 Task: Open an excel sheet and write heading  Impact Sales. Add 10 people name  'Alexander Cooper, Victoria Hayes, Daniel Carter, Chloe Murphy, Christopher Ross, Natalie Price, Jack Peterson, Harper Foster, Joseph Gray, Lily Reed'Item code in between  450-900. Product range in between  1000-5000. Add Products  Nike shoe, Adidas shoe, Gucci T-shirt, Louis Vuitton bag, Zara Shirt, H&M jeans, Chanel perfume, Versace perfume, Ralph Lauren, Prada Shirt_x000D_
Choose quantity  3 to 10 Tax 12 percent commission 2 percent Total Add Amount. Save page Attendance Tracking Sheetbook
Action: Mouse moved to (22, 21)
Screenshot: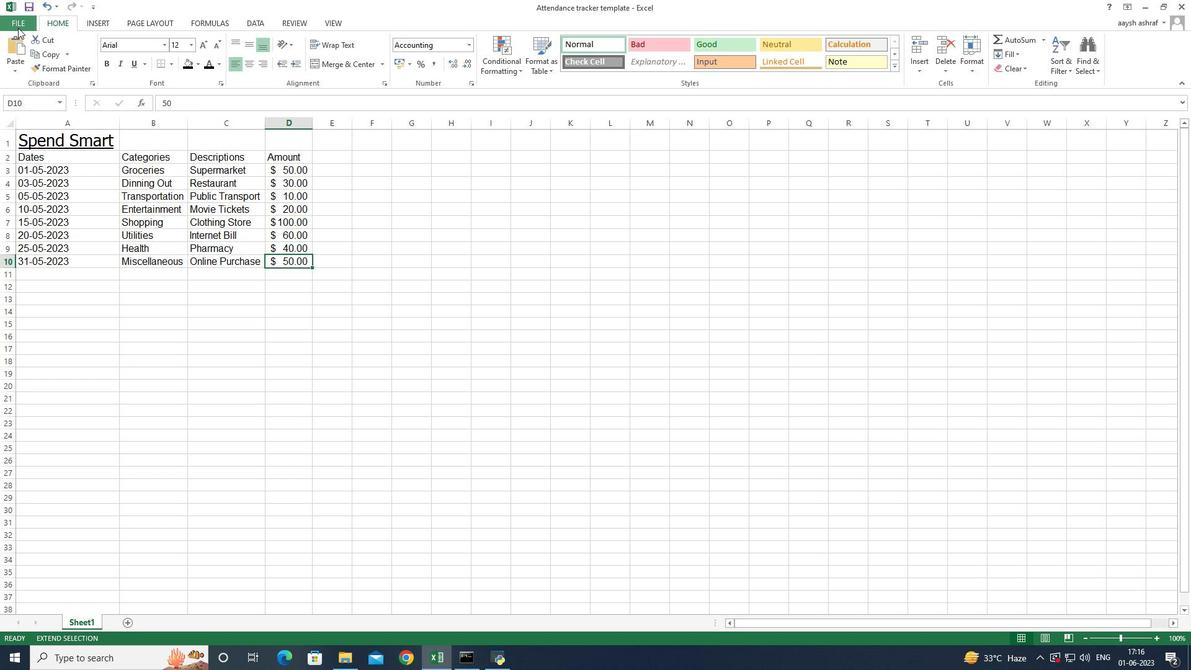 
Action: Mouse pressed left at (22, 21)
Screenshot: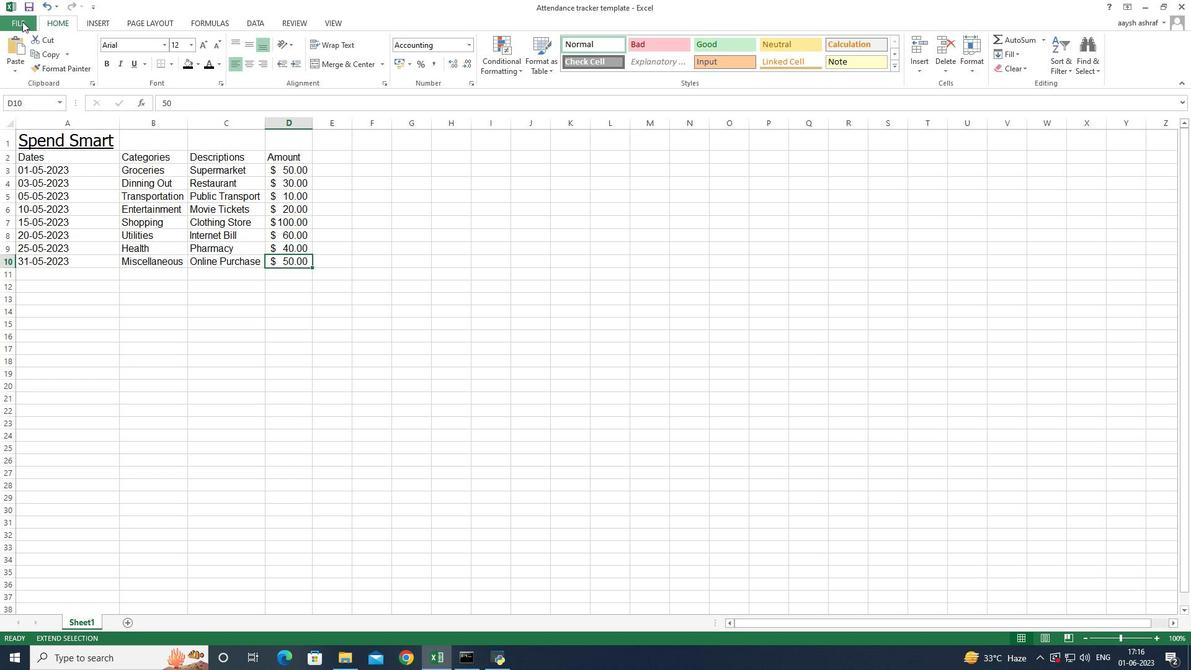 
Action: Mouse moved to (42, 101)
Screenshot: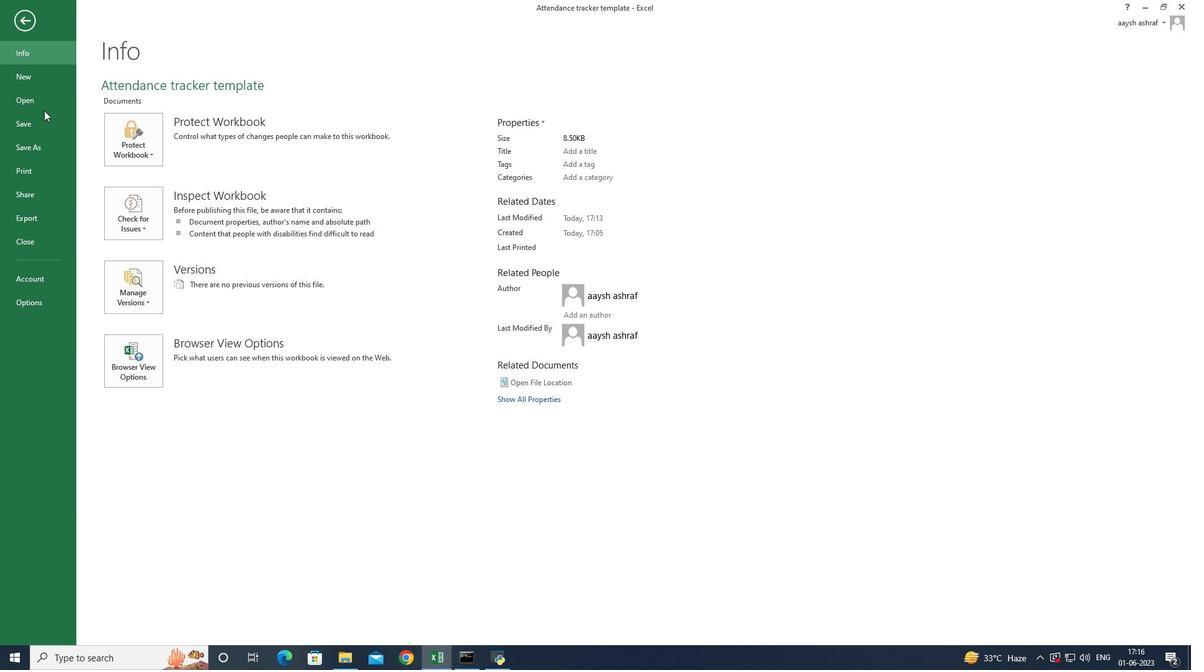 
Action: Mouse pressed left at (42, 101)
Screenshot: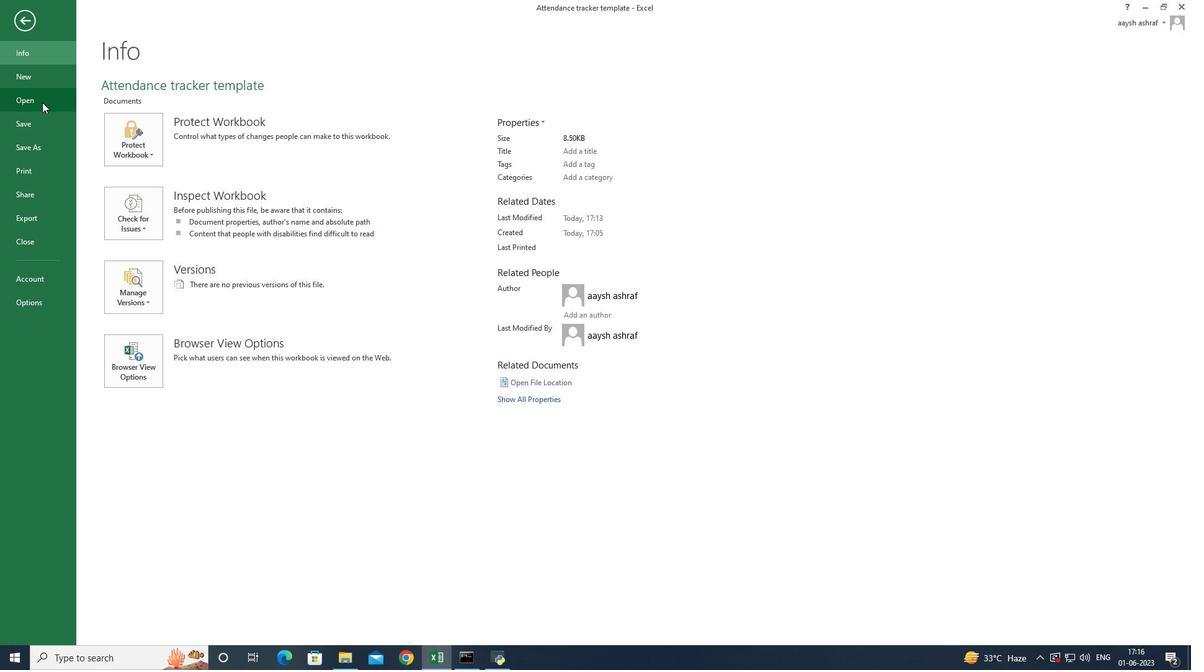 
Action: Mouse moved to (32, 80)
Screenshot: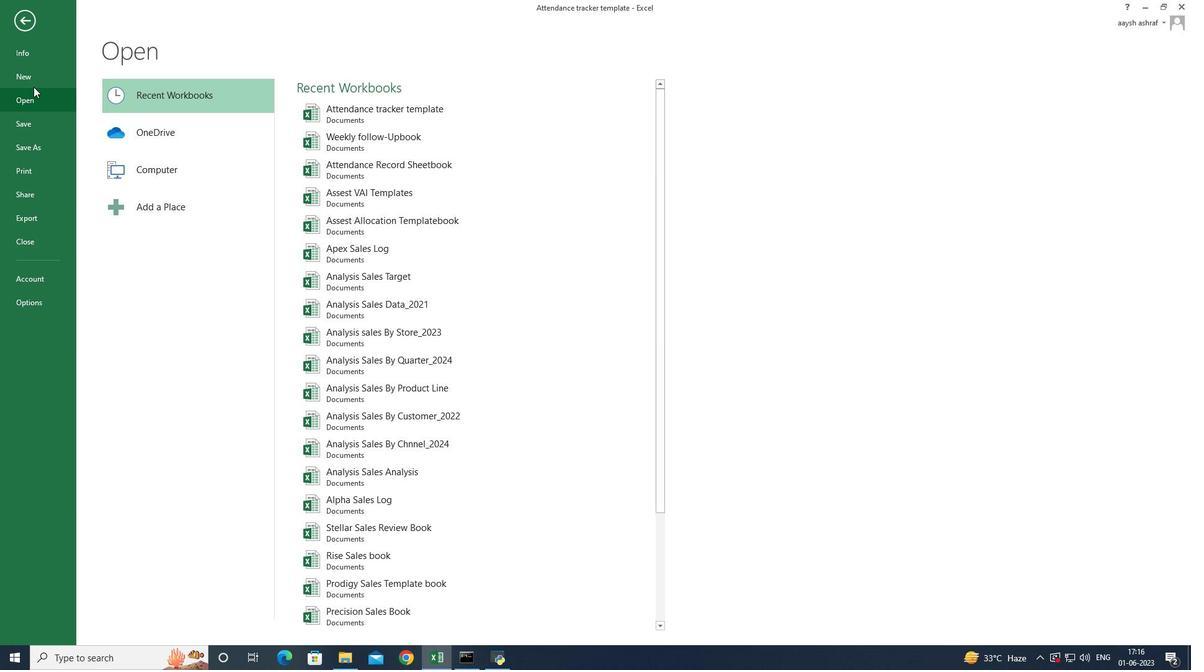
Action: Mouse pressed left at (32, 80)
Screenshot: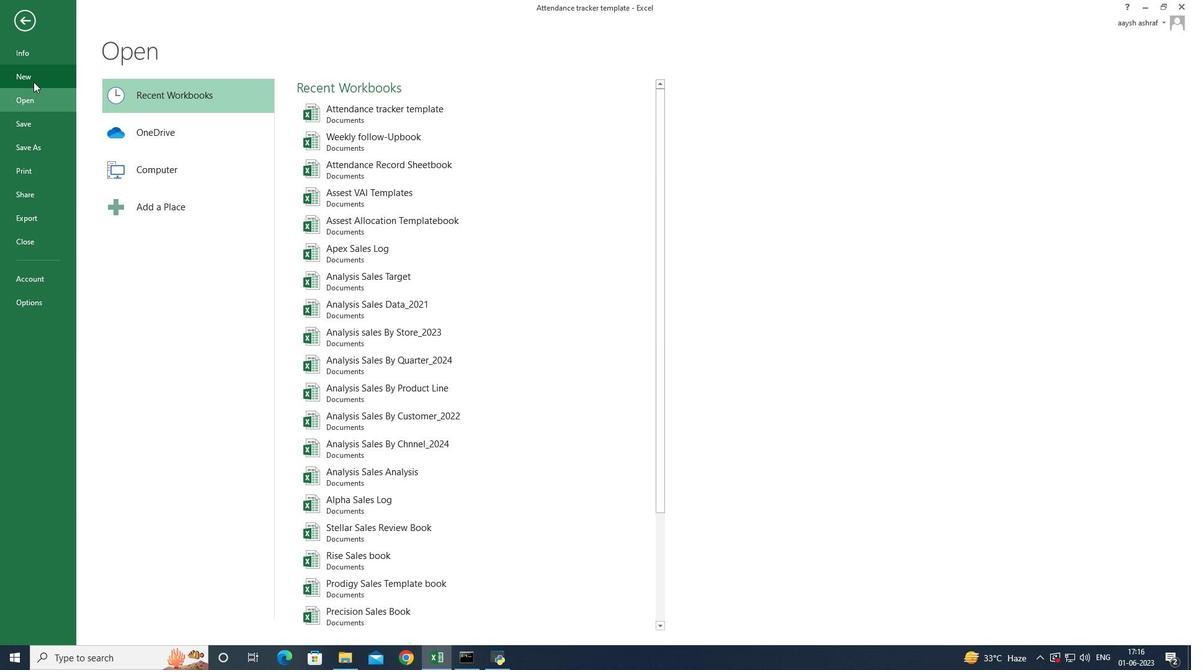 
Action: Mouse moved to (161, 217)
Screenshot: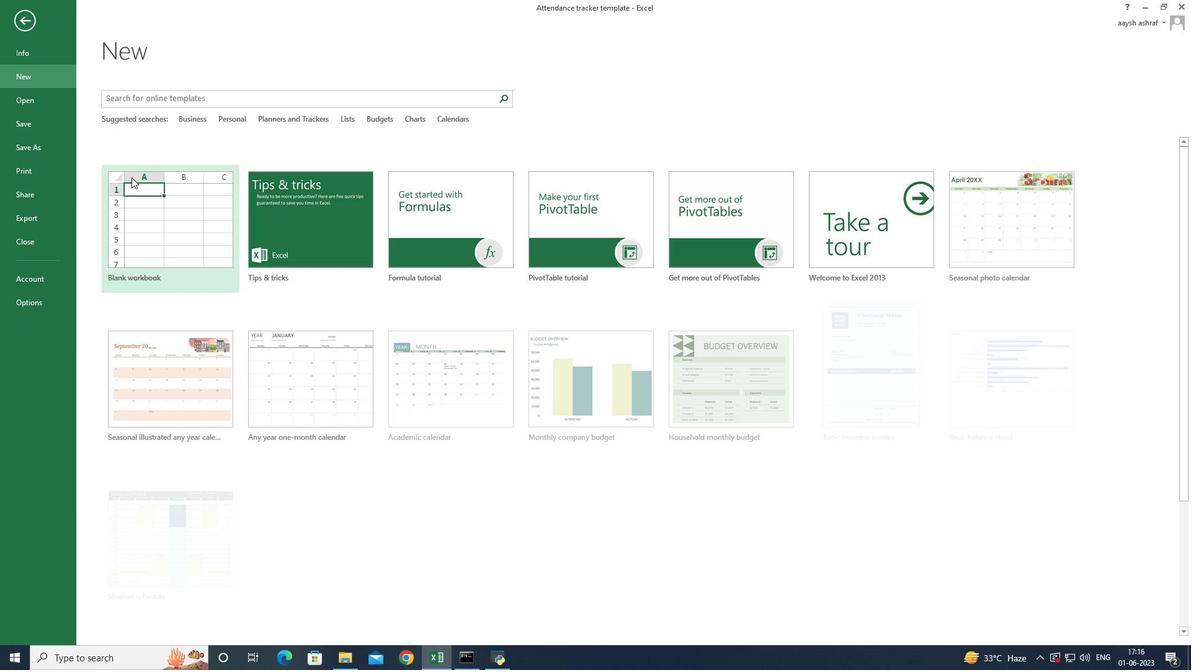 
Action: Mouse pressed left at (161, 217)
Screenshot: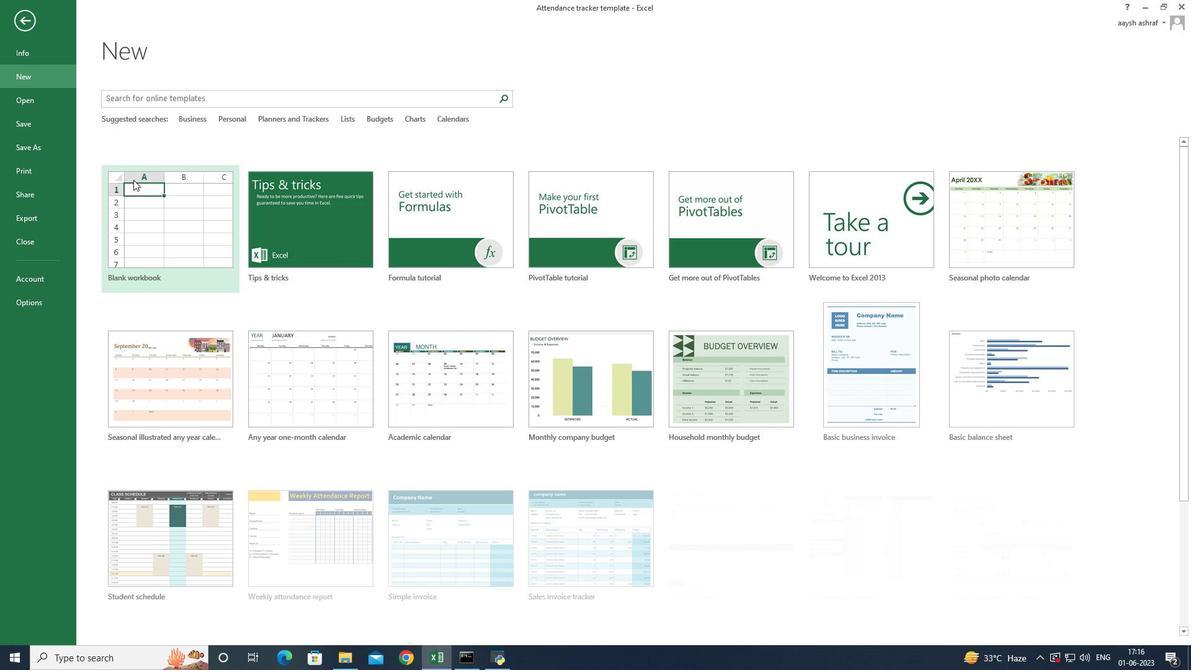 
Action: Mouse moved to (48, 165)
Screenshot: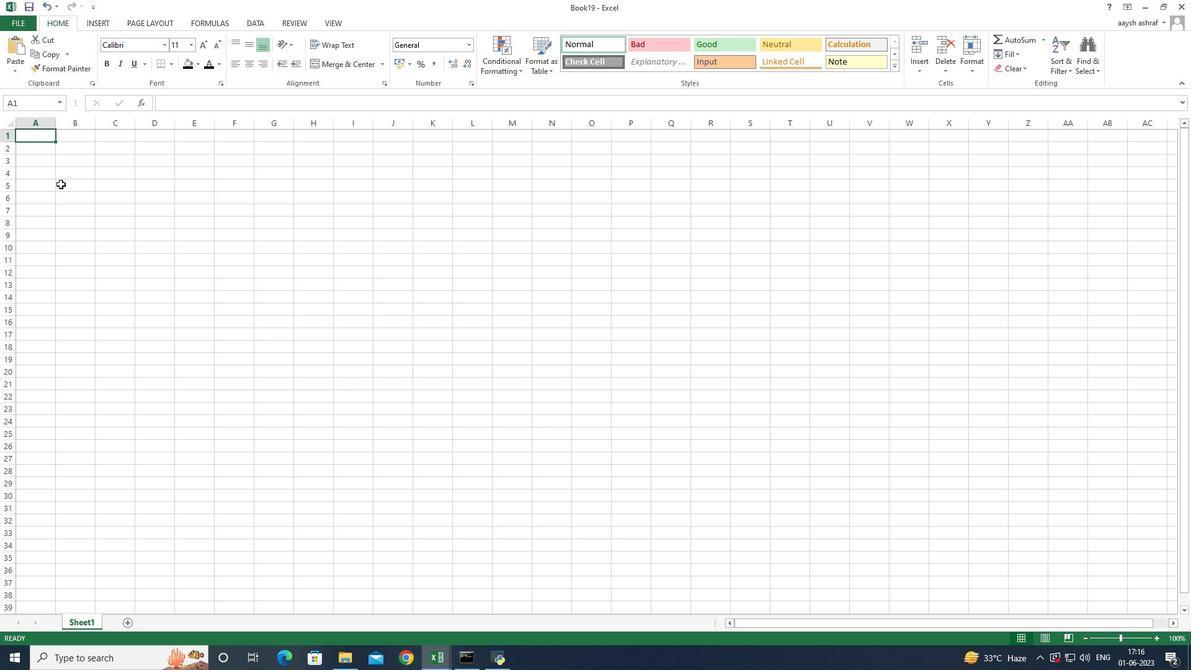 
Action: Key pressed <Key.shift>Impact<Key.space><Key.shift>Sales<Key.space><Key.enter><Key.shift>Name<Key.enter><Key.shift>Alexander<Key.space><Key.shift><Key.shift><Key.shift>Cop<Key.backspace>oper<Key.enter><Key.shift>Victoria<Key.space><Key.shift>Hayes<Key.enter><Key.shift>Daniel<Key.space><Key.shift>carter<Key.enter><Key.shift>Chloe<Key.space><Key.shift><Key.shift><Key.shift><Key.shift><Key.shift><Key.shift><Key.shift><Key.shift><Key.shift><Key.shift><Key.shift><Key.shift><Key.shift>Murphy<Key.space><Key.shift>Christopher<Key.space><Key.shift>Ross
Screenshot: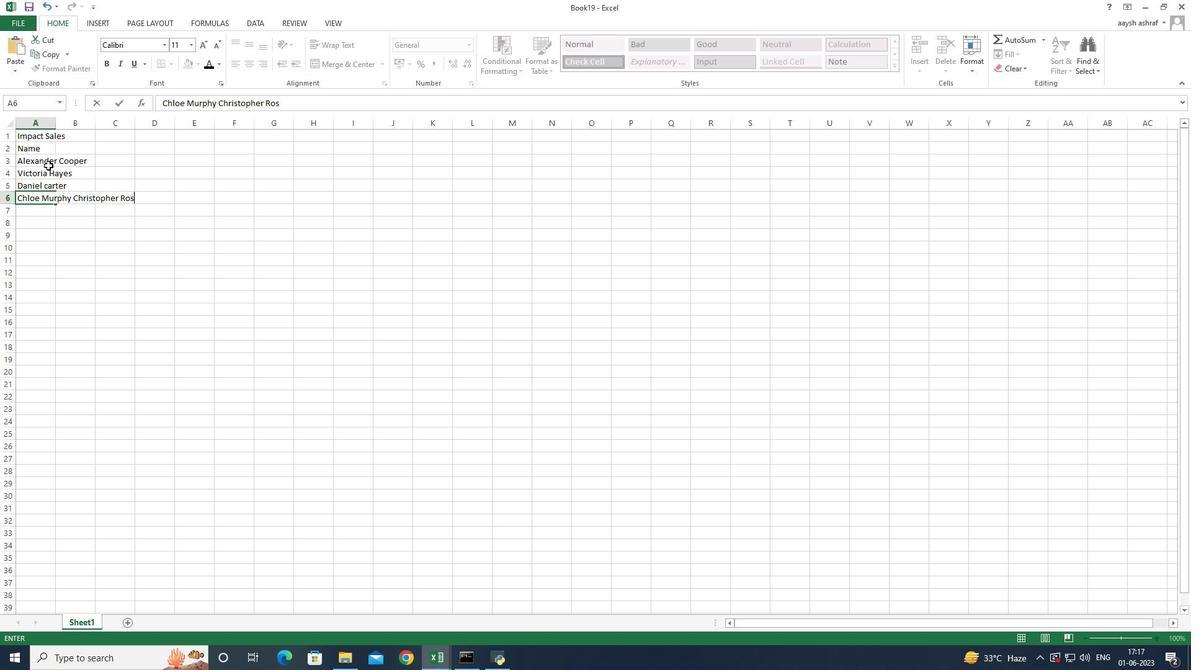 
Action: Mouse moved to (72, 196)
Screenshot: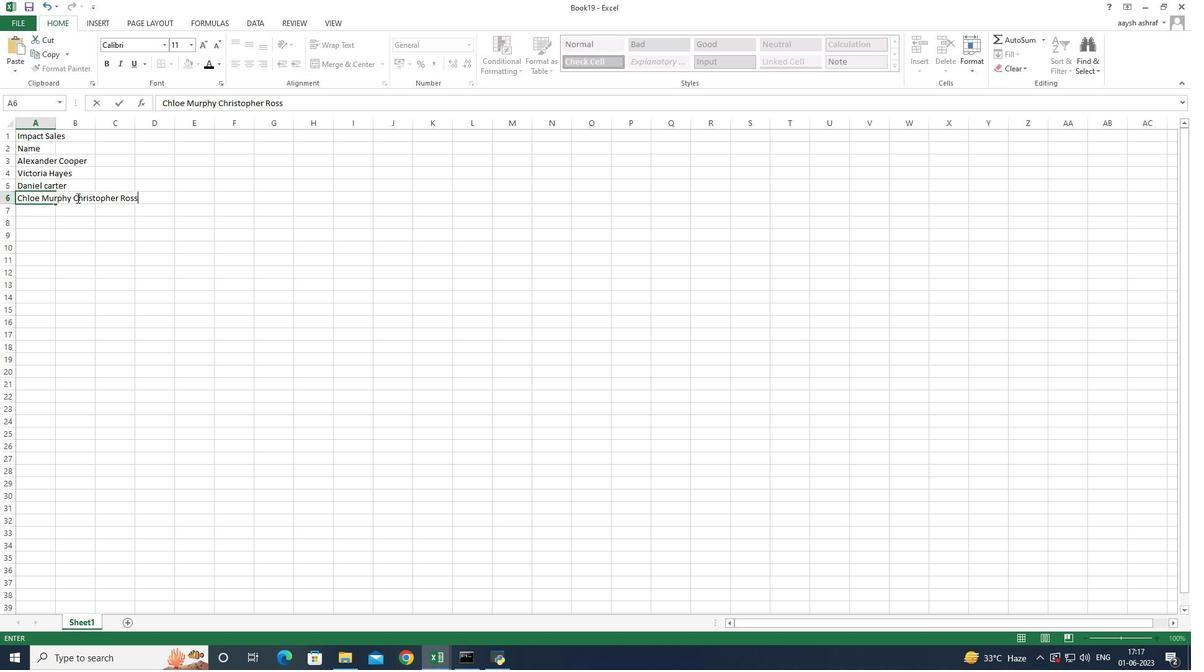 
Action: Mouse pressed left at (72, 196)
Screenshot: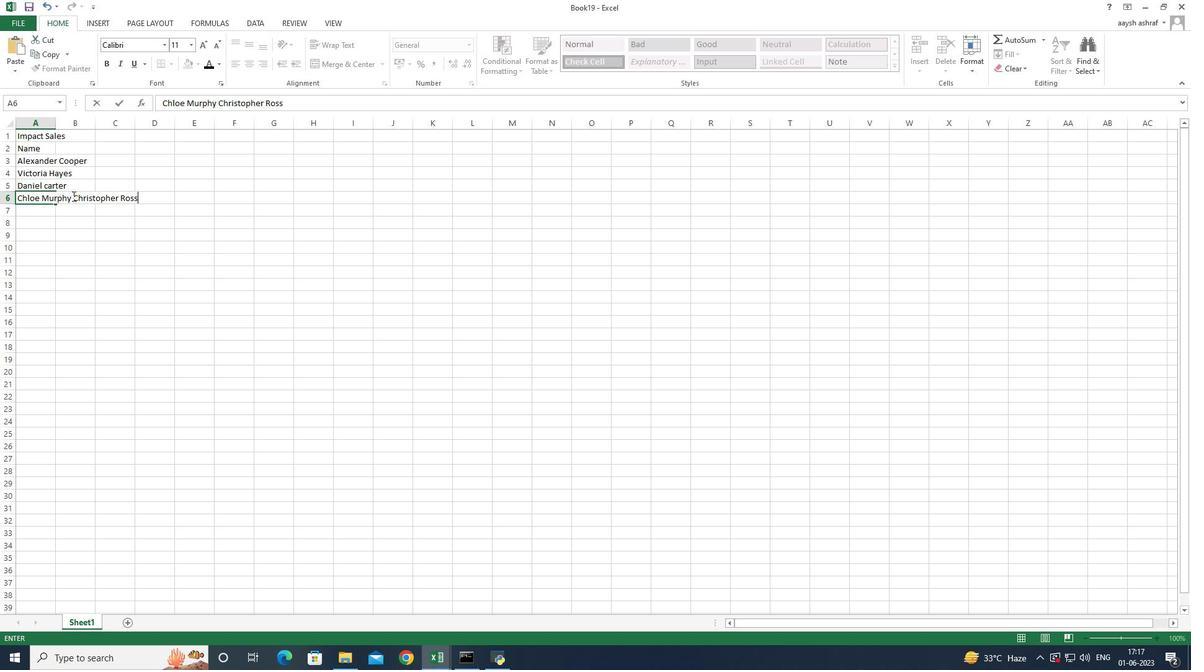 
Action: Mouse moved to (132, 210)
Screenshot: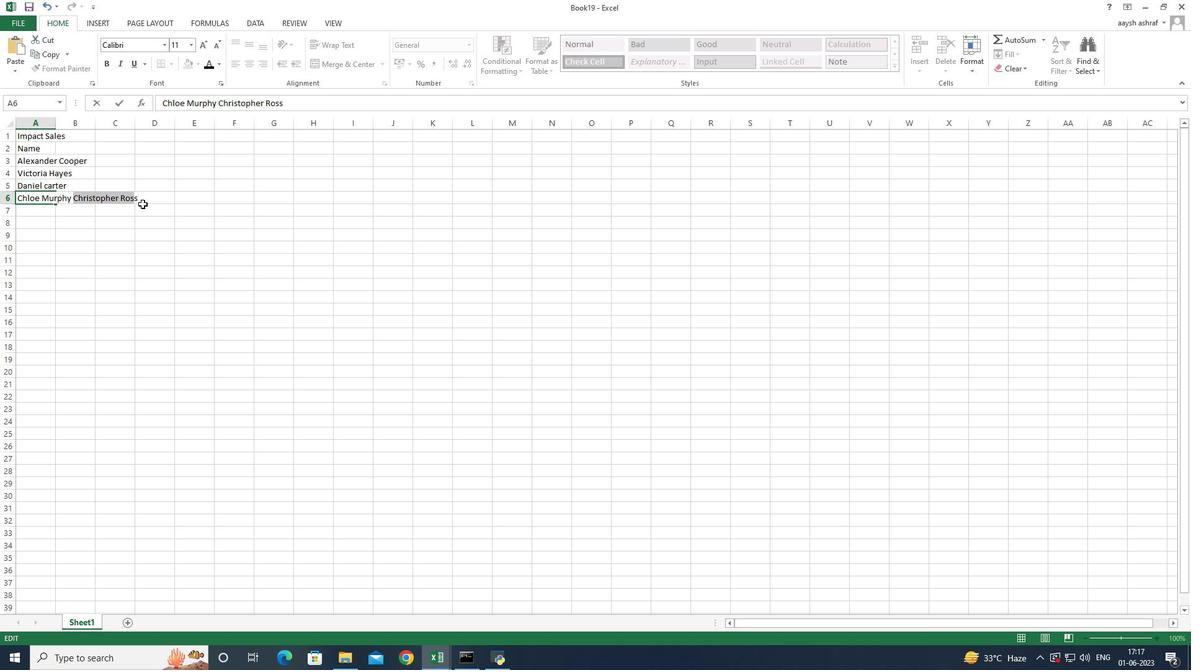
Action: Key pressed ctrl+C
Screenshot: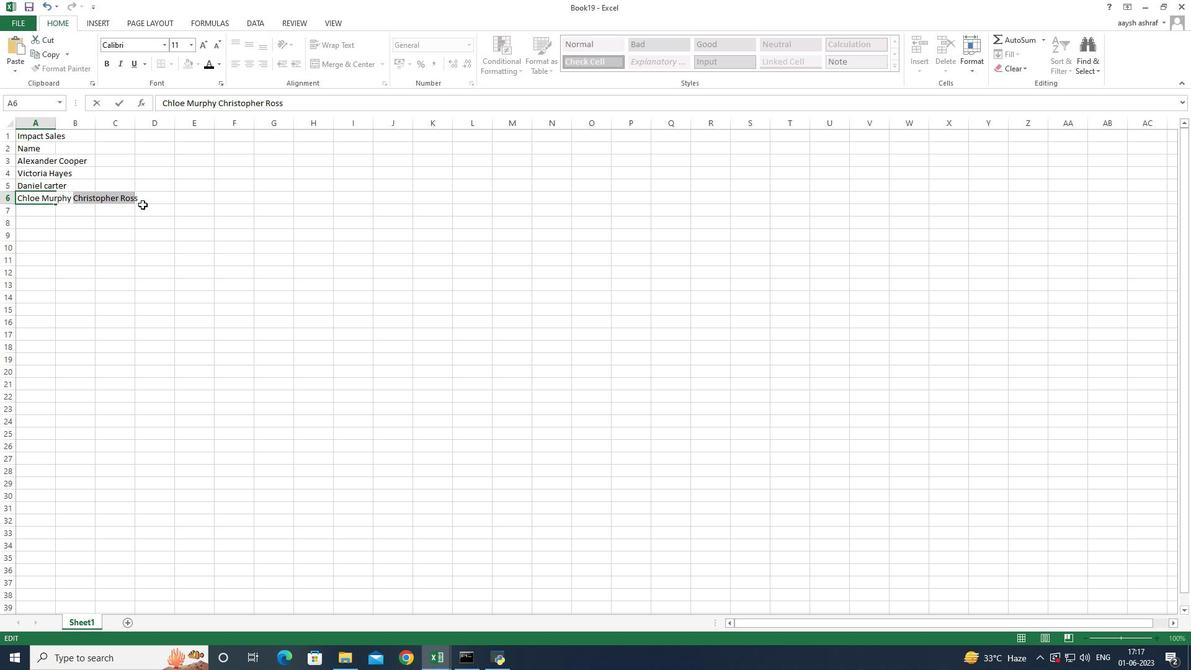 
Action: Mouse moved to (30, 214)
Screenshot: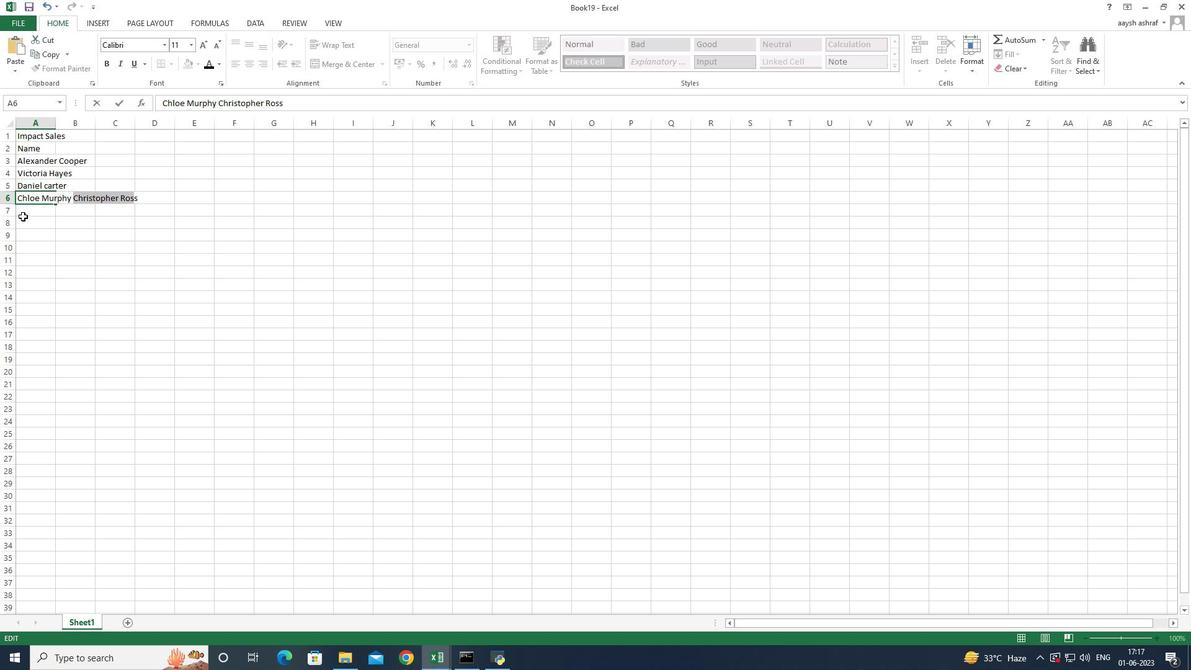 
Action: Mouse pressed left at (30, 214)
Screenshot: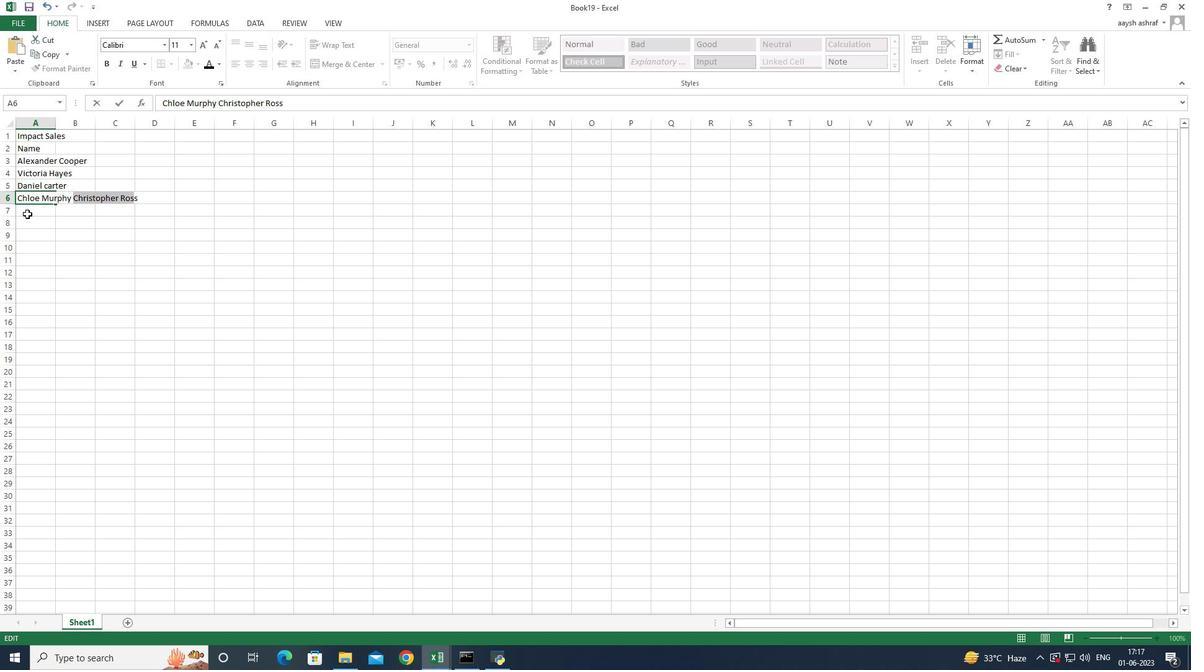 
Action: Mouse moved to (31, 213)
Screenshot: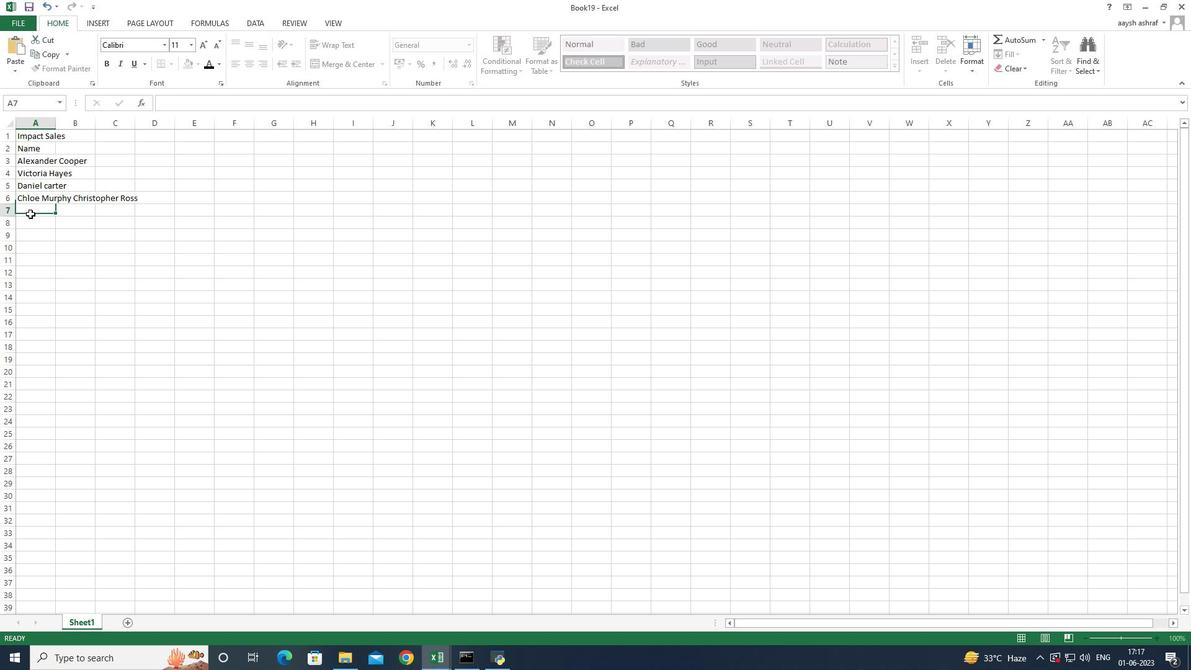 
Action: Key pressed ctrl+C
Screenshot: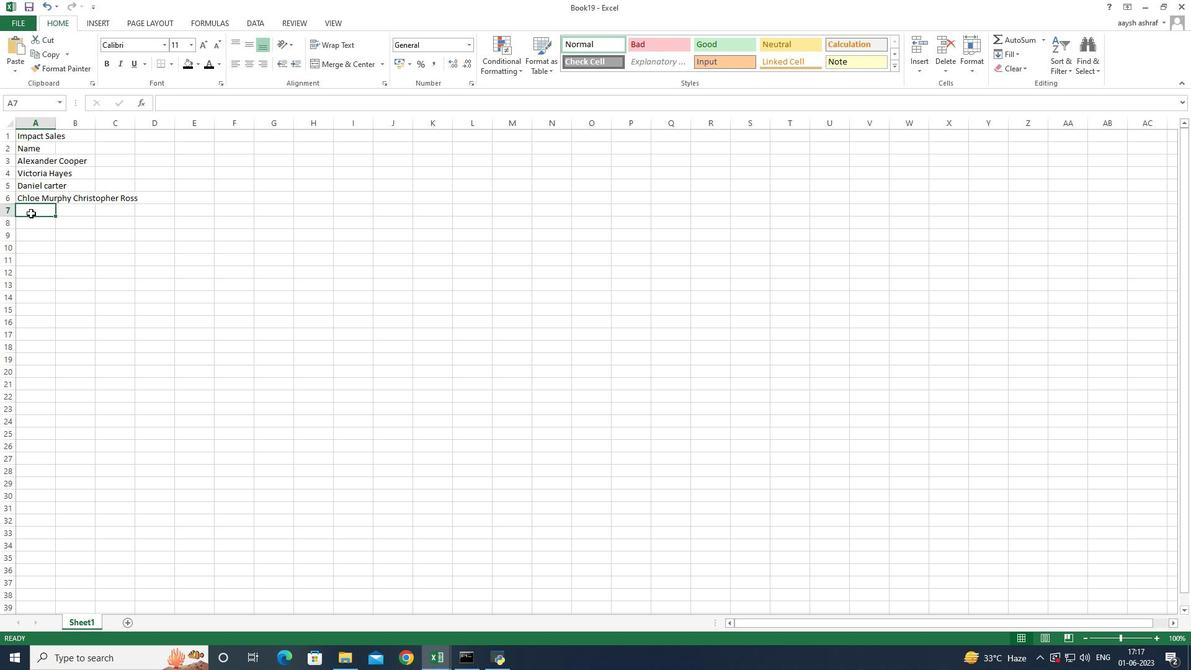 
Action: Mouse moved to (98, 200)
Screenshot: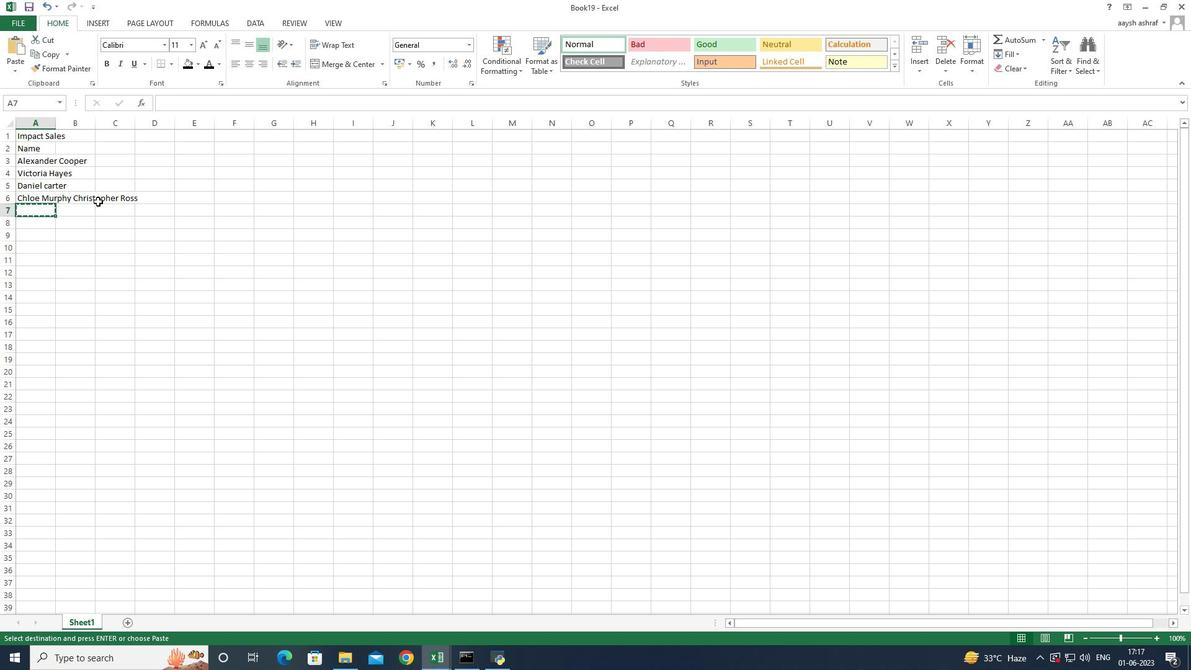
Action: Key pressed ctrl+V
Screenshot: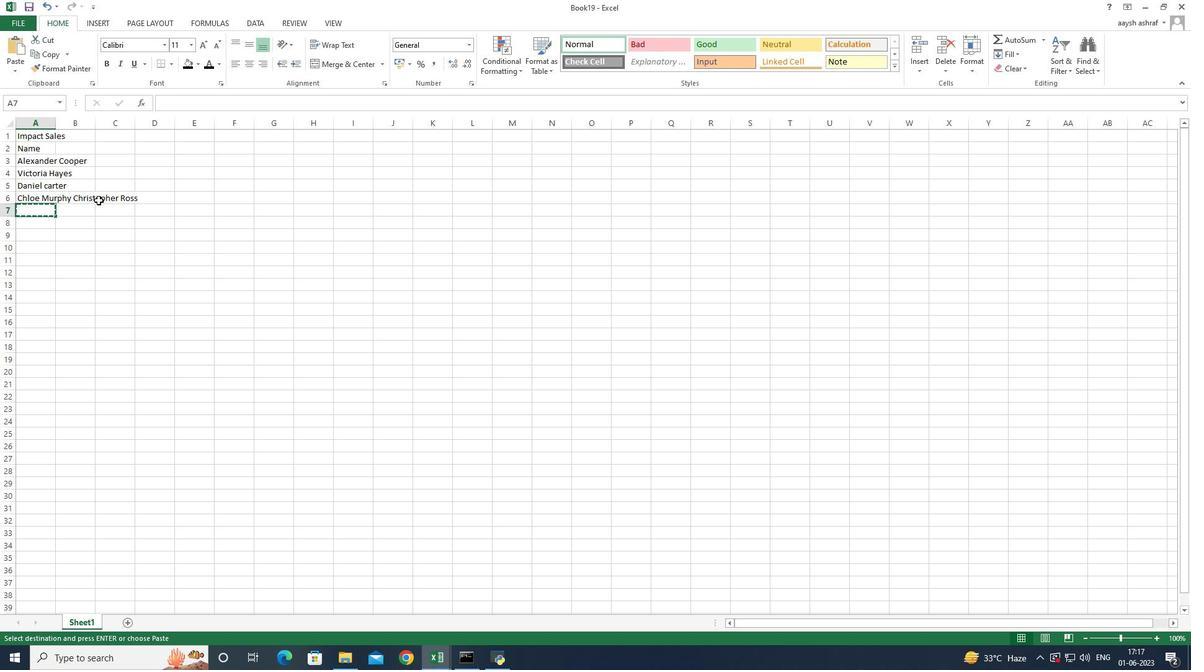 
Action: Mouse moved to (106, 201)
Screenshot: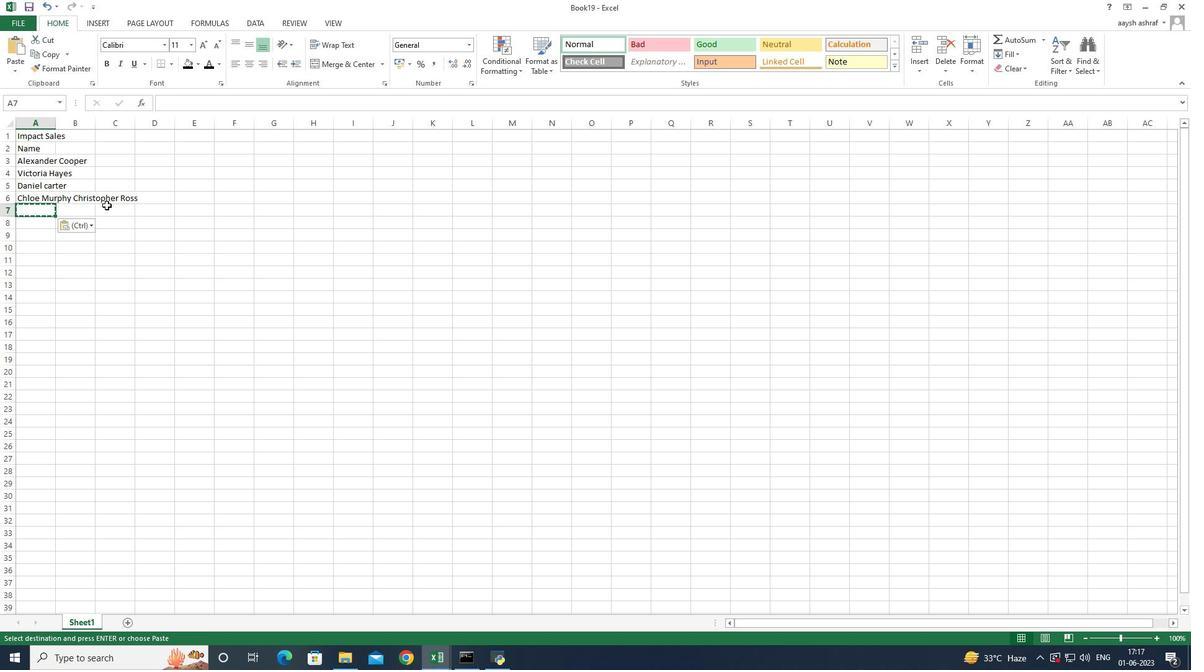 
Action: Mouse pressed left at (106, 201)
Screenshot: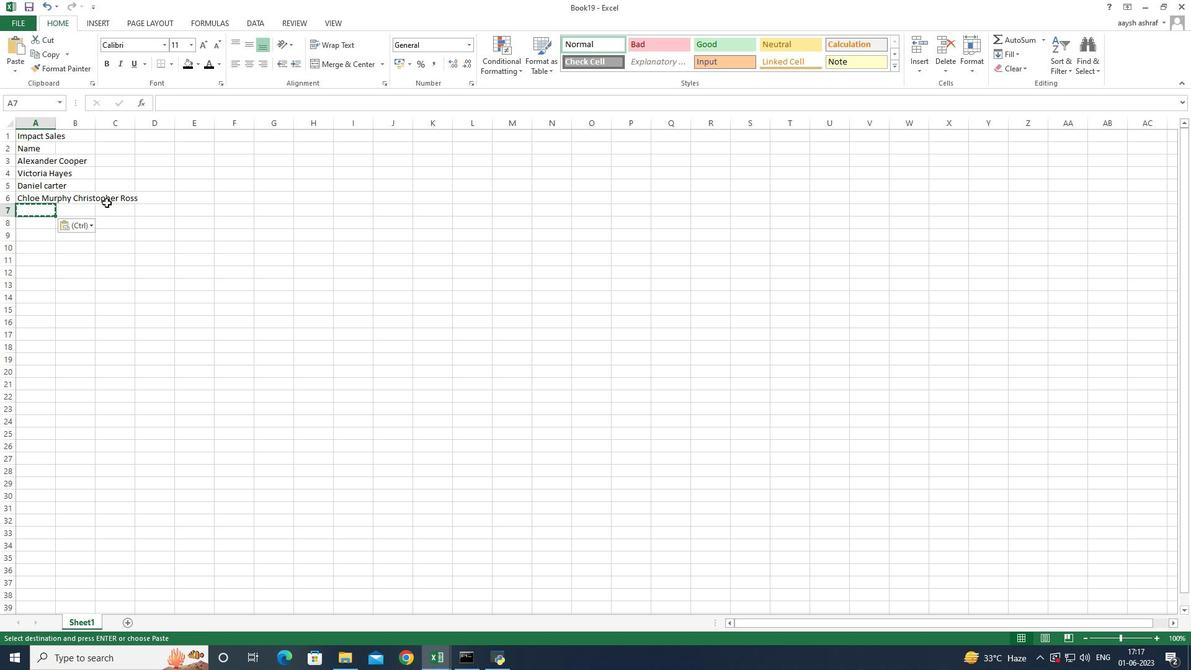 
Action: Mouse moved to (75, 249)
Screenshot: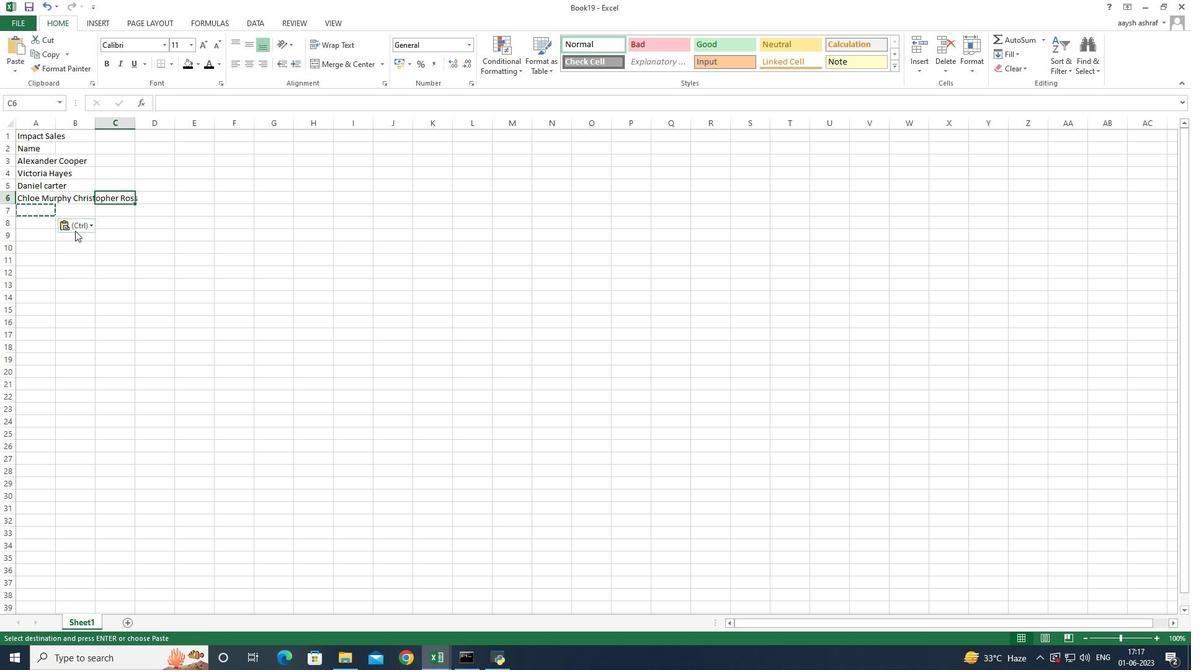 
Action: Mouse pressed left at (75, 249)
Screenshot: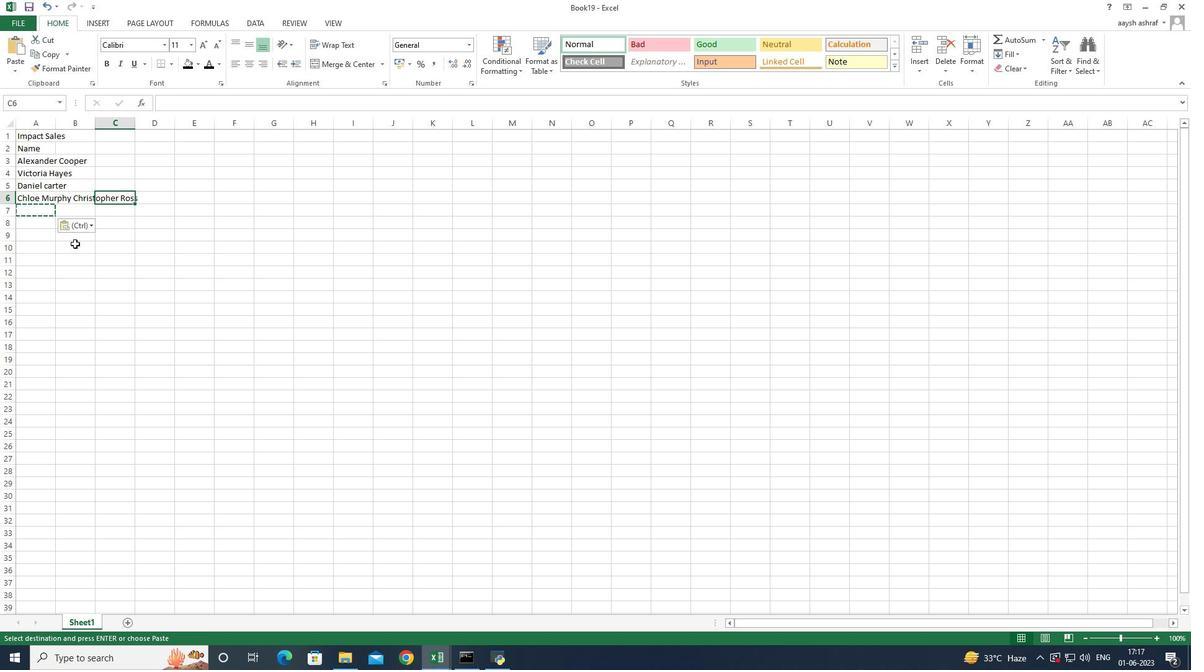 
Action: Mouse moved to (49, 210)
Screenshot: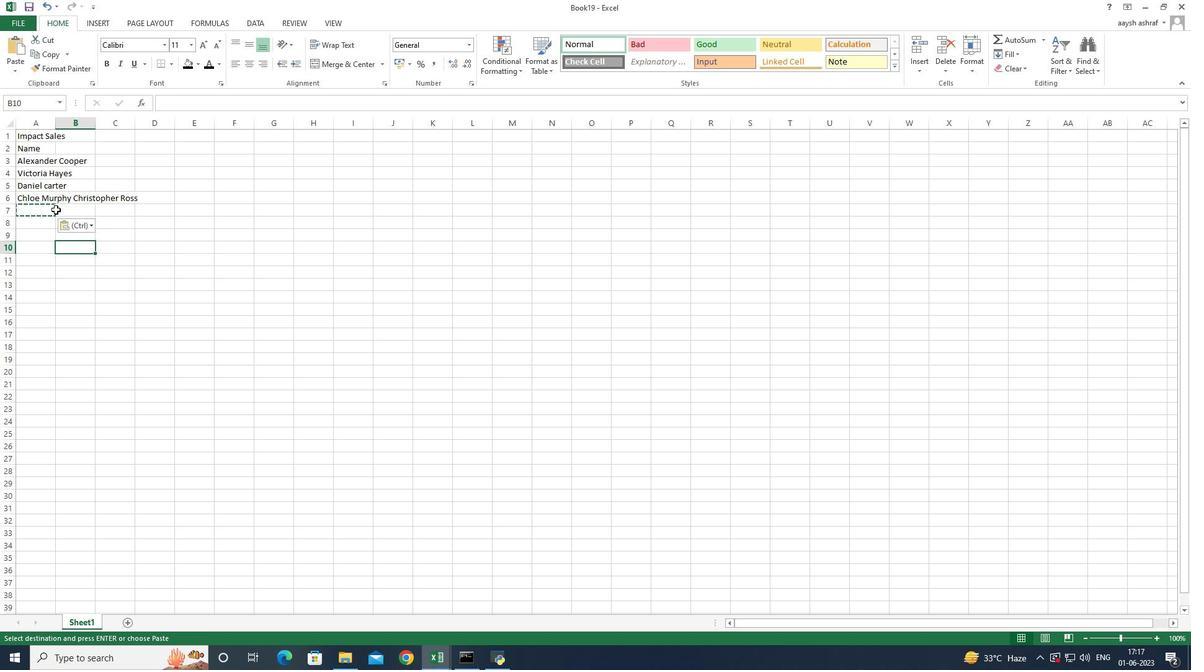 
Action: Mouse pressed left at (49, 210)
Screenshot: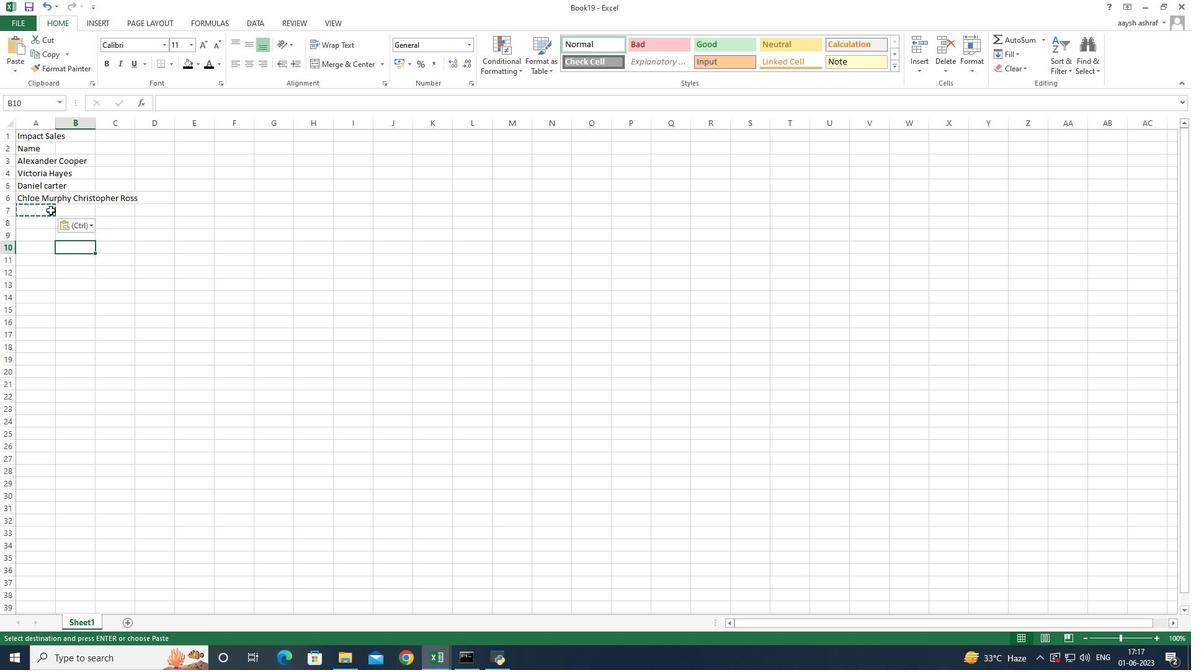 
Action: Key pressed <Key.shift>Ch
Screenshot: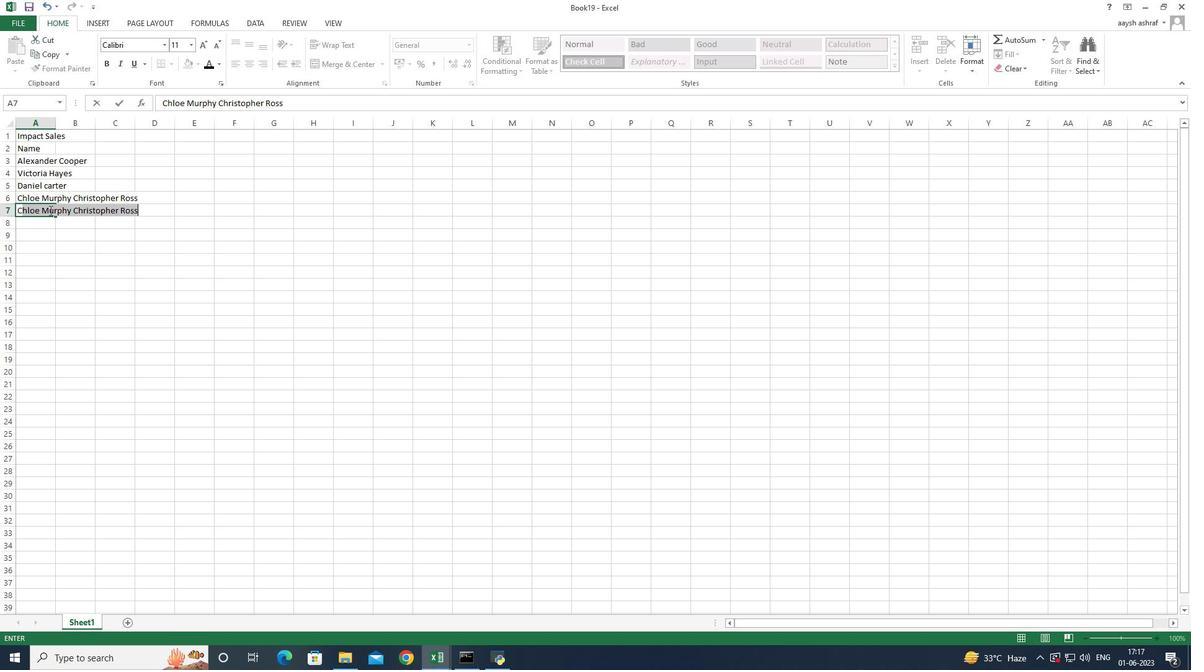 
Action: Mouse moved to (75, 210)
Screenshot: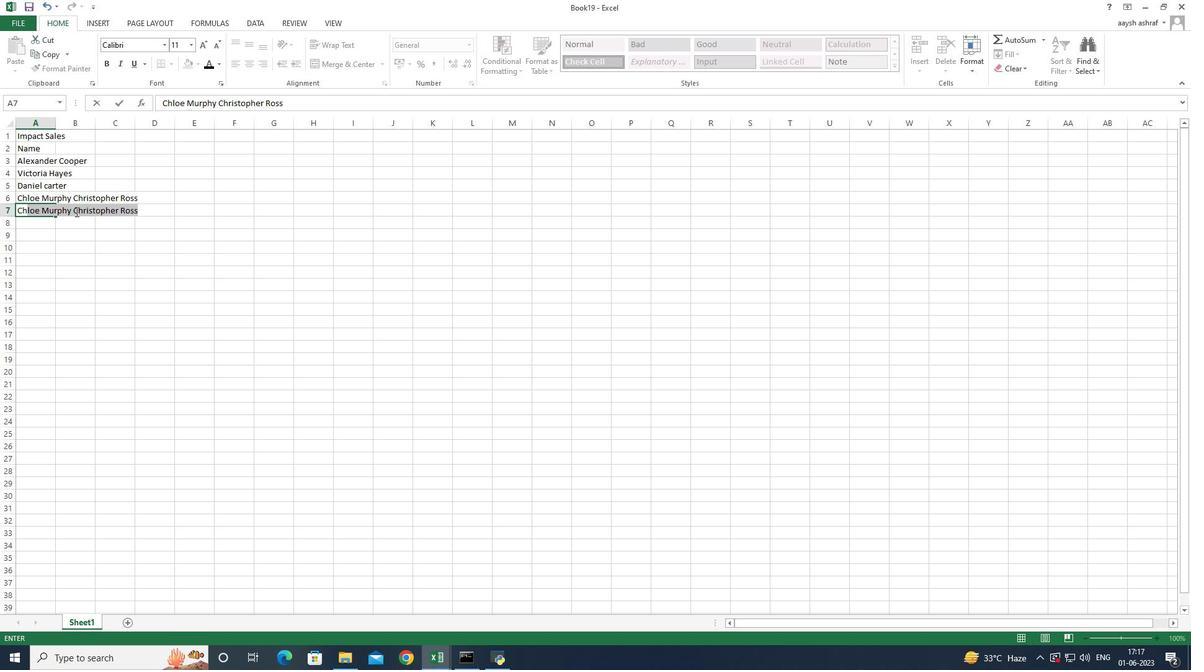 
Action: Mouse pressed left at (75, 210)
Screenshot: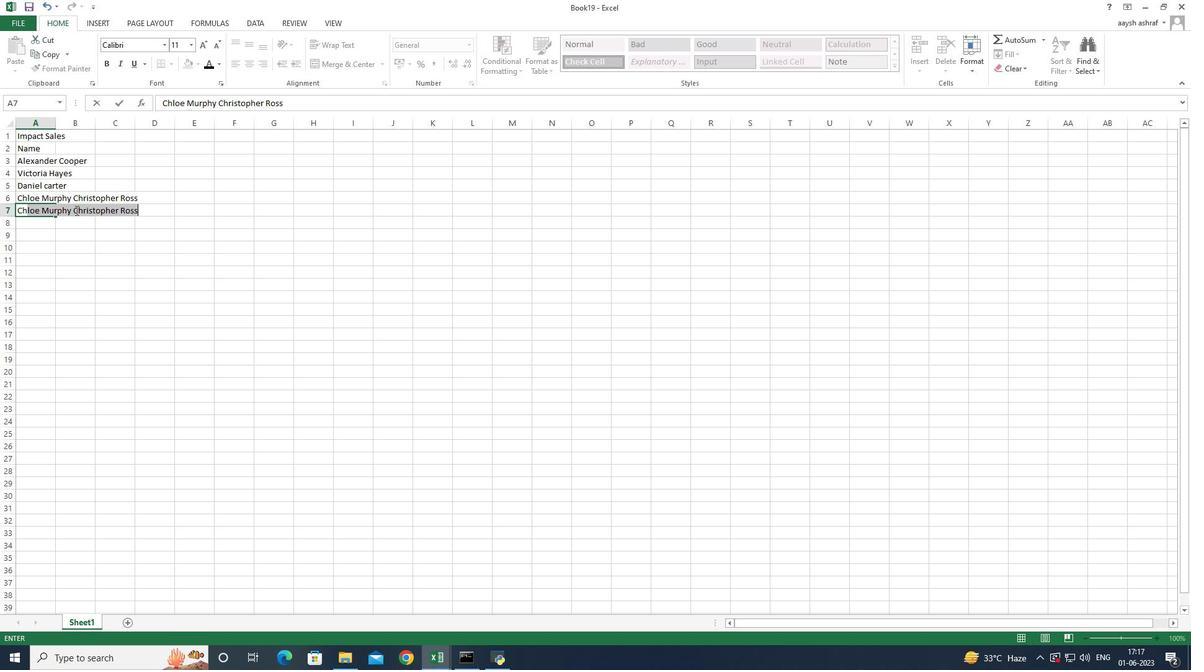 
Action: Mouse moved to (85, 212)
Screenshot: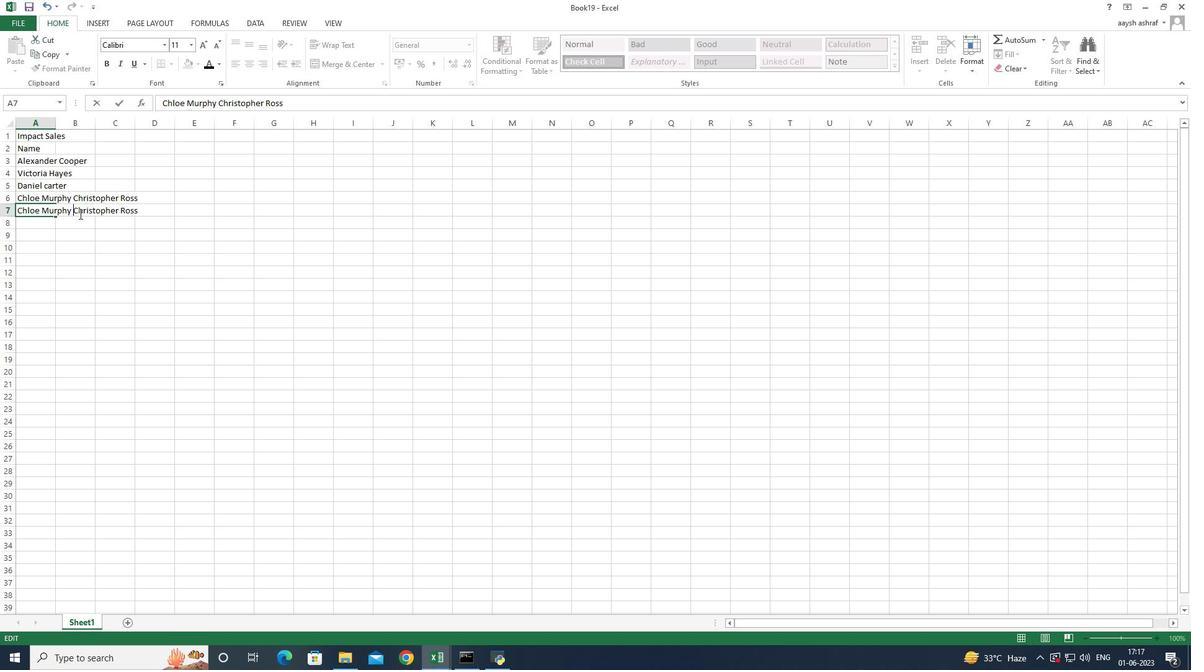 
Action: Key pressed <Key.backspace><Key.backspace><Key.backspace><Key.backspace><Key.backspace><Key.backspace><Key.backspace><Key.backspace><Key.backspace><Key.backspace><Key.backspace><Key.backspace><Key.backspace><Key.backspace><Key.backspace><Key.backspace>
Screenshot: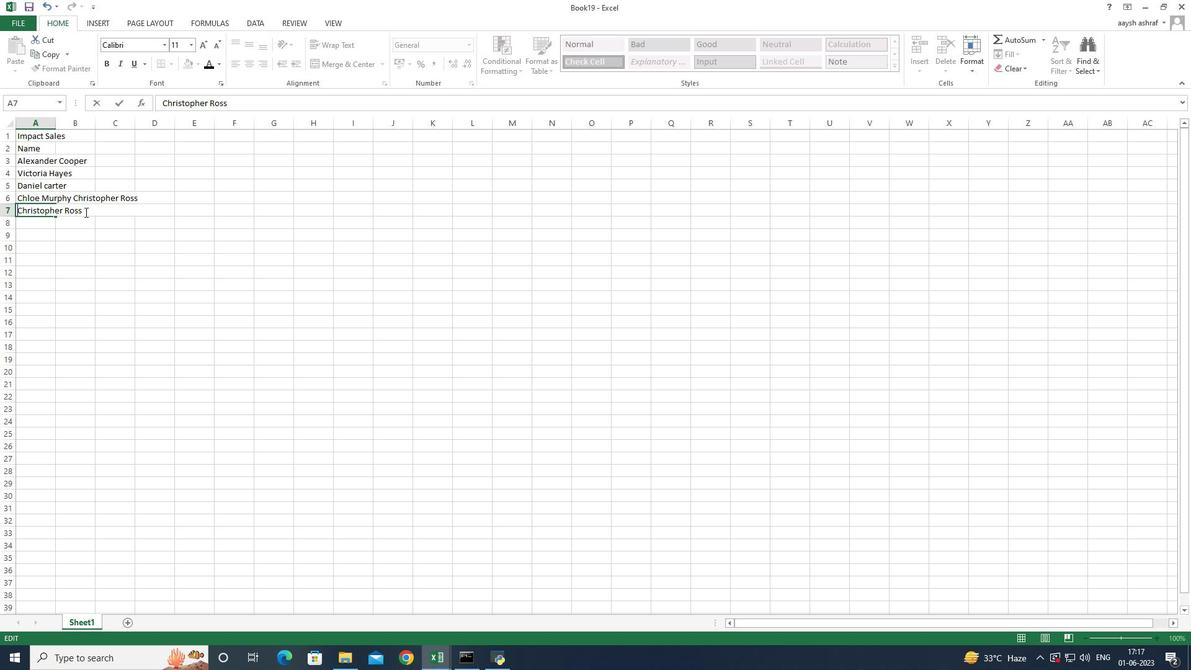 
Action: Mouse moved to (79, 196)
Screenshot: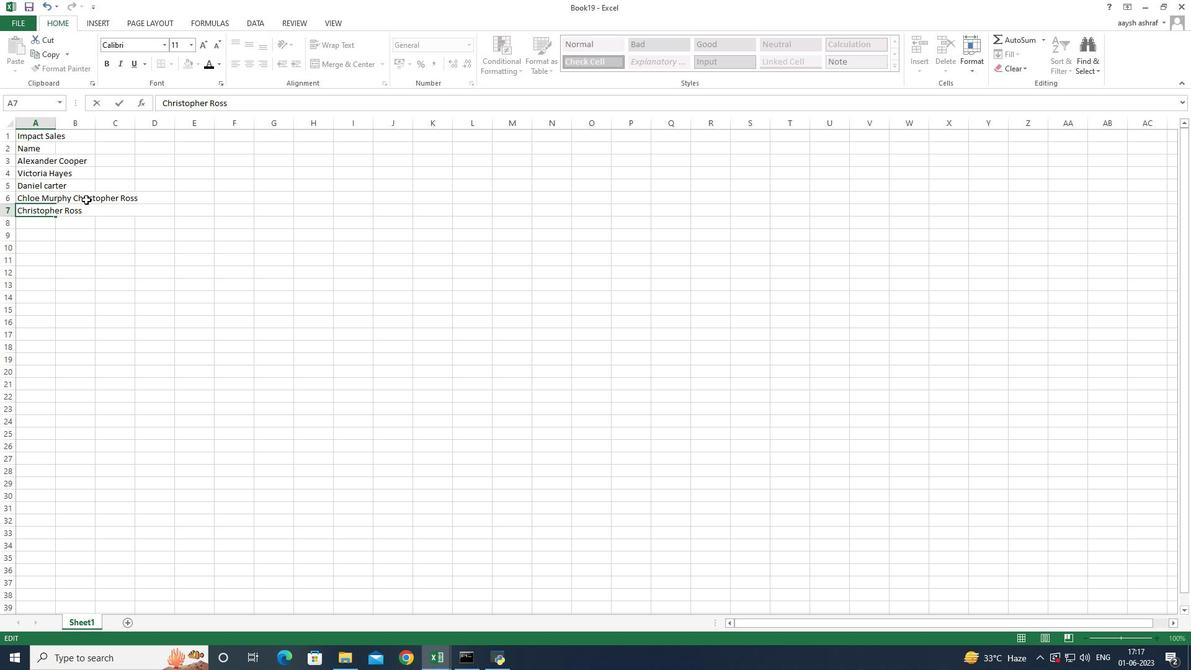 
Action: Mouse pressed left at (81, 196)
Screenshot: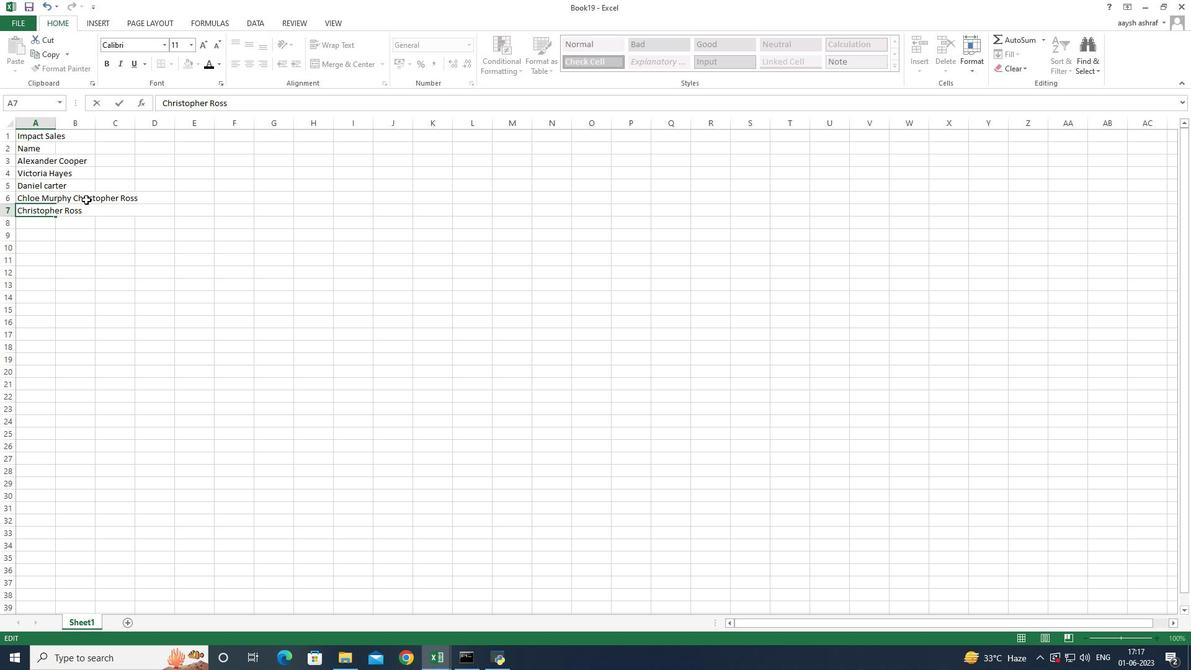 
Action: Mouse pressed left at (79, 196)
Screenshot: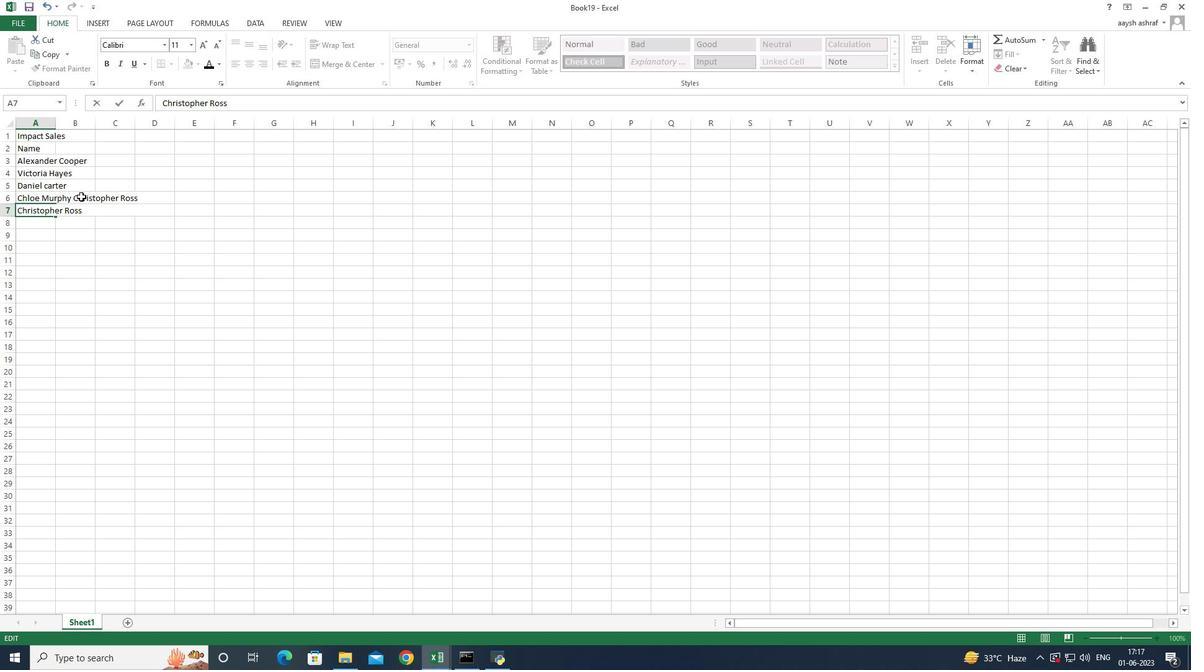 
Action: Mouse moved to (77, 200)
Screenshot: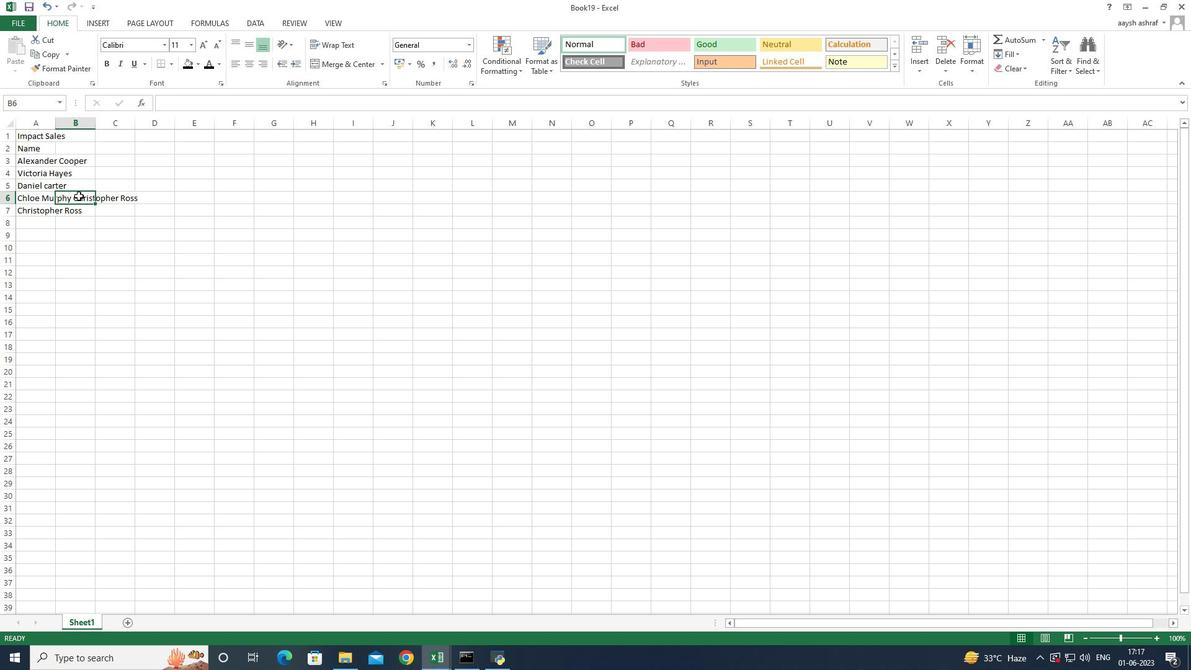 
Action: Mouse pressed left at (77, 200)
Screenshot: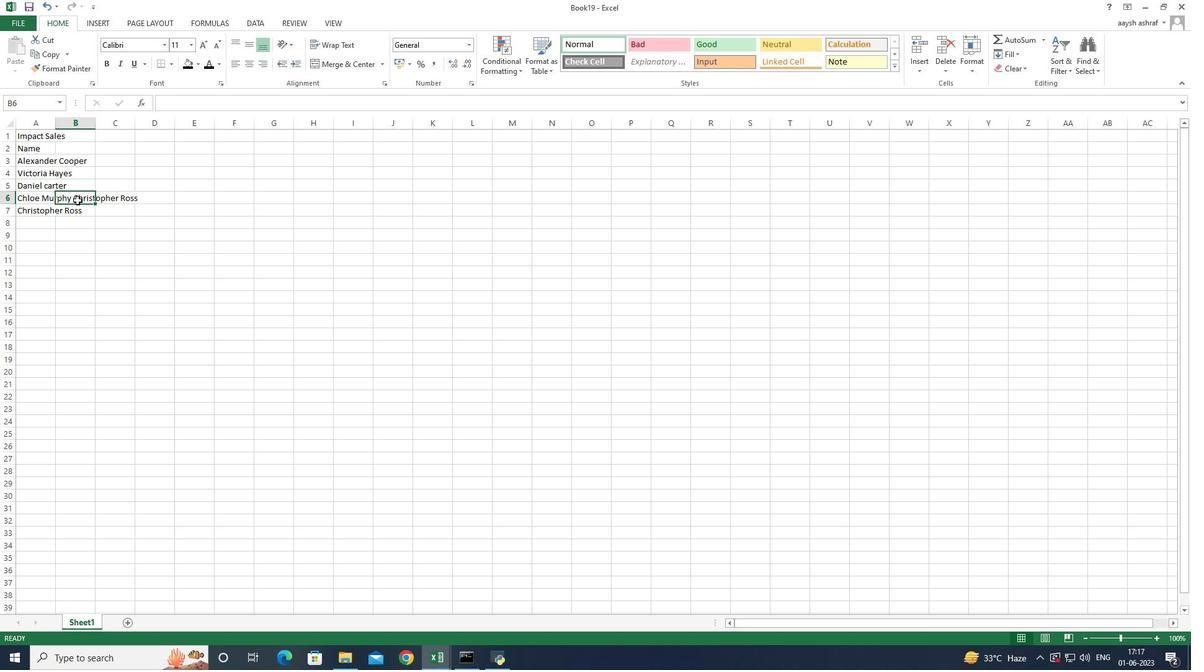 
Action: Mouse pressed left at (77, 200)
Screenshot: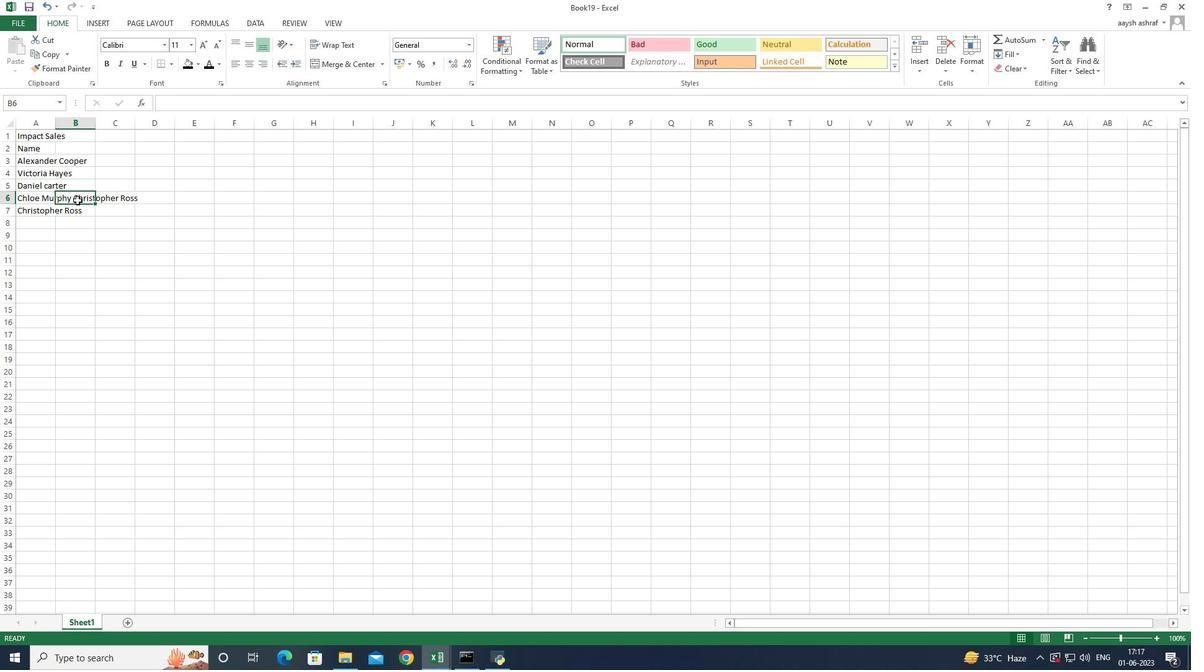 
Action: Mouse moved to (48, 196)
Screenshot: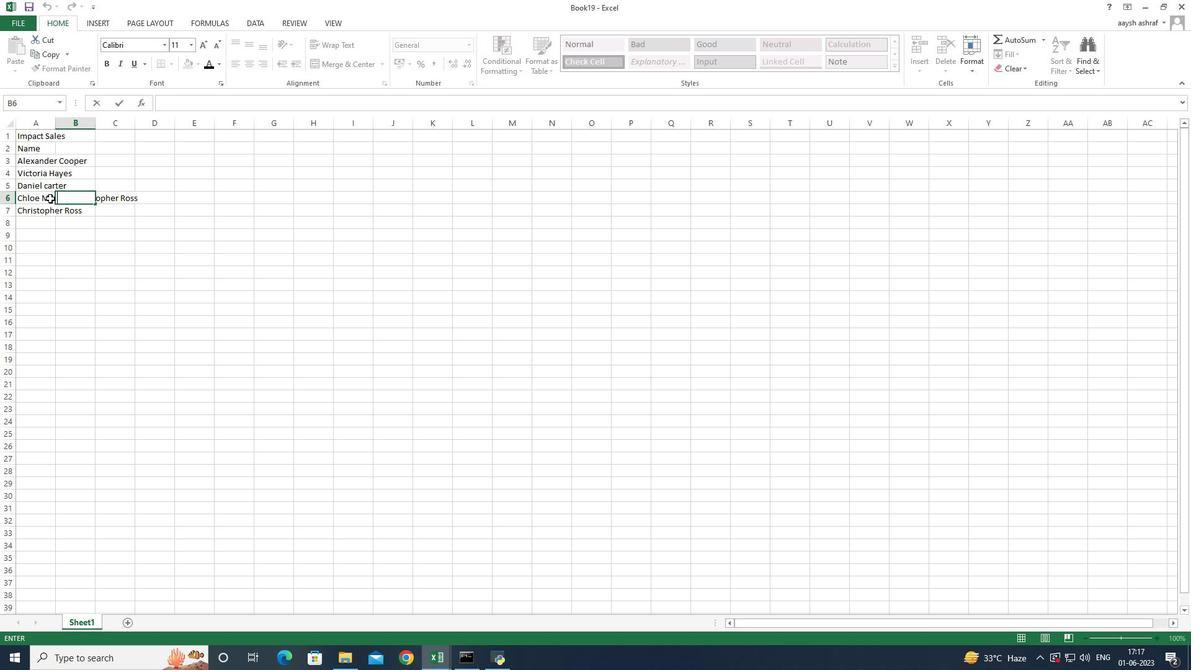 
Action: Mouse pressed left at (48, 196)
Screenshot: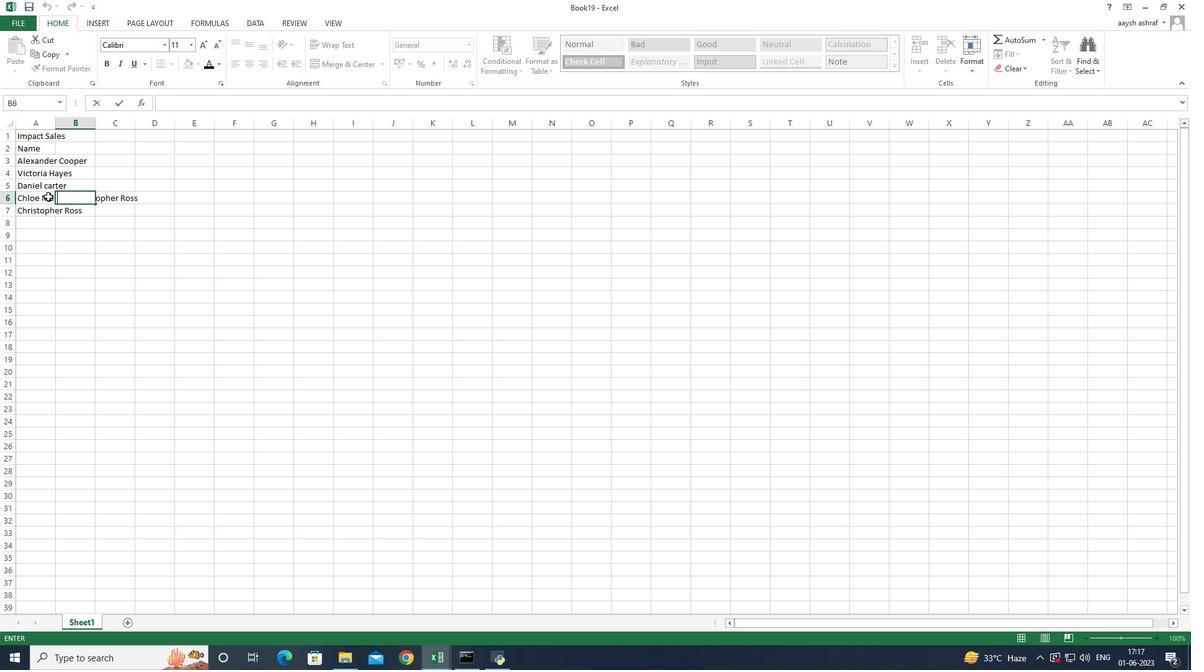 
Action: Mouse moved to (213, 103)
Screenshot: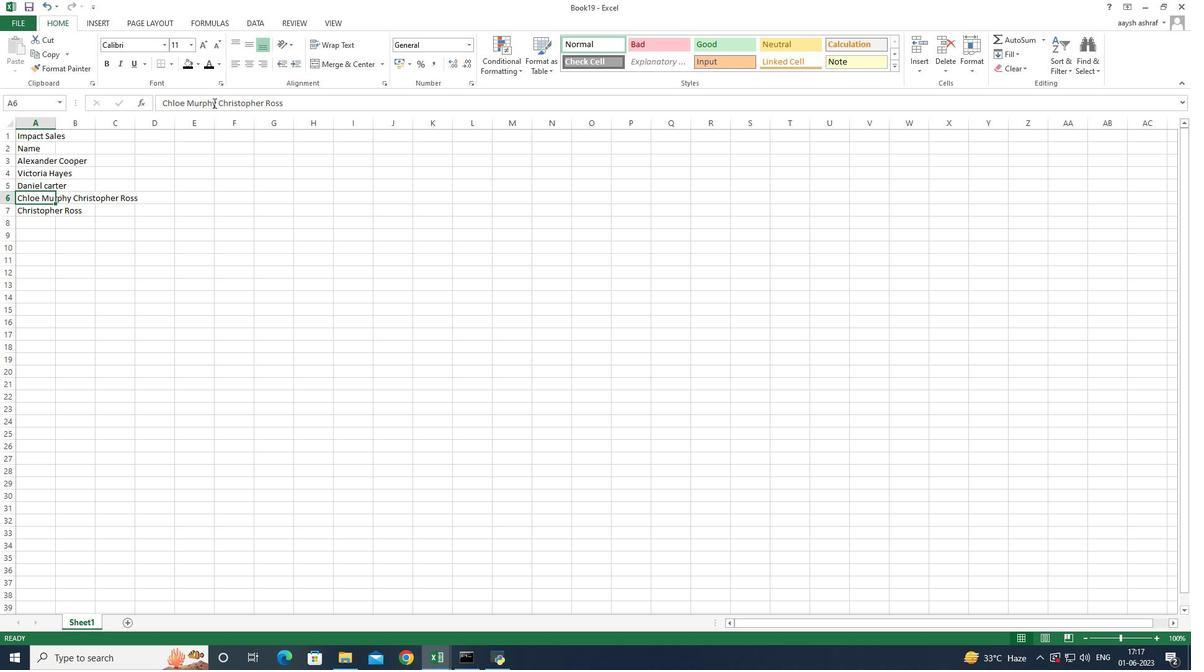 
Action: Mouse pressed left at (213, 103)
Screenshot: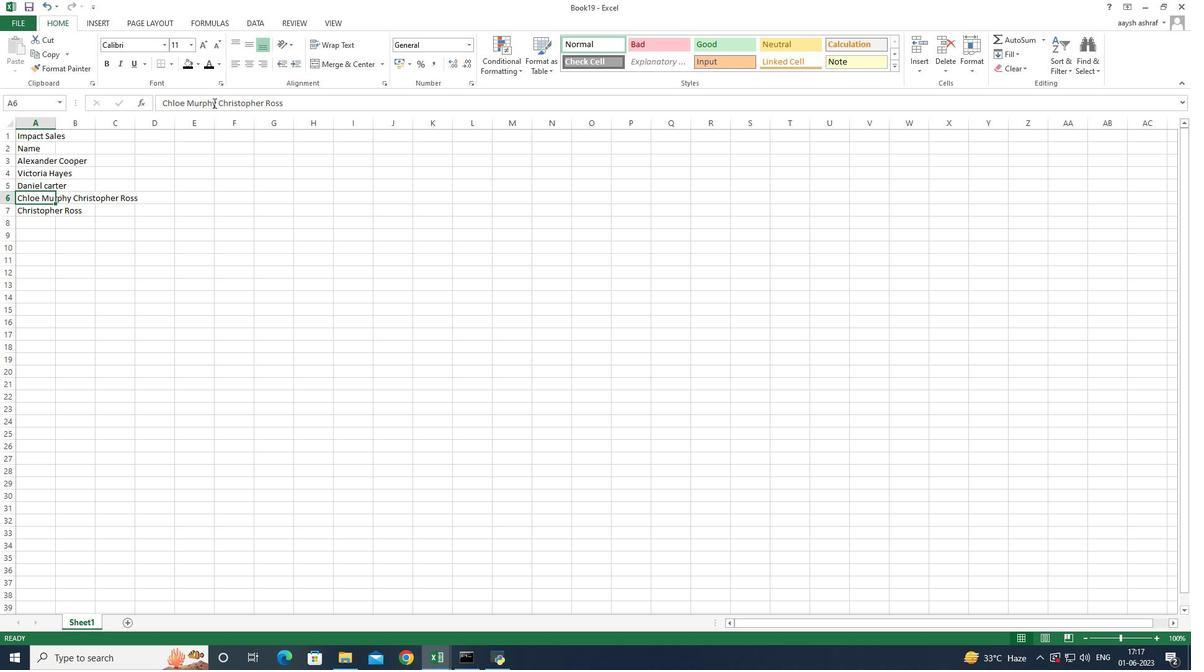 
Action: Mouse moved to (237, 106)
Screenshot: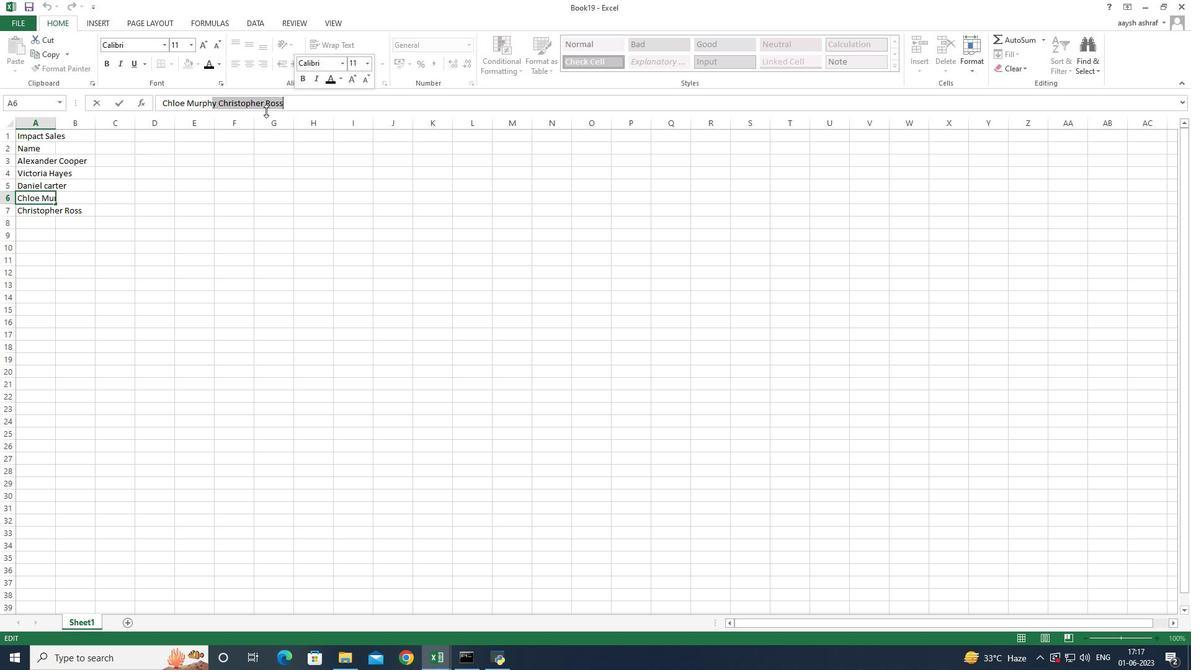 
Action: Mouse pressed left at (237, 106)
Screenshot: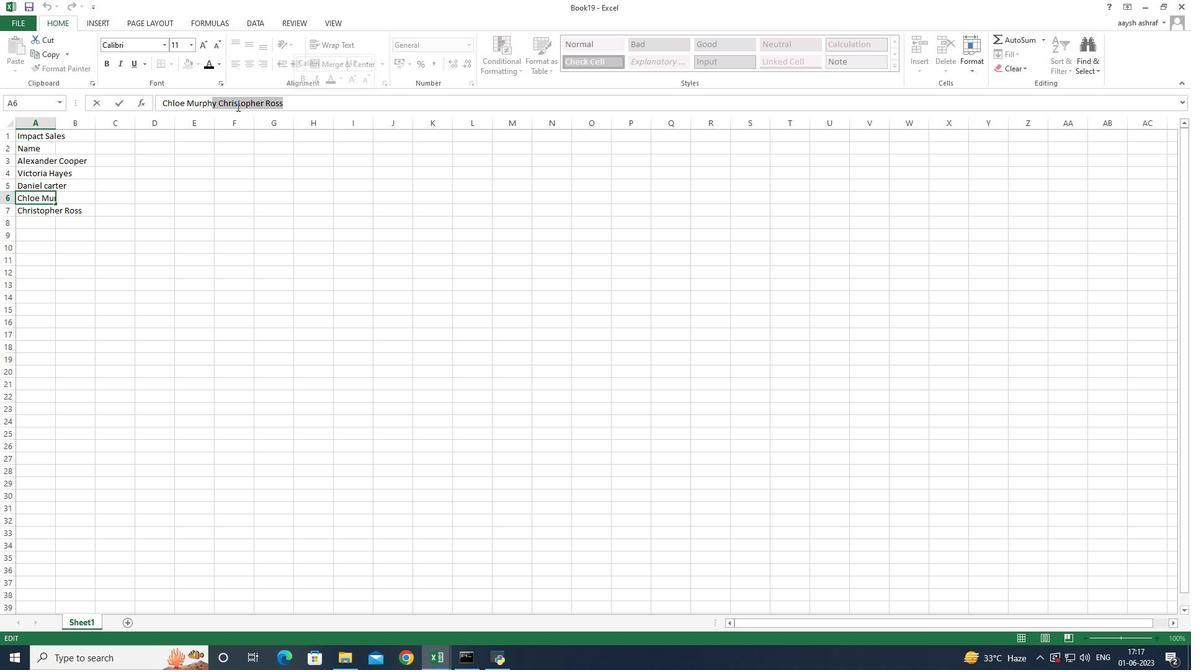 
Action: Mouse moved to (218, 105)
Screenshot: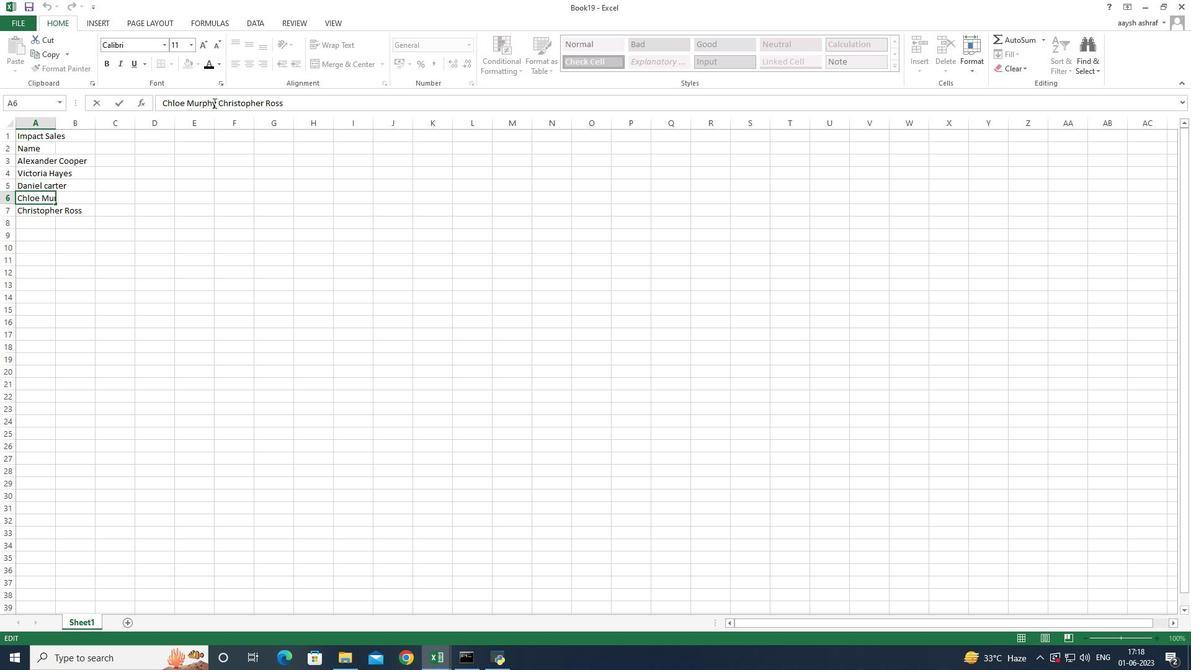 
Action: Mouse pressed left at (218, 105)
Screenshot: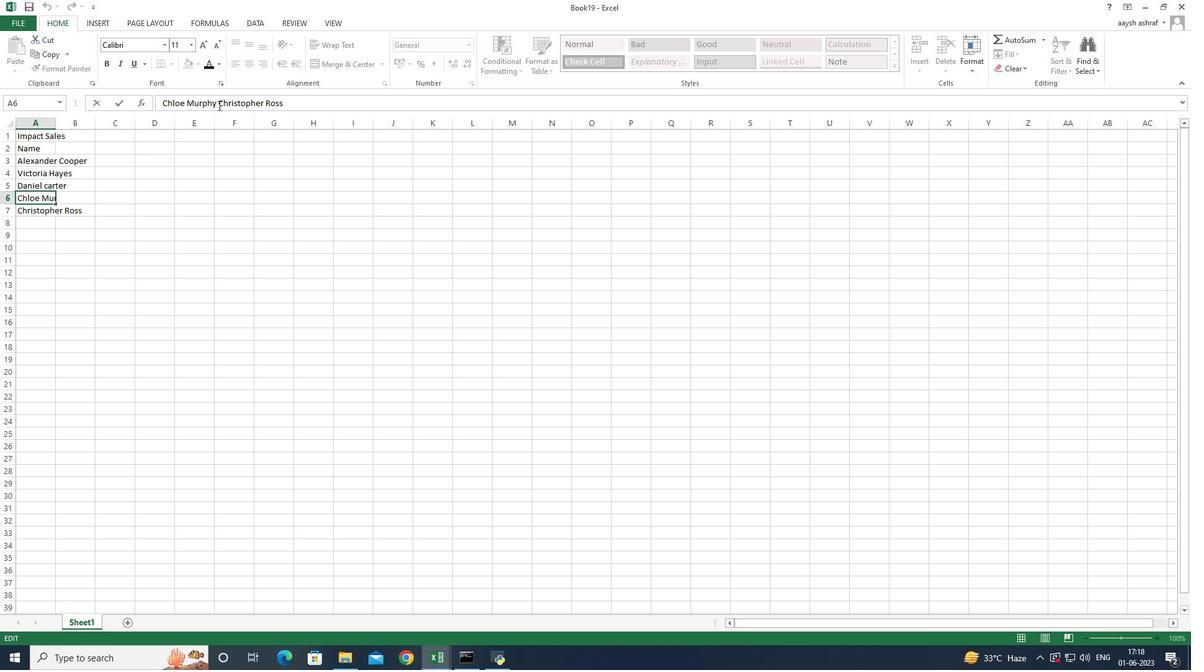 
Action: Mouse moved to (309, 105)
Screenshot: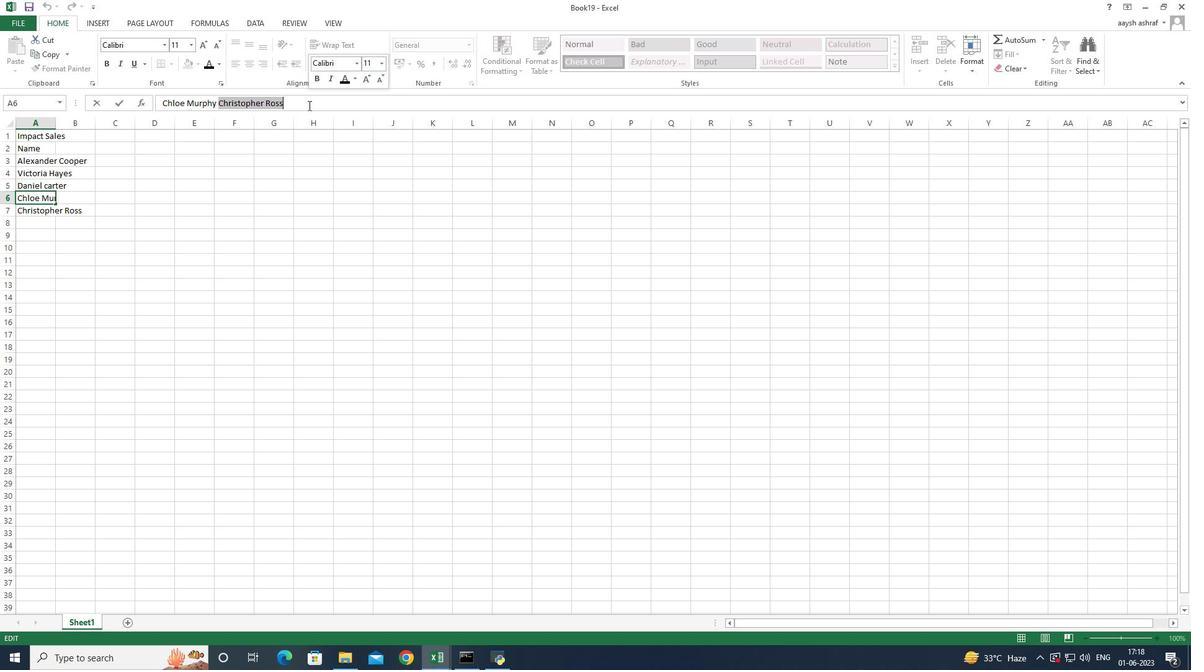 
Action: Key pressed <Key.delete>
Screenshot: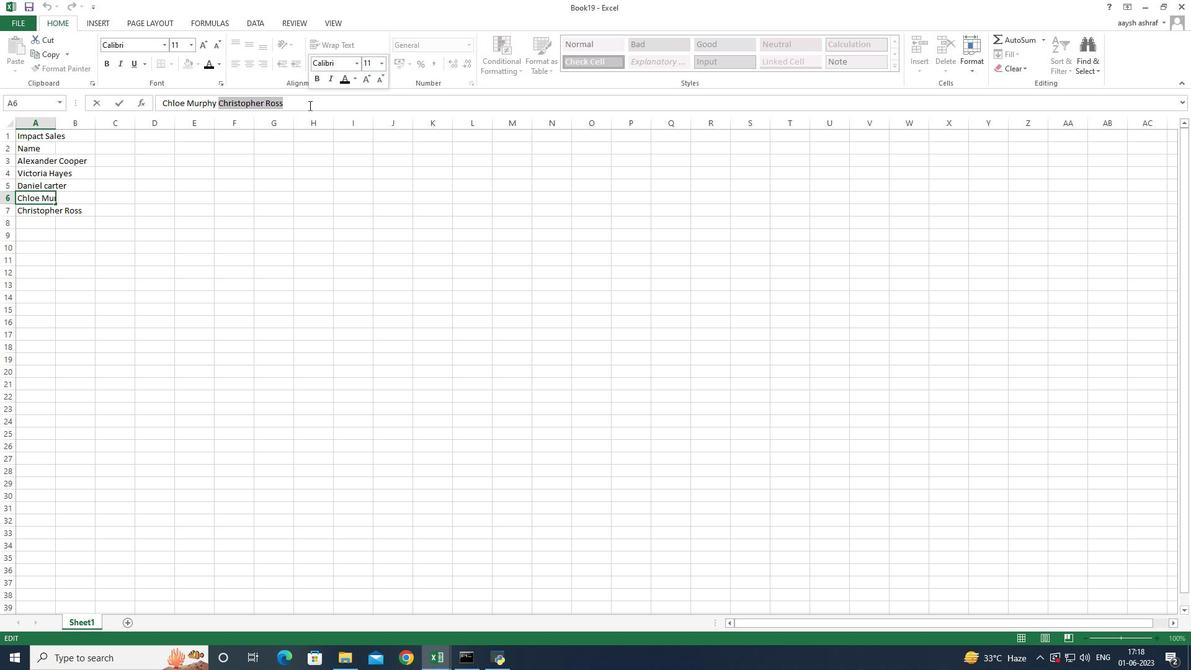 
Action: Mouse moved to (35, 220)
Screenshot: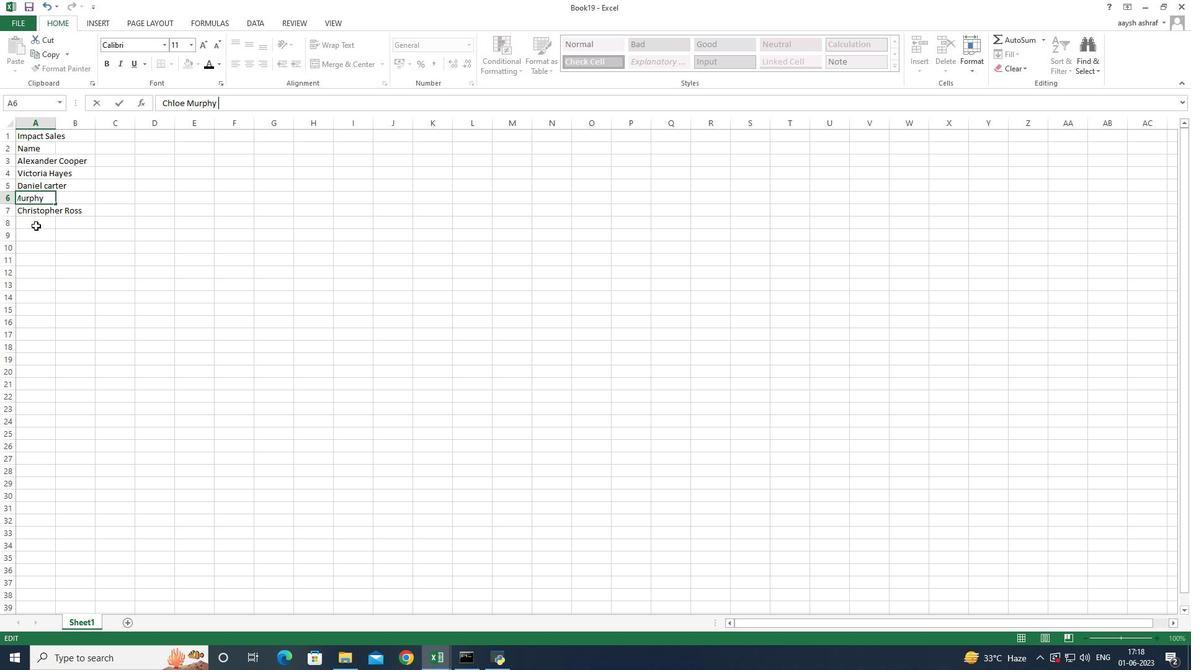 
Action: Mouse pressed left at (35, 220)
Screenshot: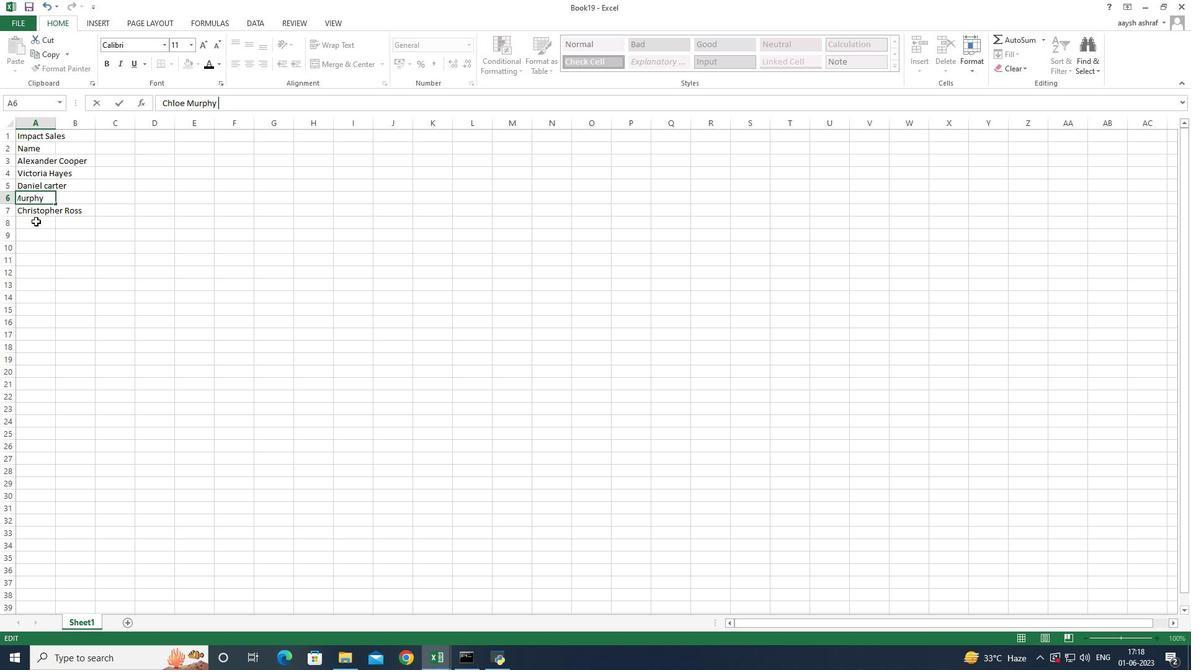 
Action: Mouse moved to (35, 220)
Screenshot: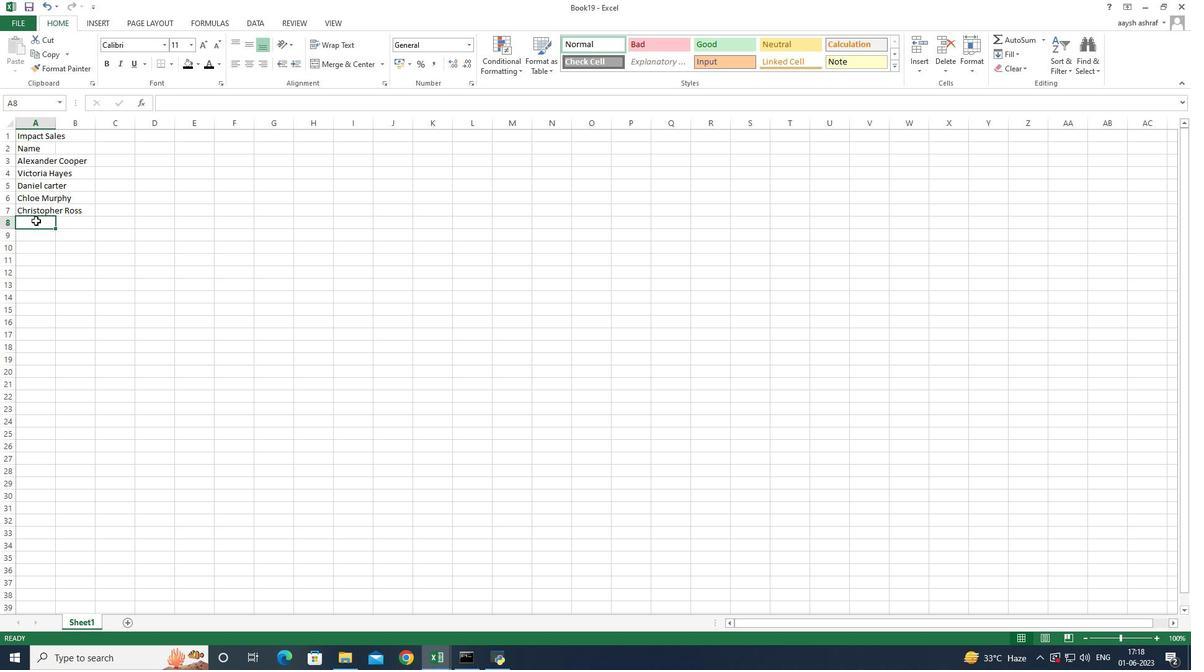 
Action: Key pressed <Key.shift>B<Key.backspace><Key.shift>Nattalie<Key.space><Key.shift>Pice<Key.backspace><Key.backspace><Key.backspace>rice<Key.enter><Key.shift>Jack<Key.space><Key.shift>Peterson<Key.enter><Key.shift><Key.shift>Harper<Key.space><Key.shift><Key.shift><Key.shift><Key.shift><Key.shift>Foster<Key.enter><Key.shift>Joseph<Key.space><Key.shift>D<Key.backspace><Key.shift><Key.shift><Key.shift><Key.shift><Key.shift><Key.shift><Key.shift><Key.shift><Key.shift><Key.shift><Key.shift><Key.shift><Key.shift><Key.shift><Key.shift><Key.shift><Key.shift><Key.shift><Key.shift><Key.shift><Key.shift><Key.shift><Key.shift>Gray
Screenshot: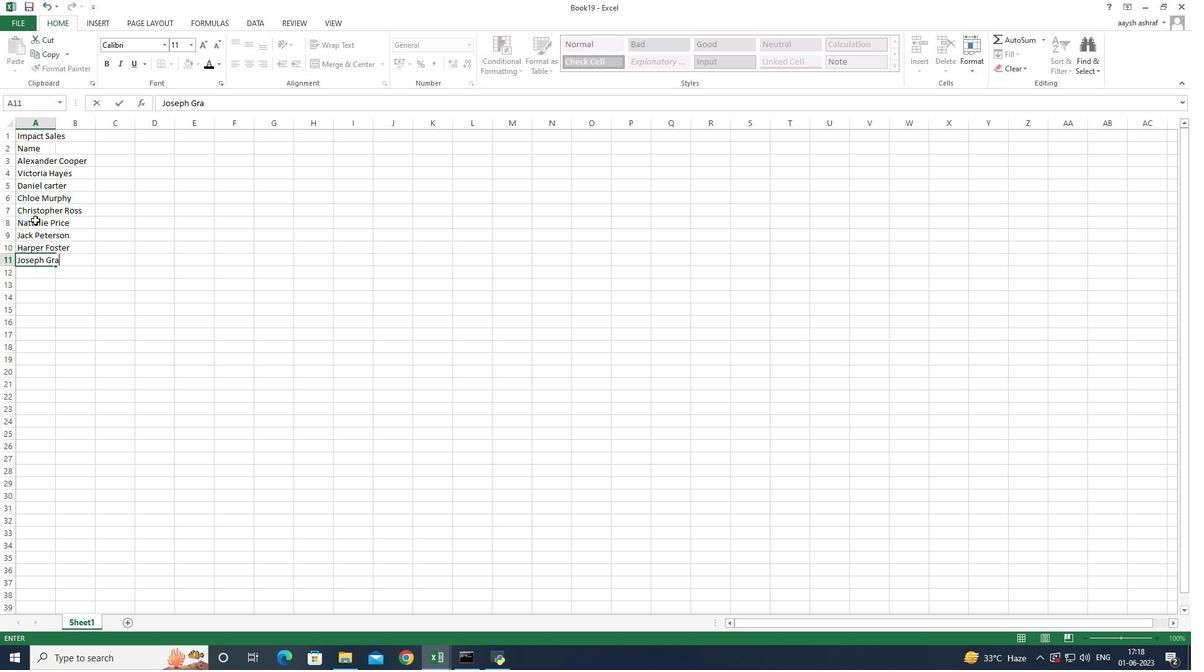 
Action: Mouse moved to (35, 276)
Screenshot: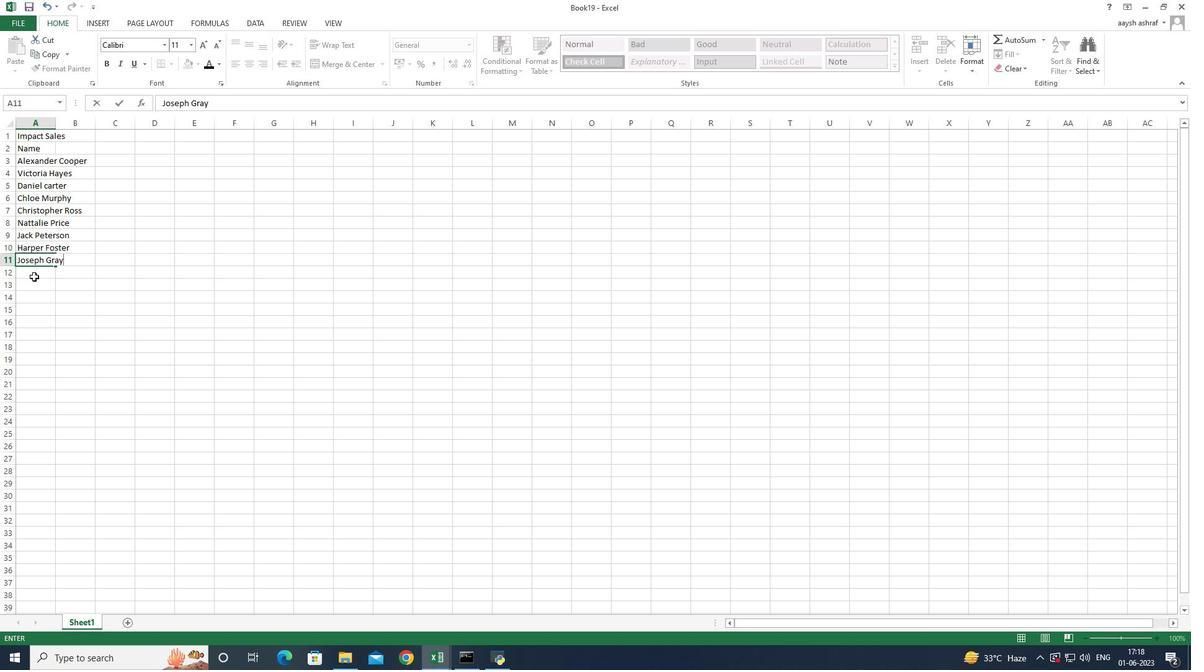 
Action: Mouse pressed left at (35, 276)
Screenshot: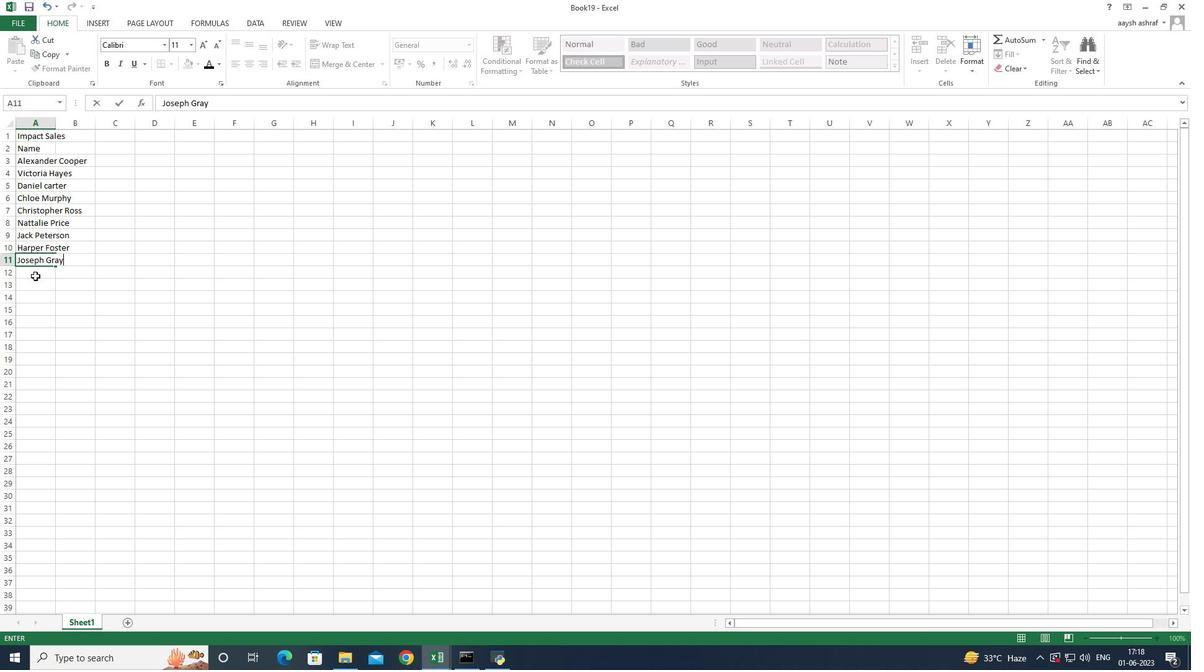 
Action: Mouse moved to (35, 276)
Screenshot: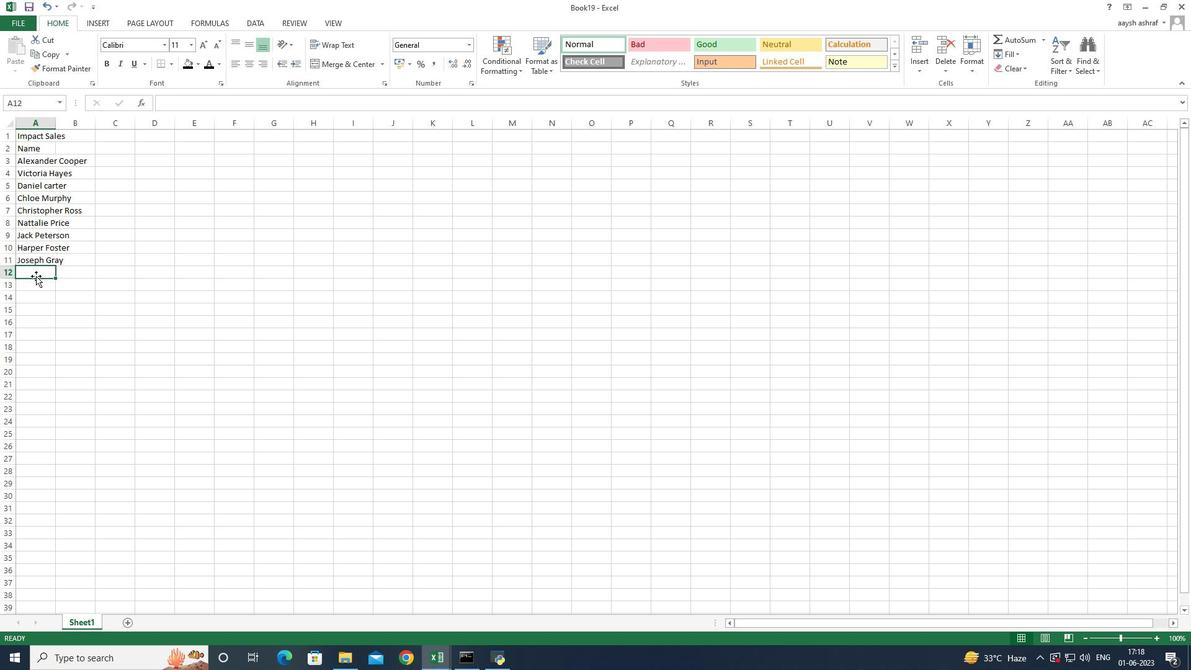 
Action: Key pressed <Key.shift>Lily<Key.space><Key.shift>Reed
Screenshot: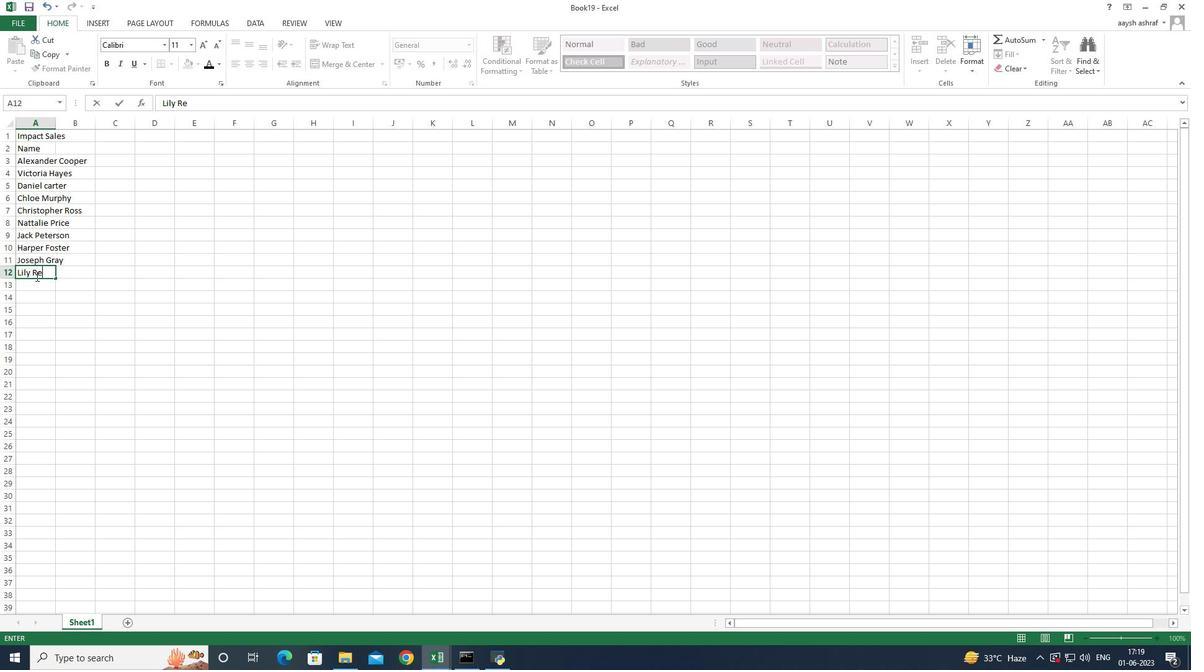 
Action: Mouse moved to (42, 147)
Screenshot: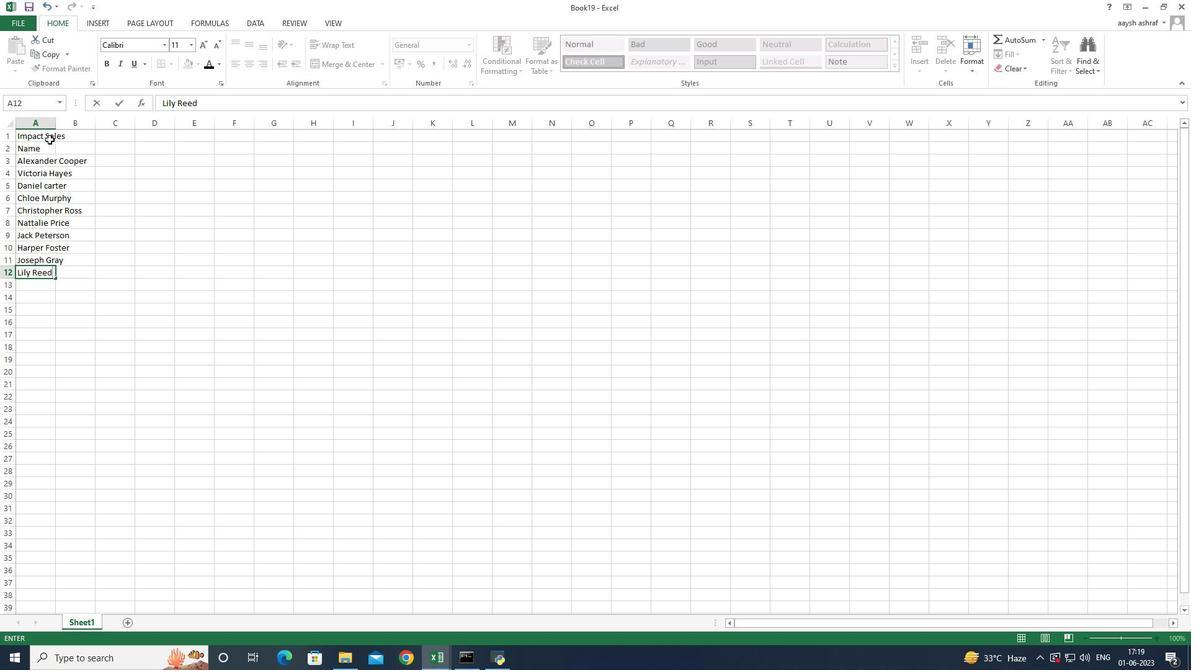 
Action: Mouse pressed left at (42, 147)
Screenshot: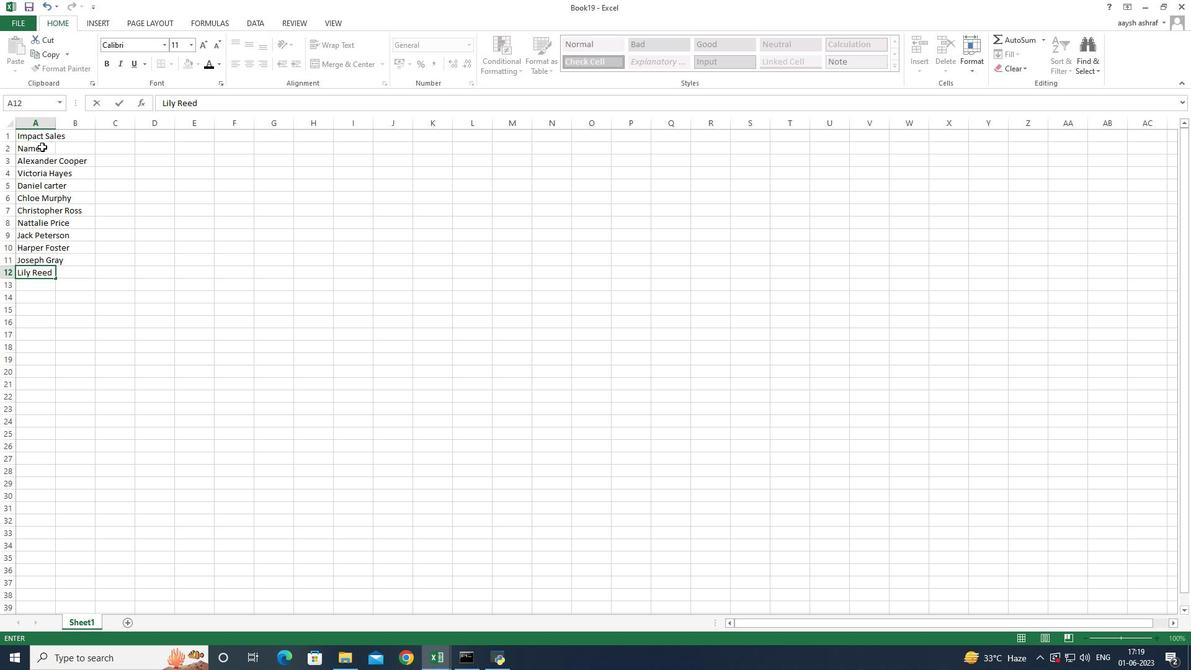 
Action: Mouse moved to (50, 134)
Screenshot: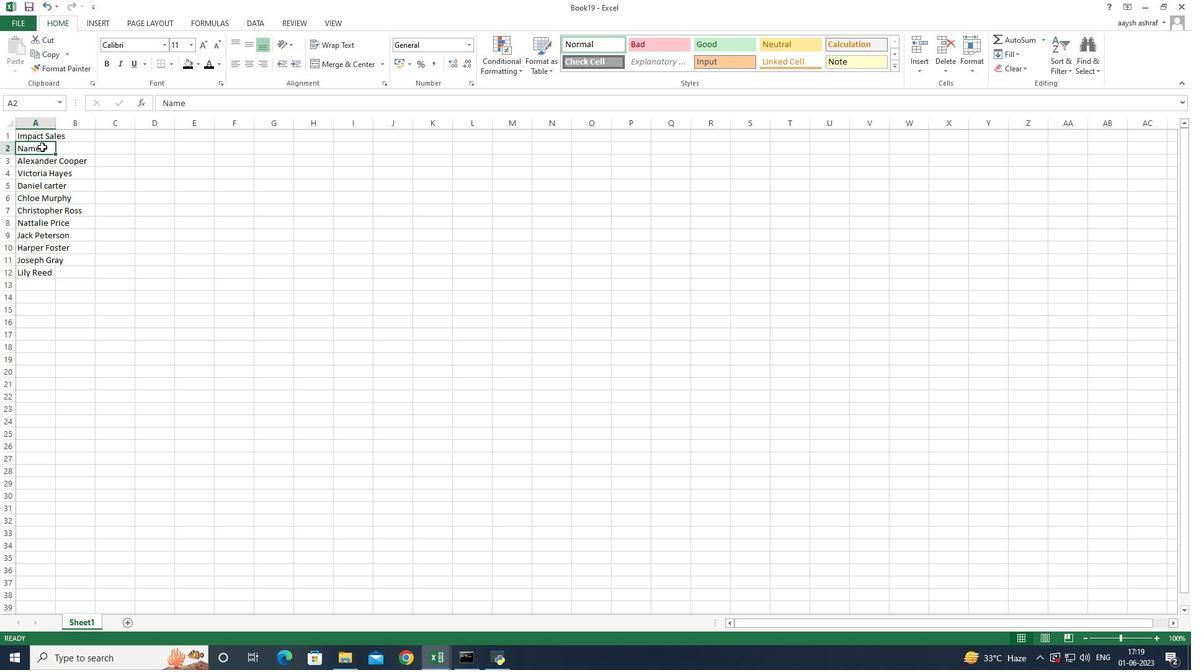 
Action: Mouse pressed left at (50, 134)
Screenshot: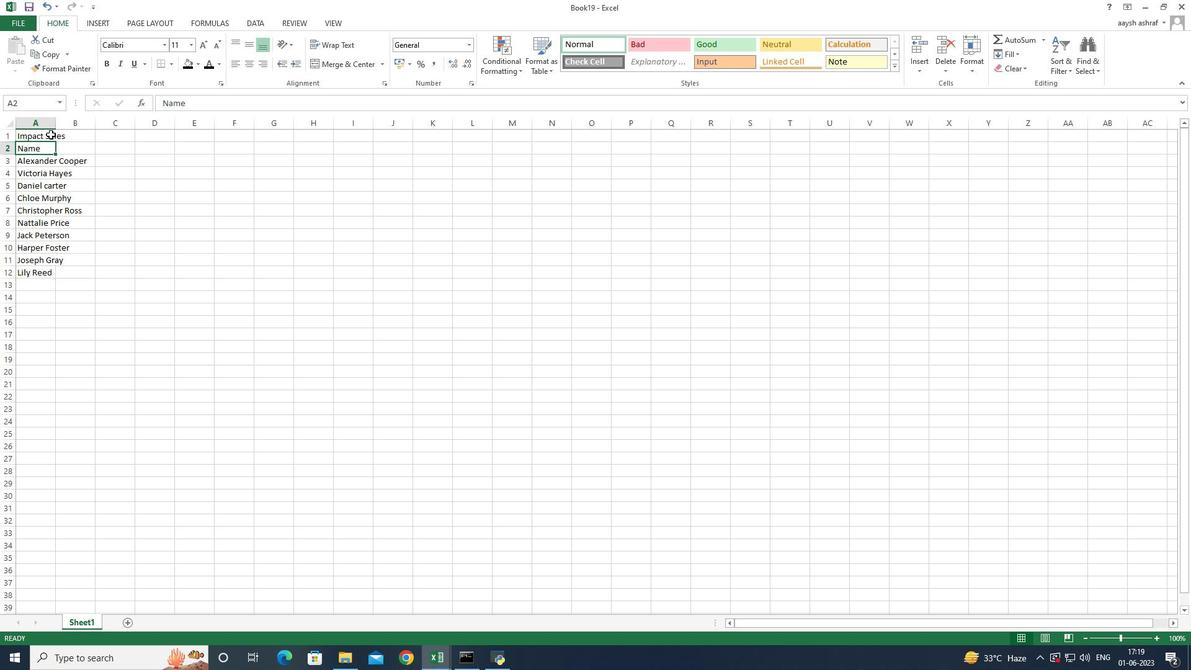 
Action: Mouse moved to (54, 124)
Screenshot: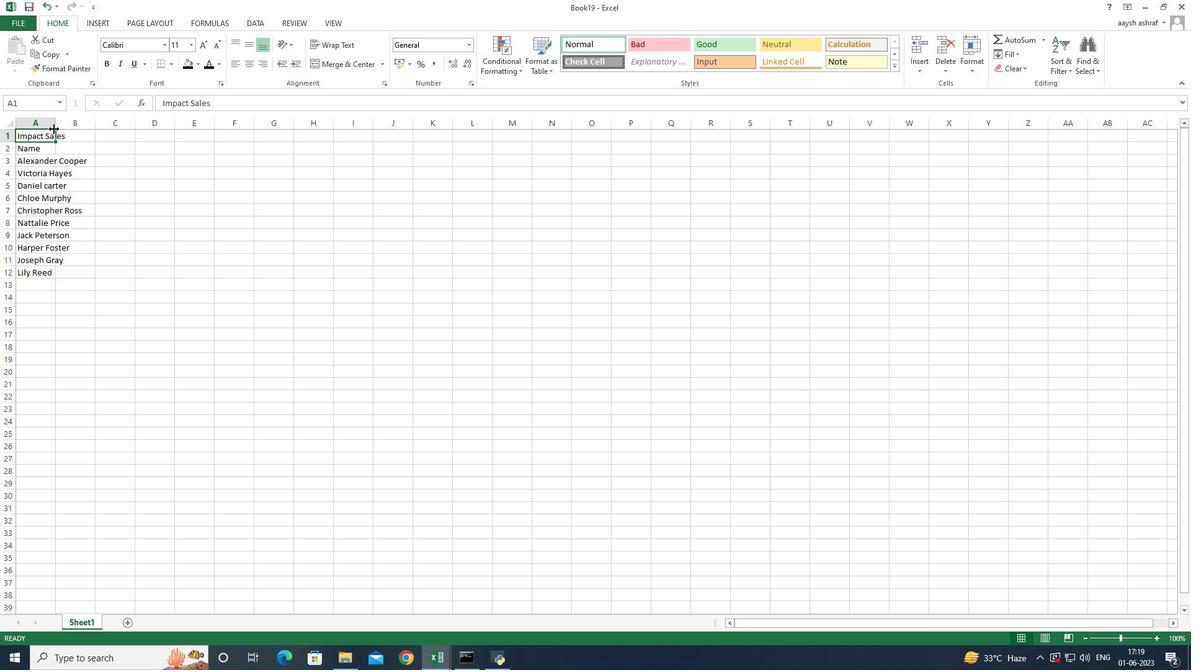 
Action: Mouse pressed left at (54, 124)
Screenshot: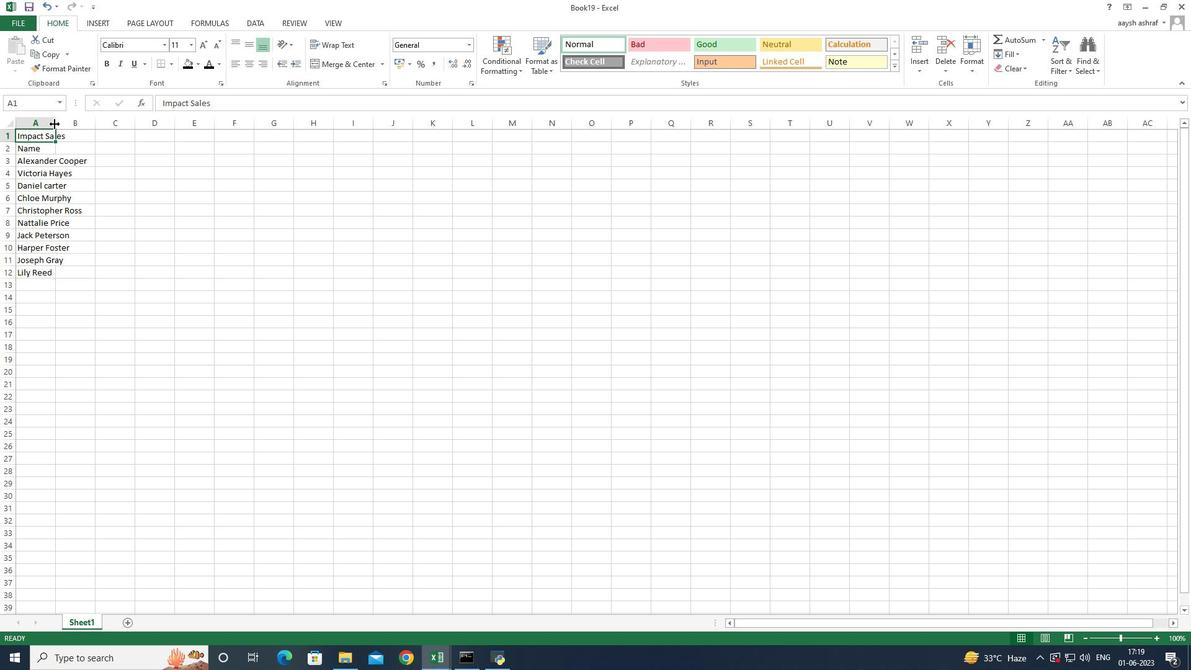 
Action: Mouse moved to (101, 147)
Screenshot: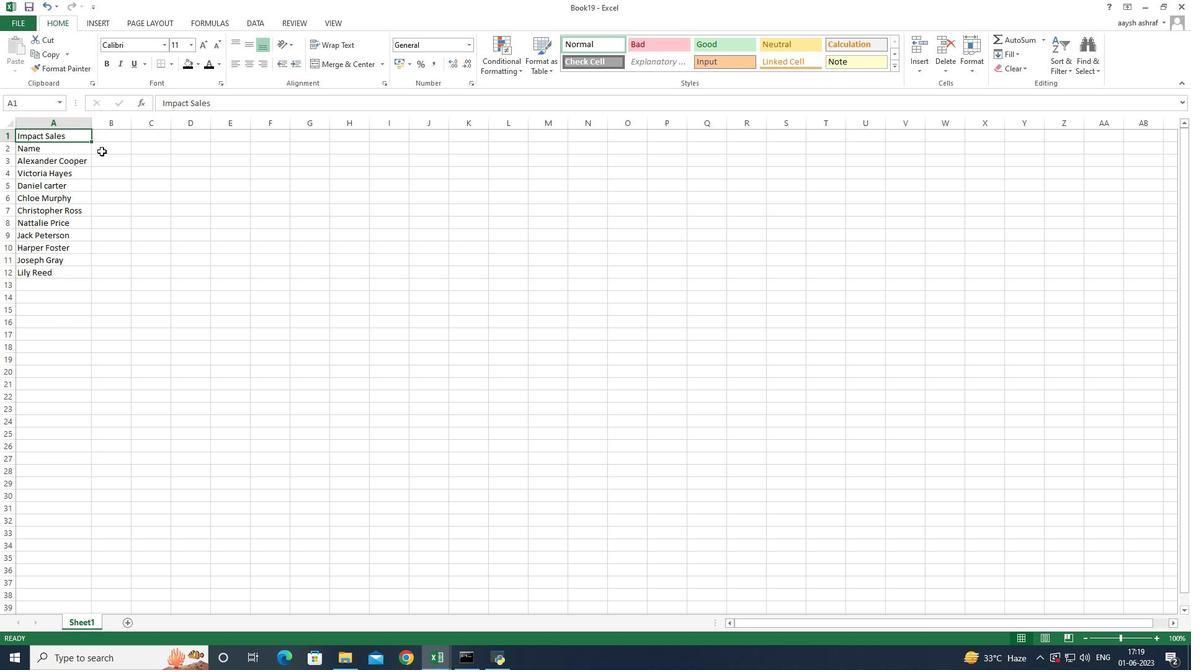 
Action: Mouse pressed left at (101, 147)
Screenshot: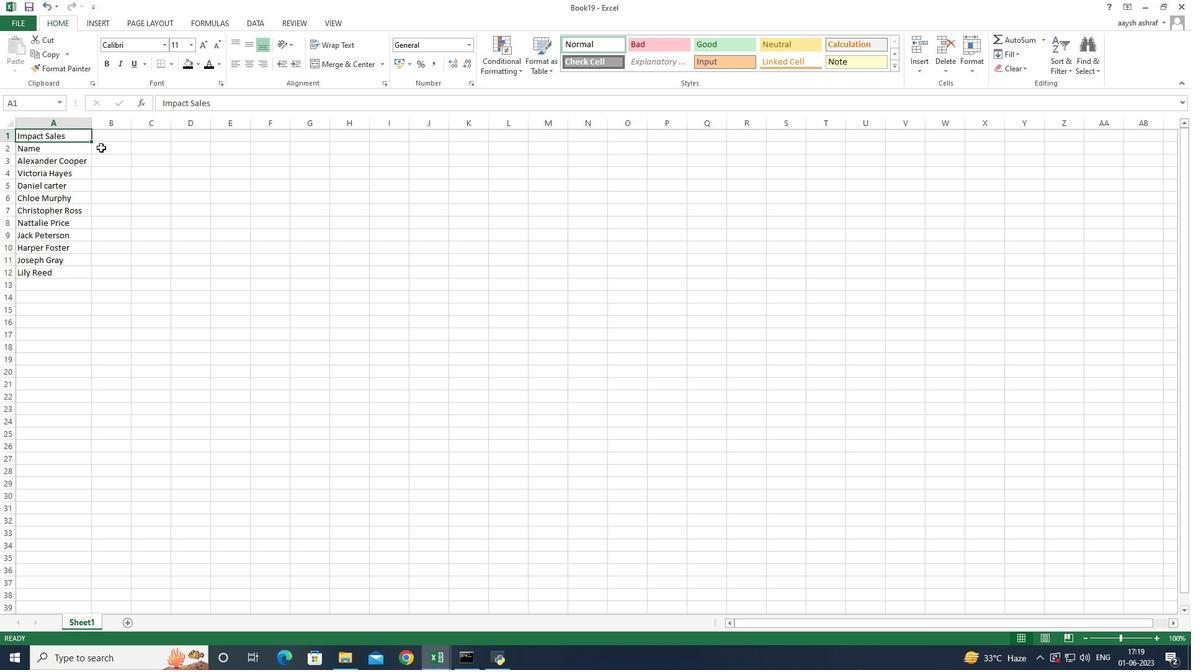 
Action: Mouse pressed left at (101, 147)
Screenshot: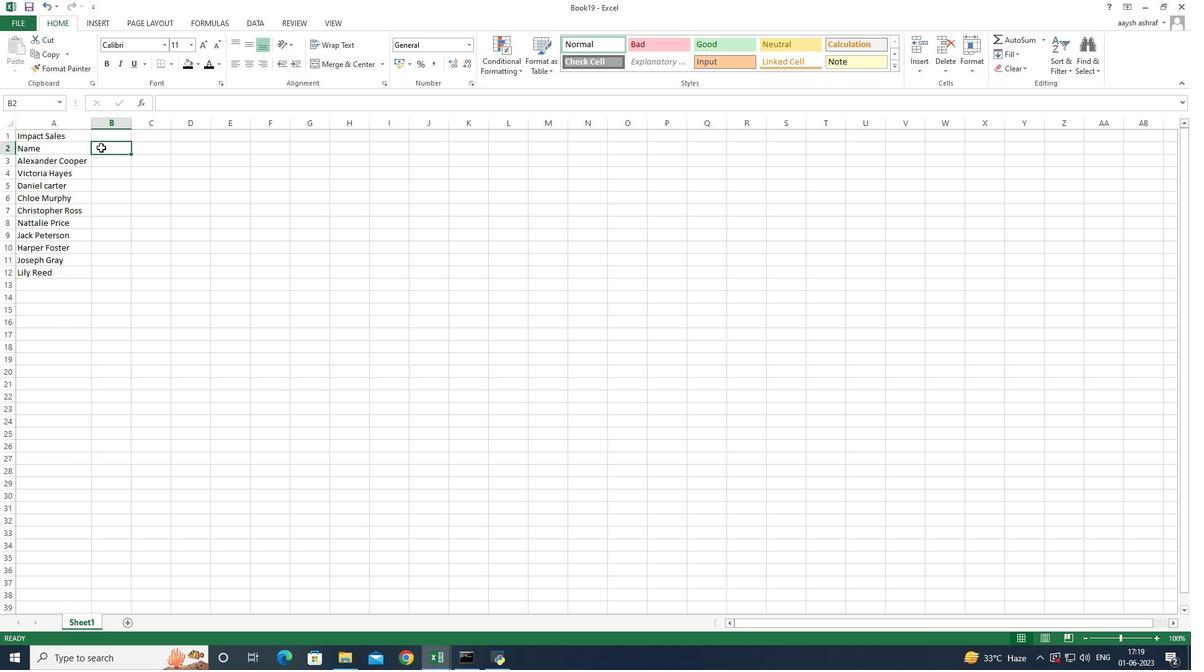 
Action: Key pressed <Key.shift>Item<Key.space><Key.shift>Code<Key.enter>
Screenshot: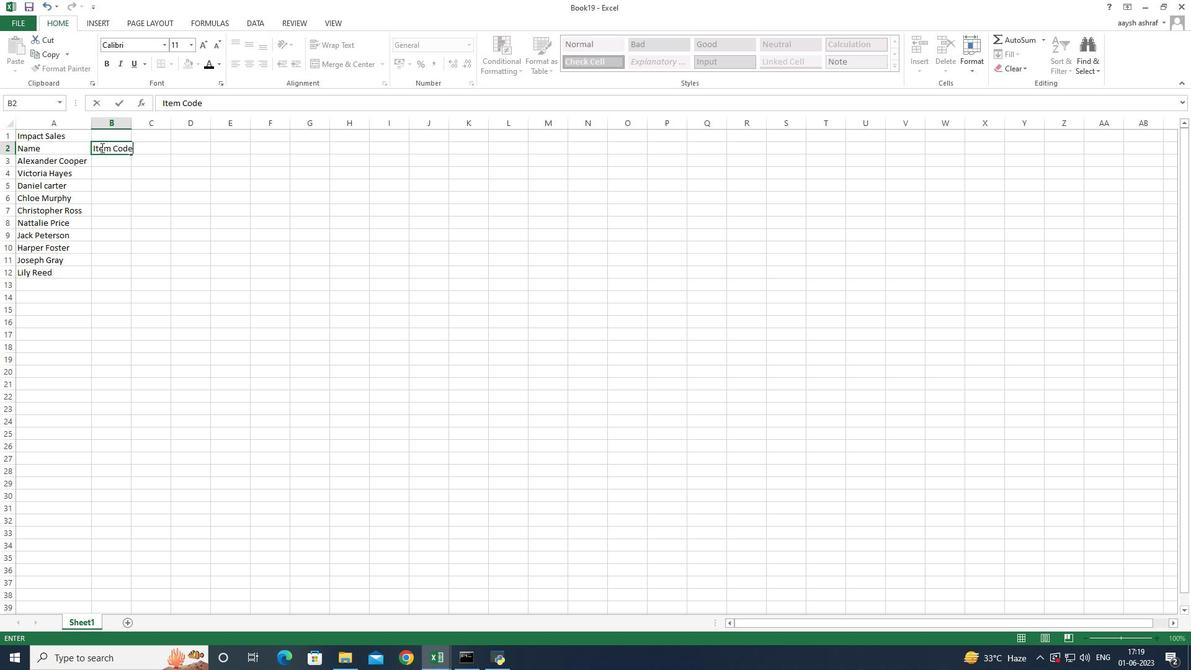 
Action: Mouse moved to (134, 156)
Screenshot: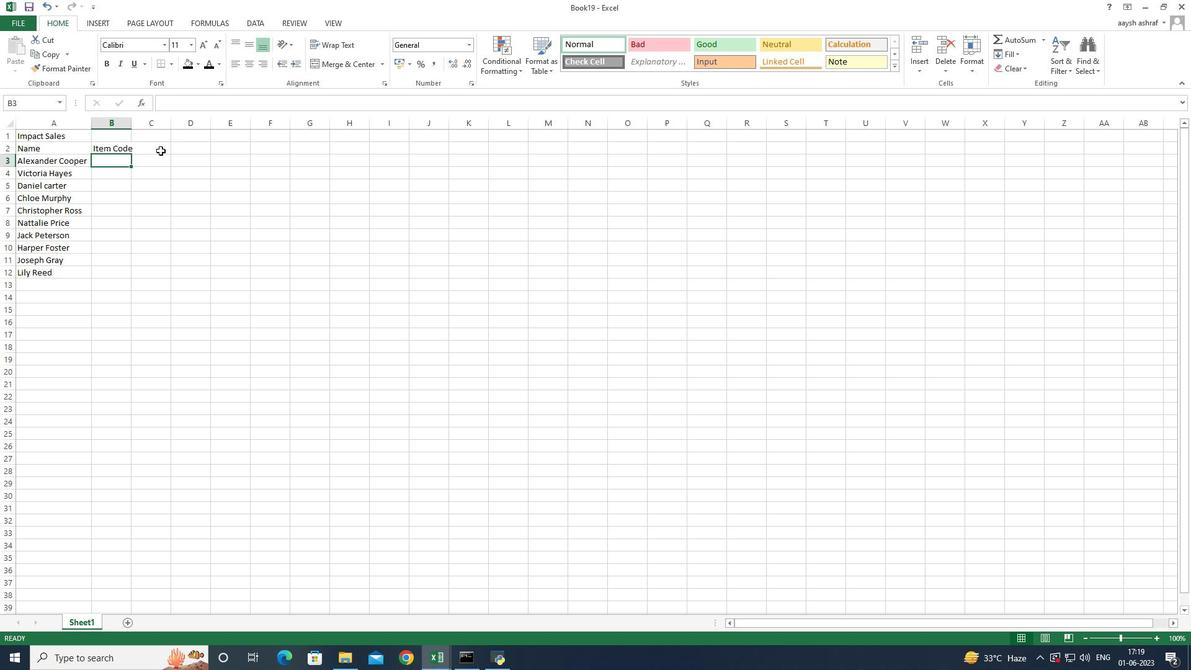 
Action: Key pressed 450<Key.enter>500<Key.enter>550<Key.enter>600<Key.enter>650<Key.enter>4<Key.backspace>700<Key.enter>4<Key.backspace>750<Key.enter>800<Key.enter>850<Key.enter>900<Key.enter>
Screenshot: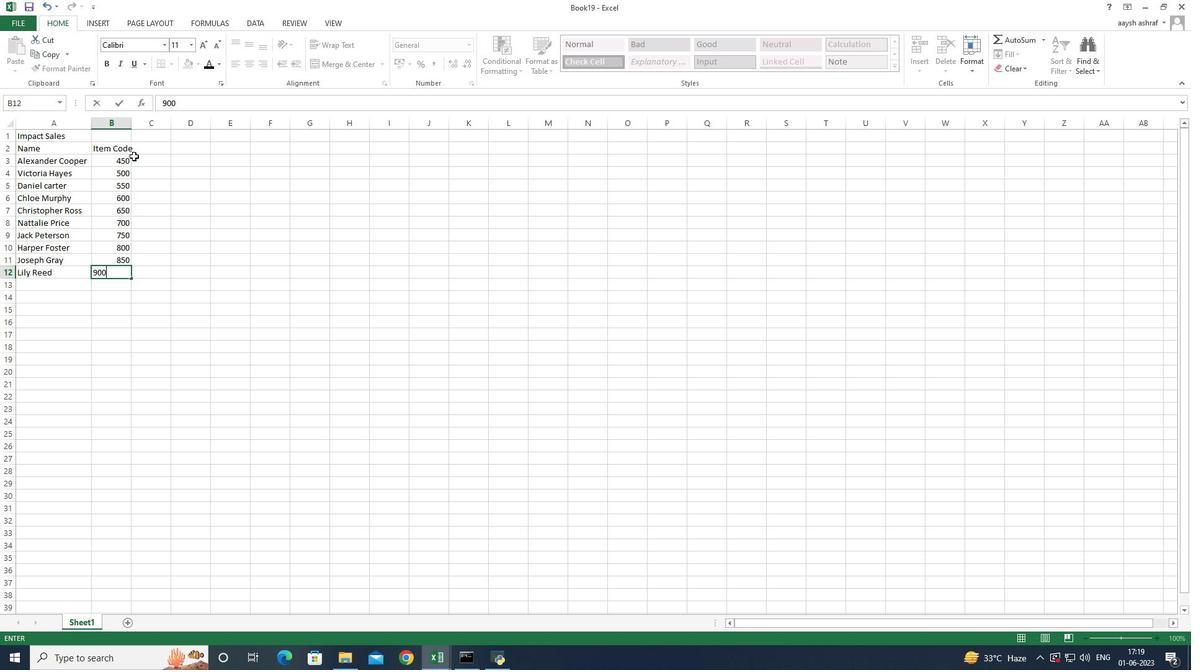 
Action: Mouse moved to (154, 145)
Screenshot: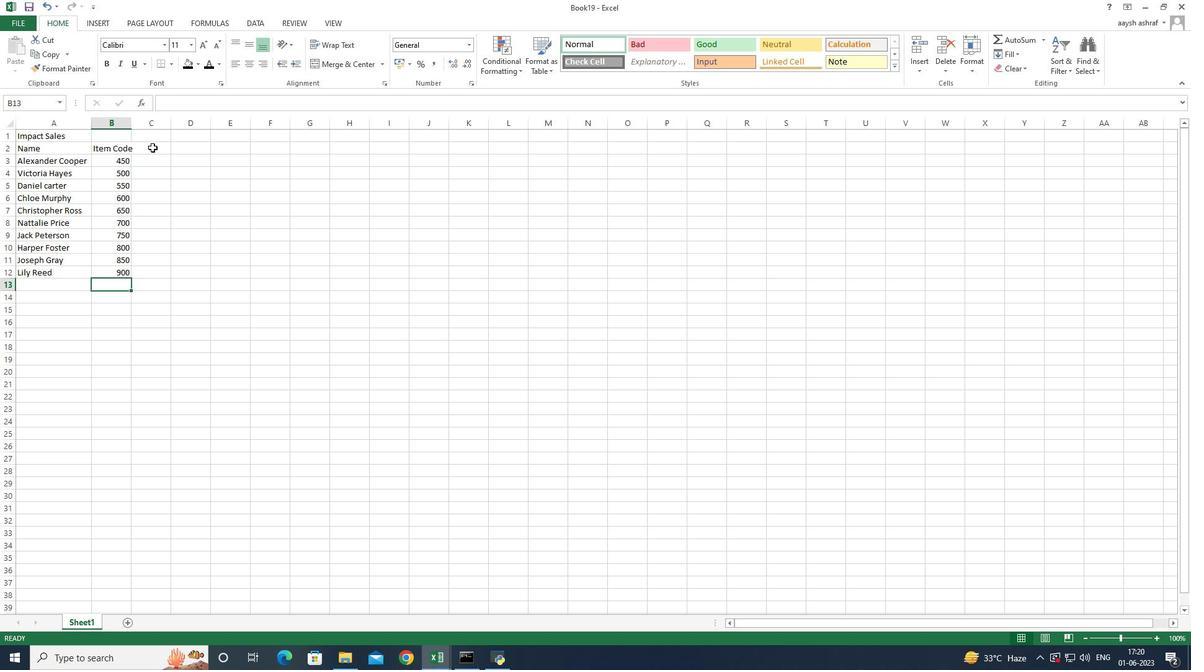 
Action: Mouse pressed left at (154, 145)
Screenshot: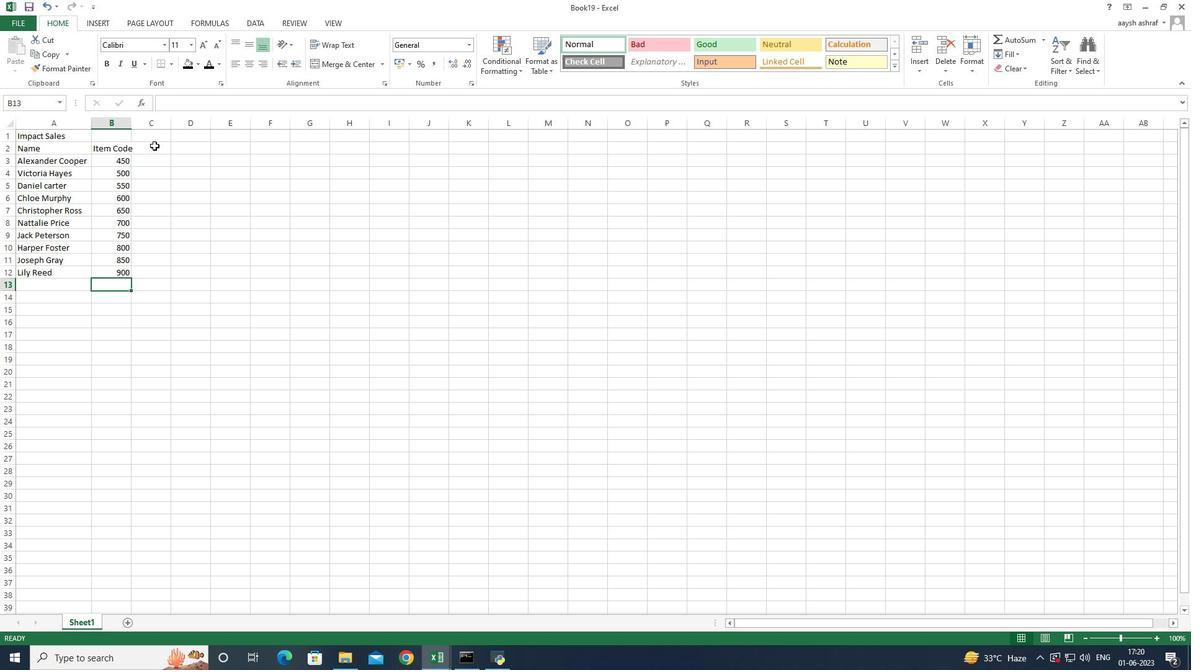 
Action: Mouse pressed left at (154, 145)
Screenshot: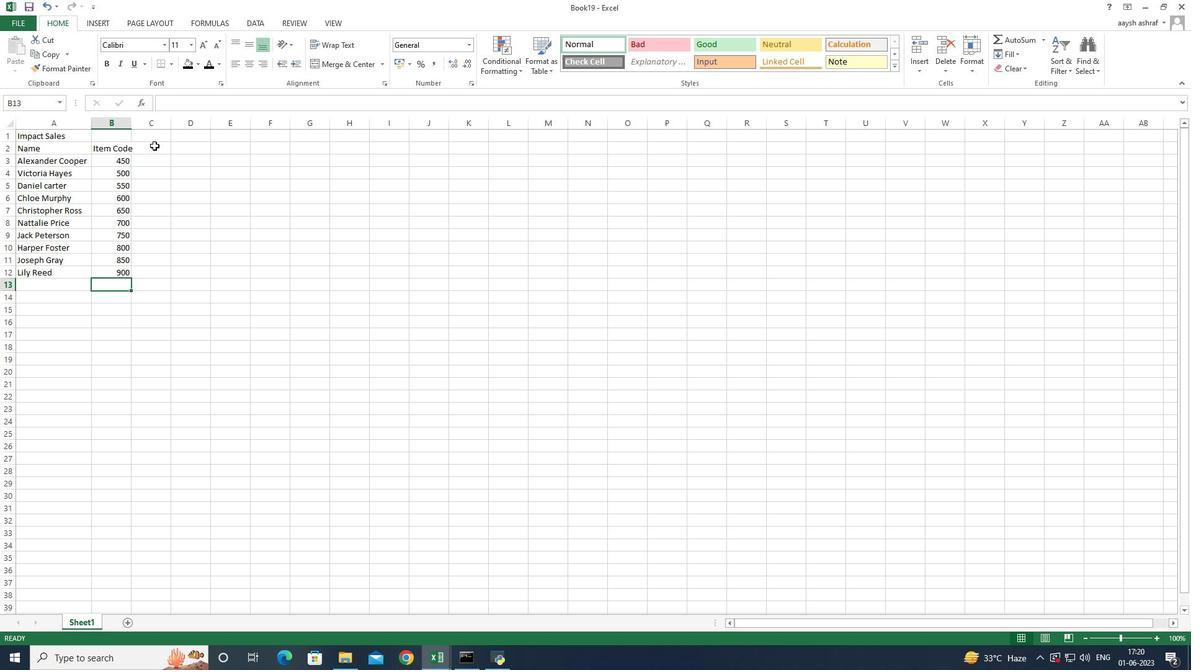 
Action: Key pressed <Key.shift>Product<Key.space><Key.shift>Range<Key.enter>
Screenshot: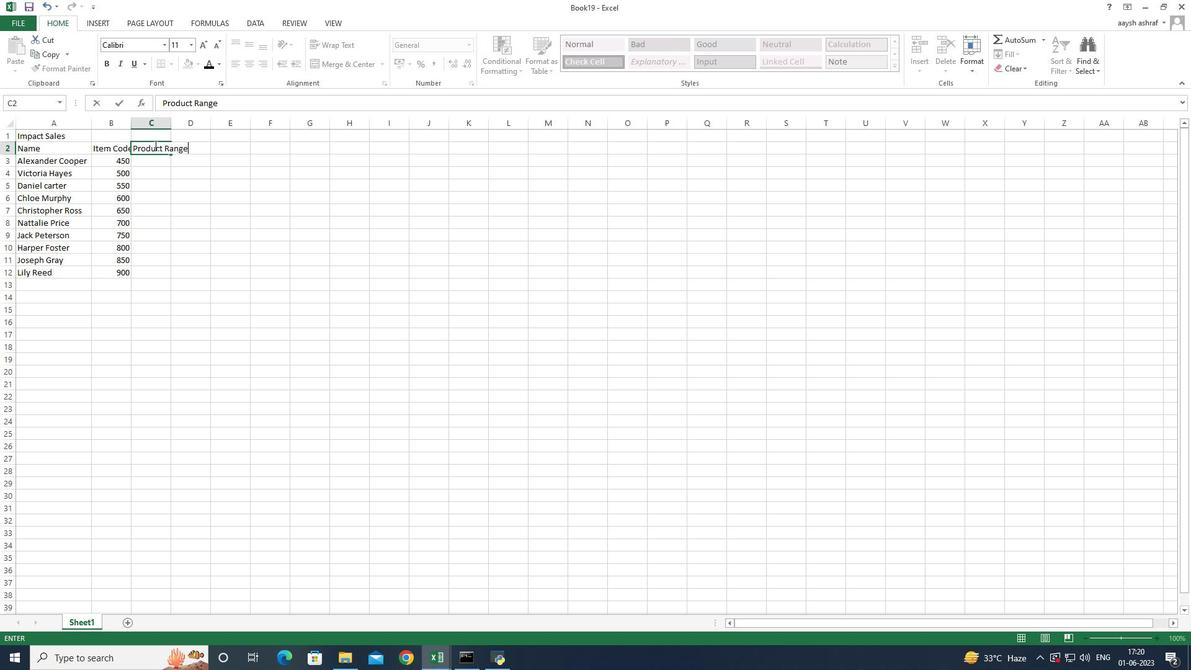 
Action: Mouse moved to (159, 161)
Screenshot: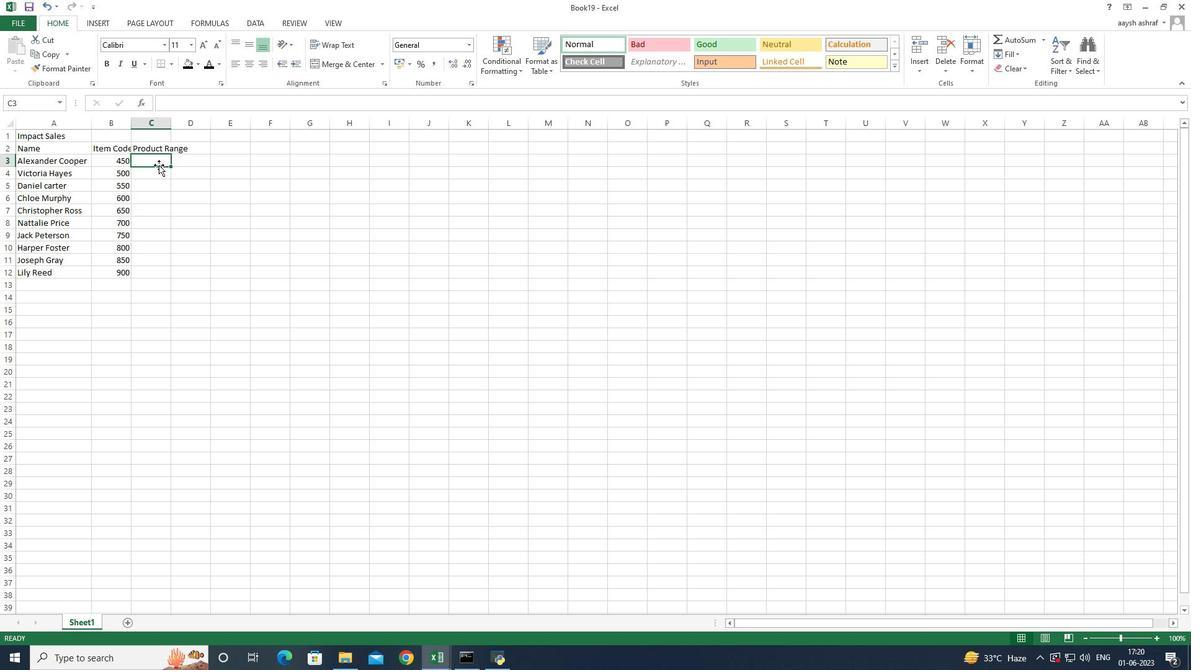 
Action: Key pressed 1000<Key.enter>1500<Key.enter>2000<Key.enter>2500<Key.enter>3000<Key.enter>3500<Key.enter>4000<Key.enter>4500<Key.enter>4600<Key.enter>5000<Key.enter>
Screenshot: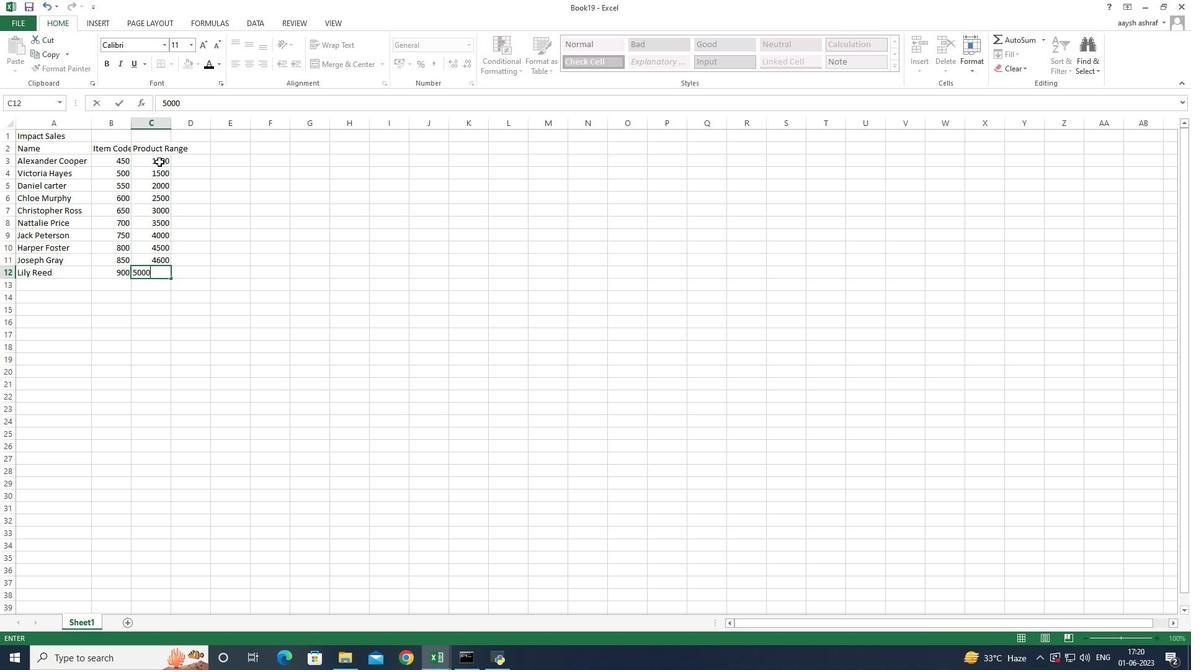 
Action: Mouse moved to (191, 149)
Screenshot: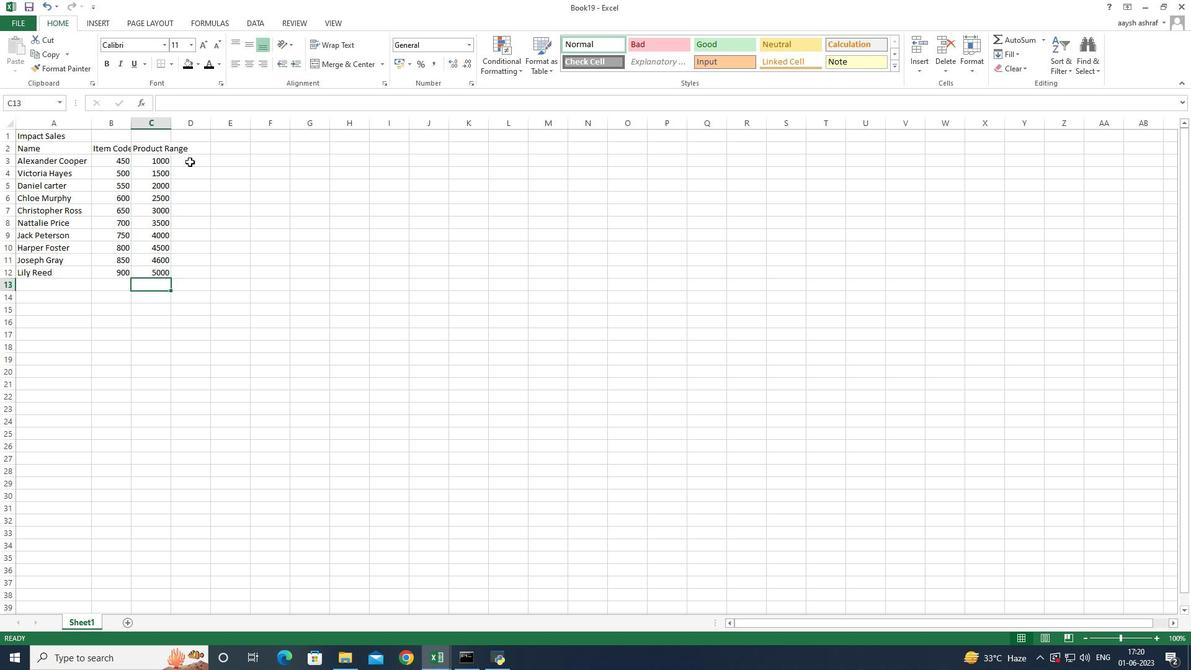 
Action: Mouse pressed left at (191, 149)
Screenshot: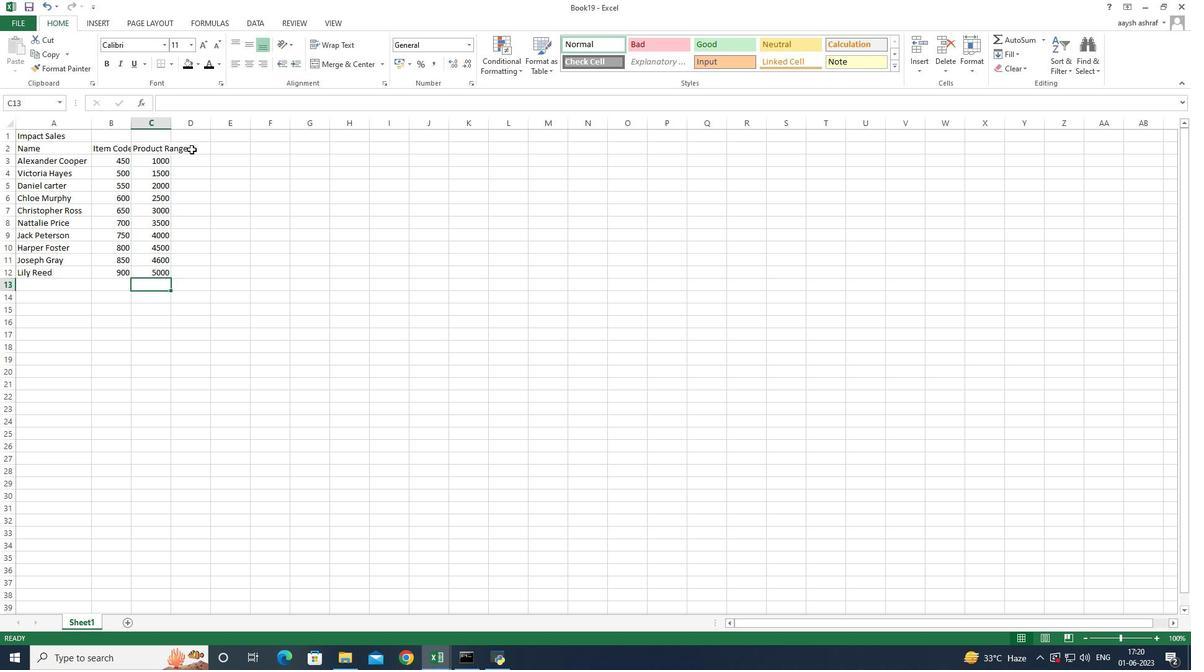 
Action: Mouse moved to (171, 135)
Screenshot: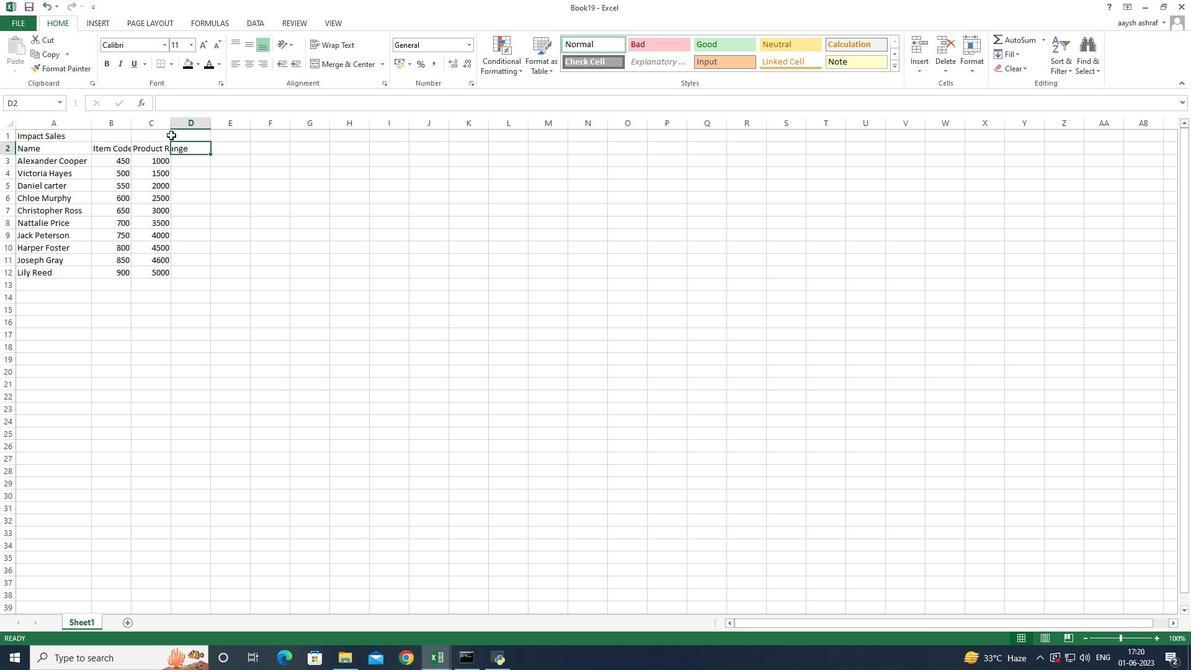 
Action: Mouse pressed left at (171, 135)
Screenshot: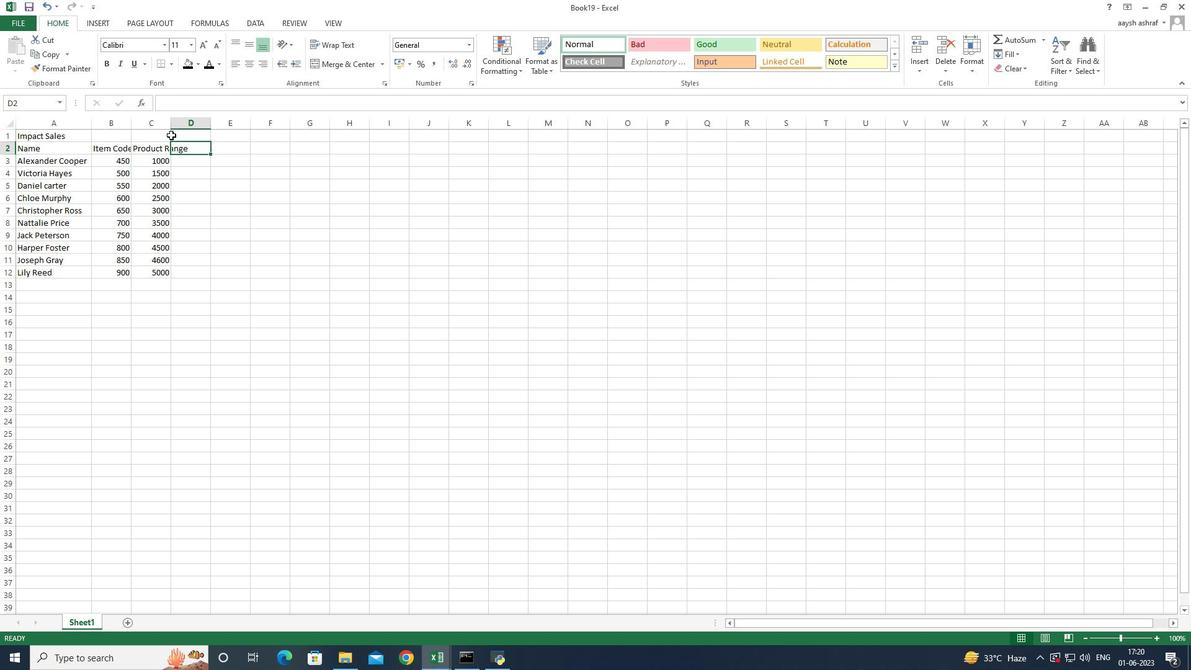 
Action: Mouse moved to (159, 135)
Screenshot: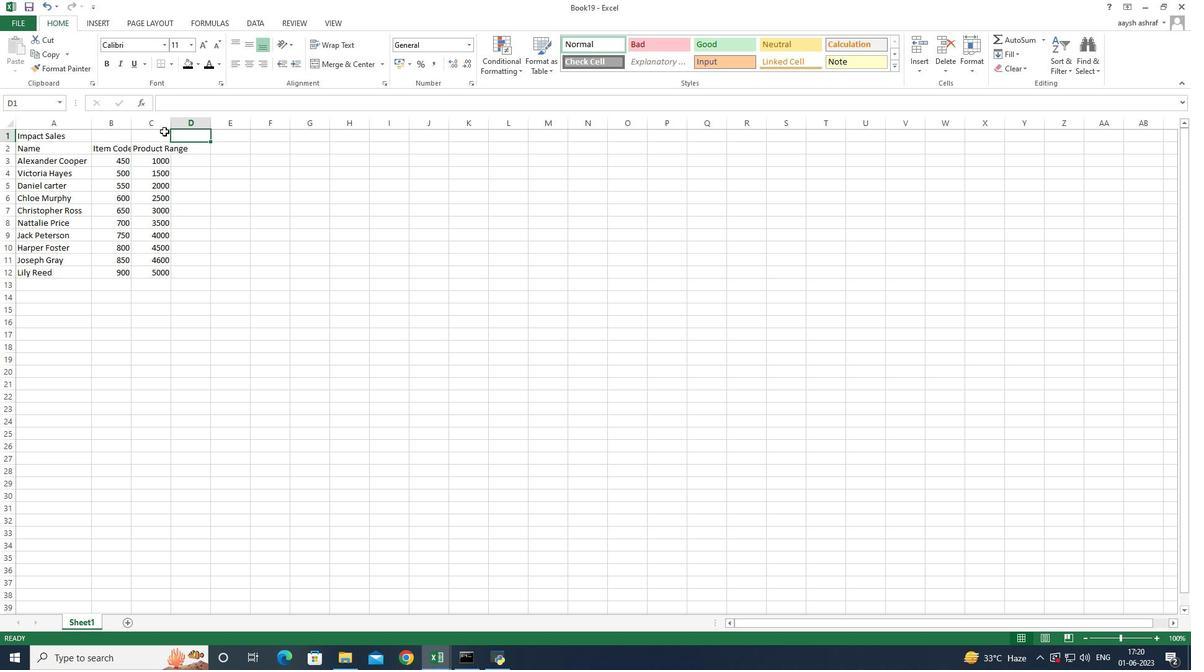 
Action: Mouse pressed left at (159, 135)
Screenshot: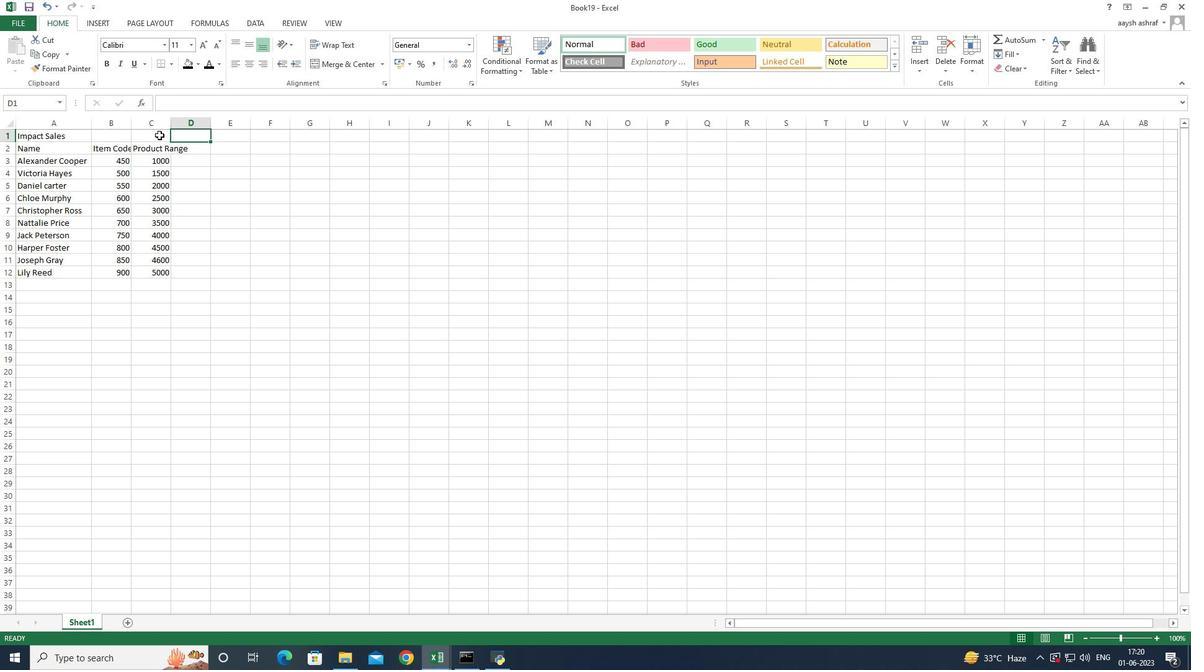 
Action: Mouse moved to (170, 124)
Screenshot: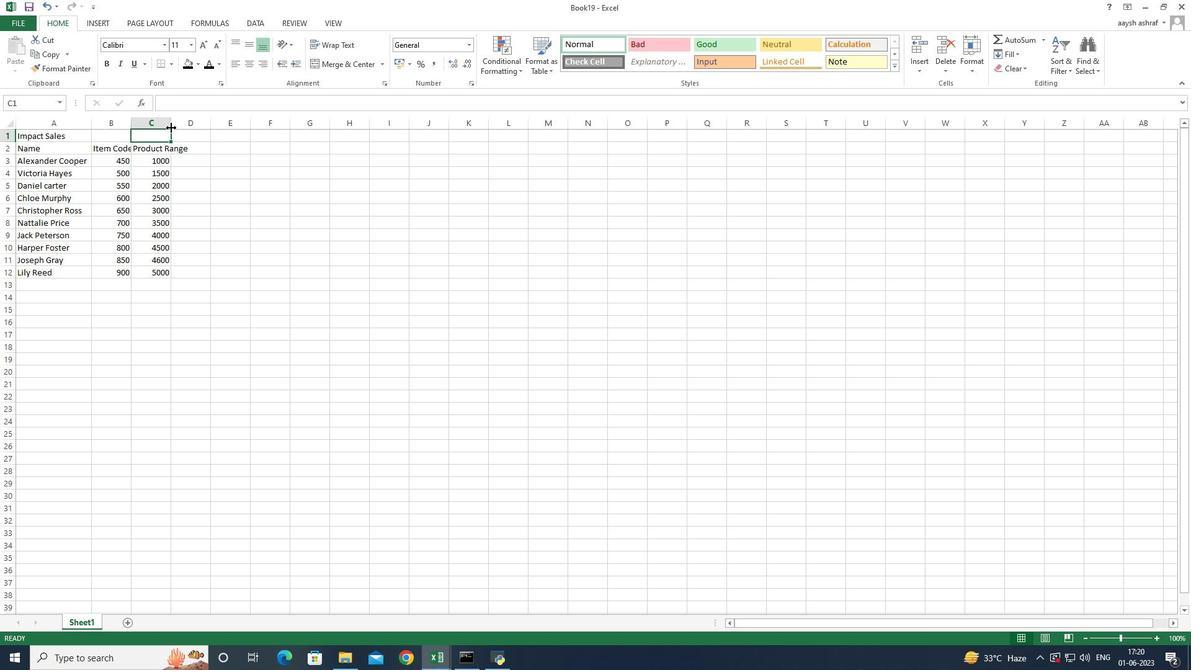 
Action: Mouse pressed left at (170, 124)
Screenshot: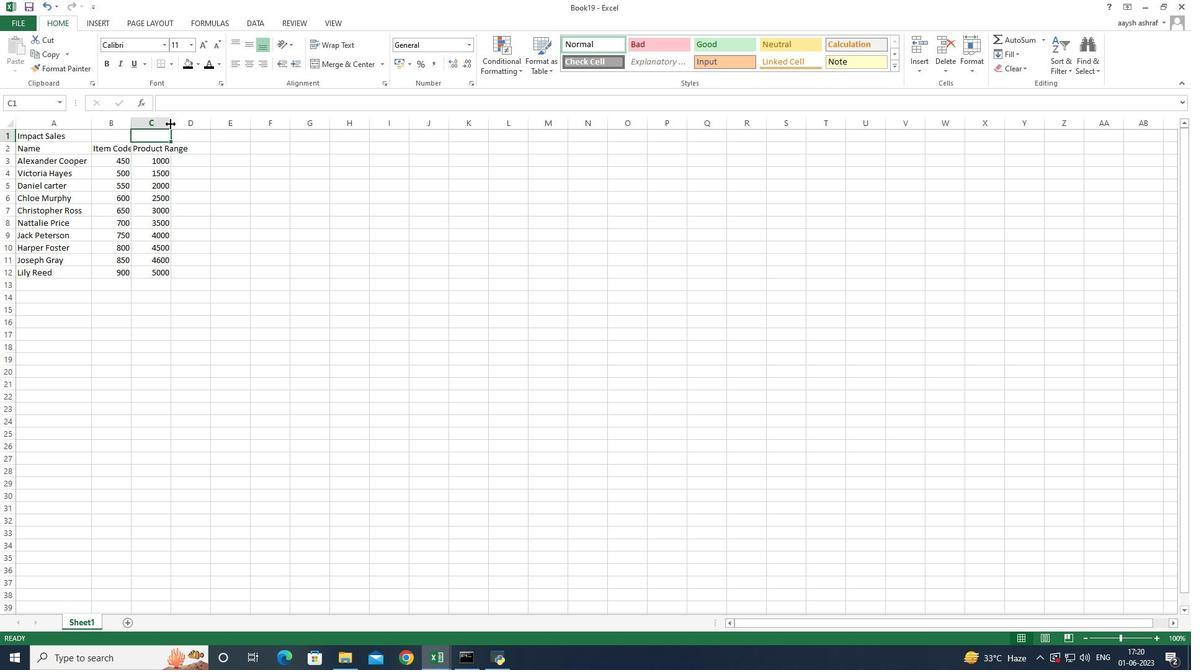 
Action: Mouse moved to (206, 150)
Screenshot: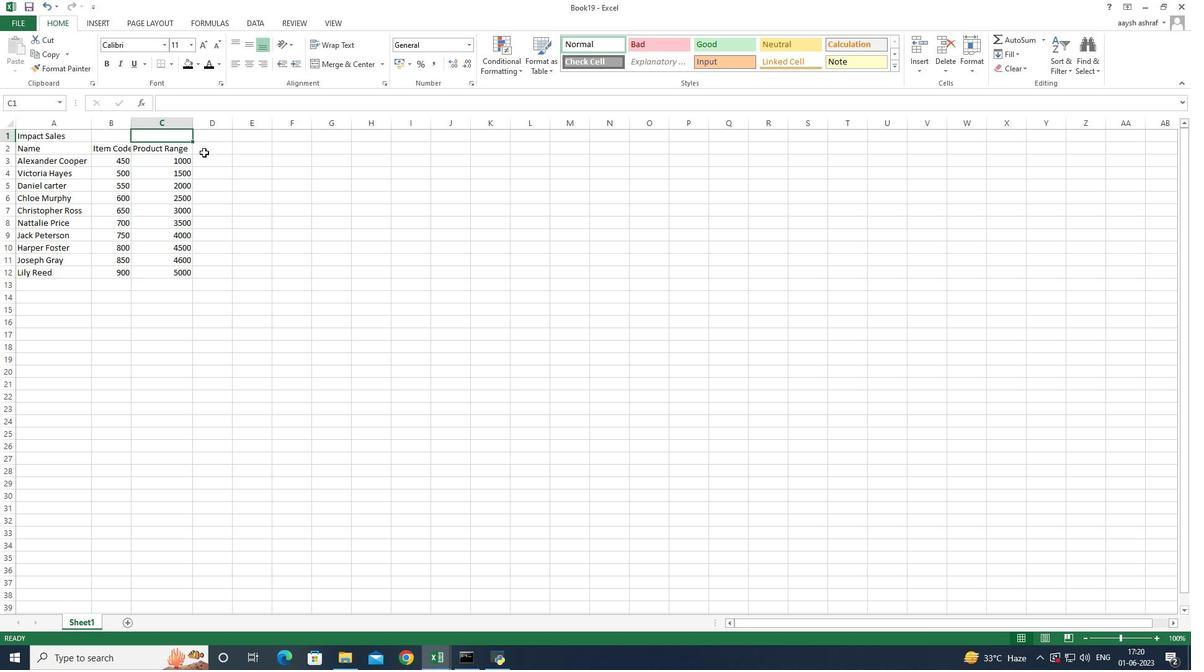 
Action: Mouse pressed left at (206, 150)
Screenshot: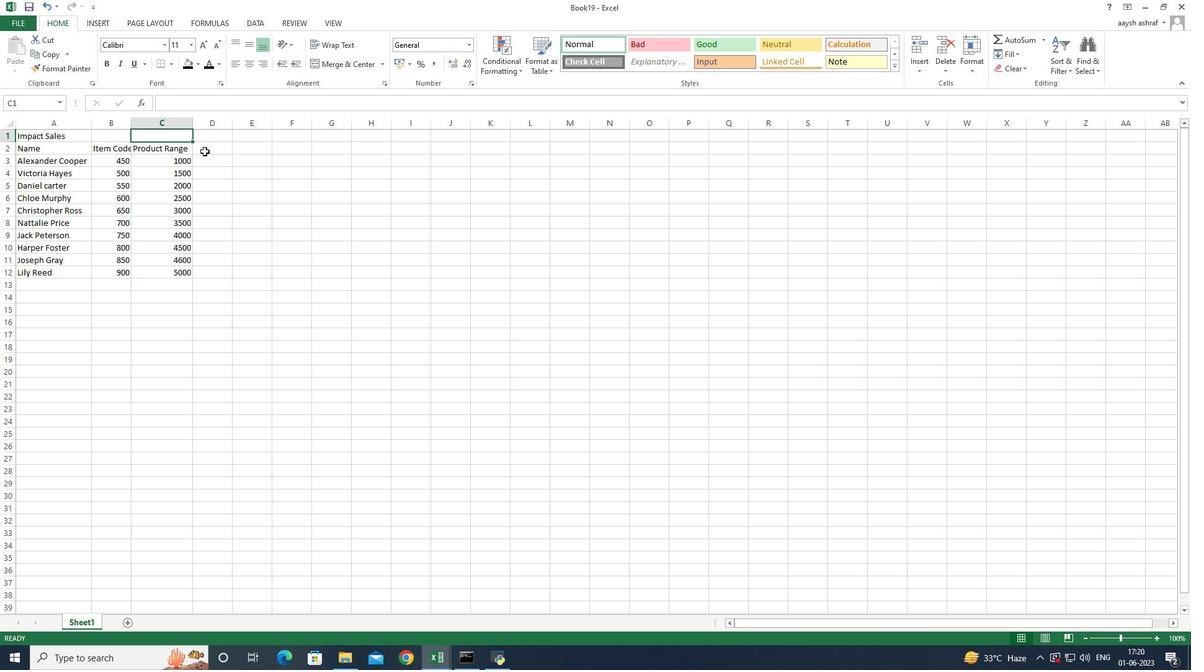
Action: Mouse pressed left at (206, 150)
Screenshot: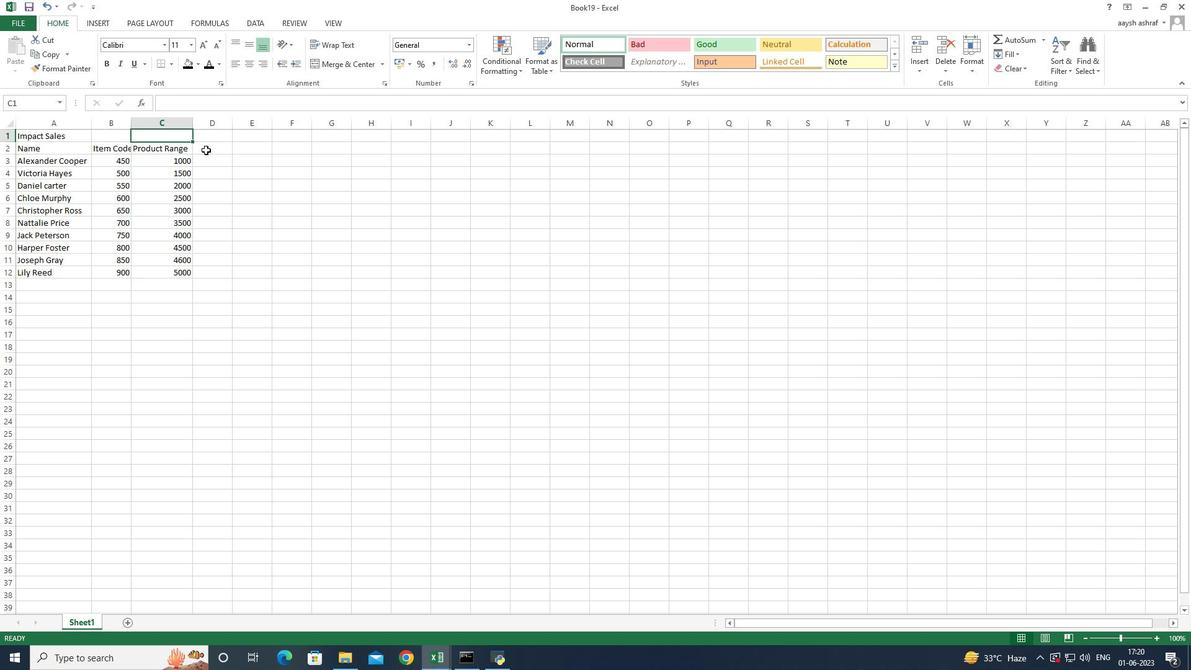 
Action: Key pressed <Key.shift>Products<Key.enter><Key.shift>Nike<Key.space><Key.shift>Shoe<Key.enter><Key.shift>Adidas<Key.space><Key.shift>Shoe<Key.enter><Key.shift><Key.shift>Gucci<Key.space><Key.shift>T<Key.shift>_sh<Key.backspace><Key.backspace><Key.backspace>-<Key.shift>Shirt<Key.enter><Key.shift>Louis<Key.space><Key.shift><Key.shift>Vuitton<Key.space>bag<Key.enter><Key.shift>Zara<Key.space><Key.shift>Shirt<Key.enter><Key.shift>H&M<Key.space><Key.shift>Jea<Key.backspace><Key.backspace><Key.backspace><Key.shift>Jeans<Key.enter><Key.shift><Key.shift><Key.shift><Key.shift><Key.shift><Key.shift><Key.shift><Key.shift><Key.shift><Key.shift><Key.shift><Key.shift><Key.shift>Chanel<Key.space><Key.shift>Perfume<Key.enter><Key.shift>Versace<Key.shift>Perfume<Key.enter><Key.shift>Ralph<Key.space><Key.up>
Screenshot: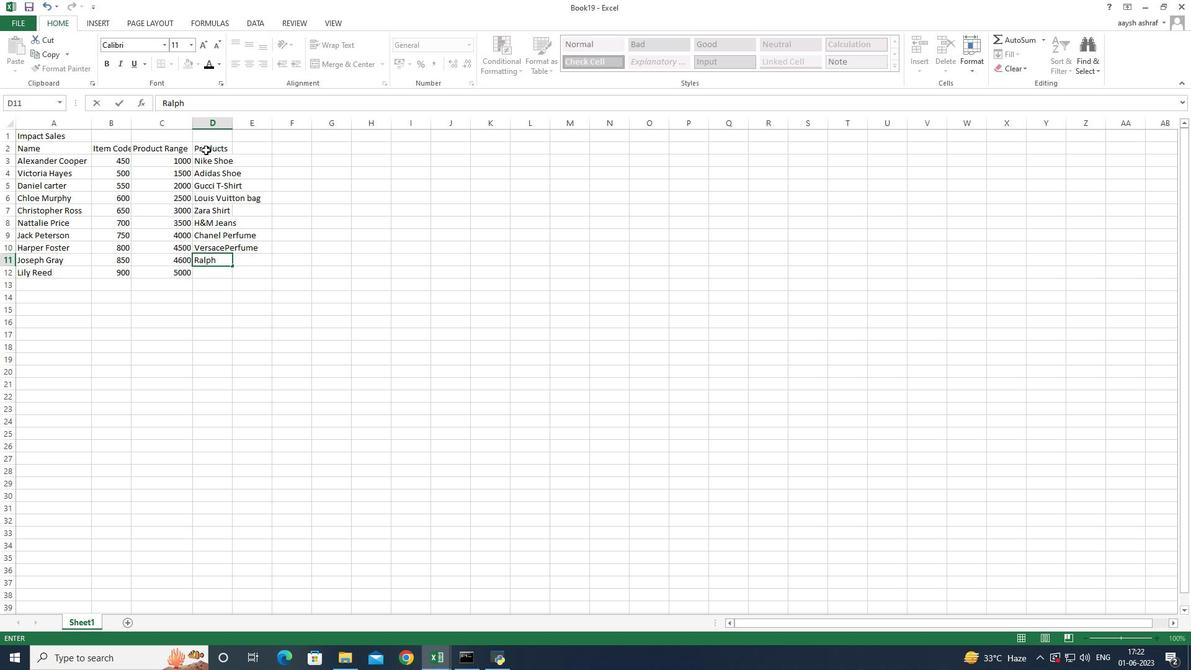 
Action: Mouse moved to (225, 264)
Screenshot: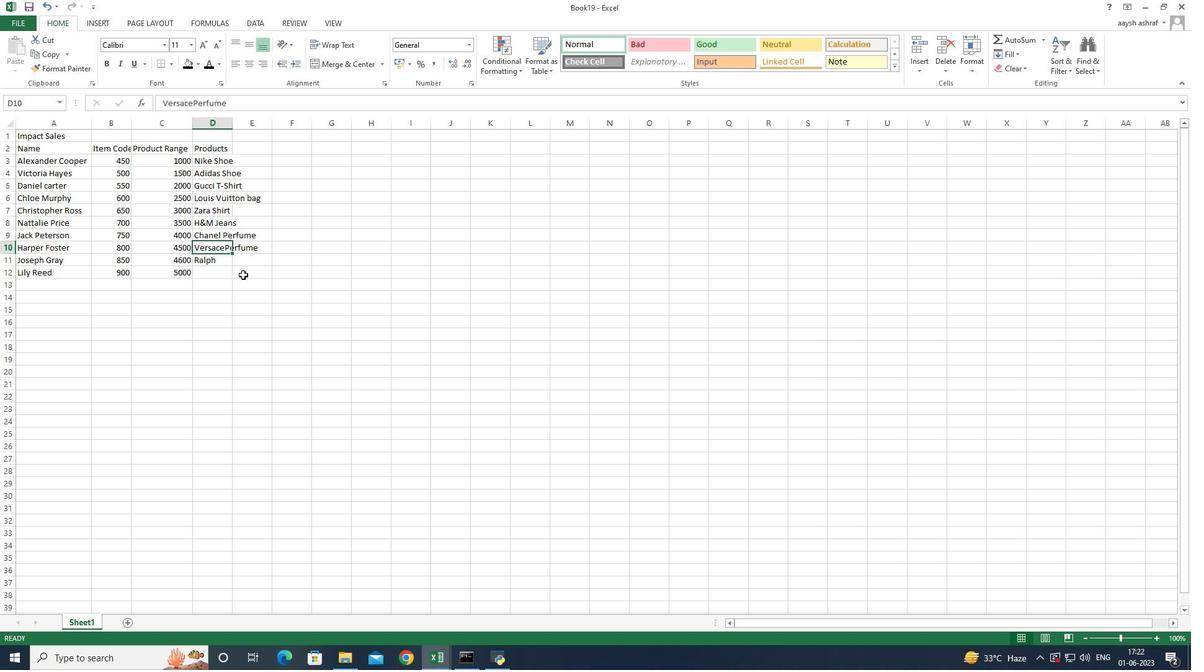
Action: Mouse pressed left at (225, 264)
Screenshot: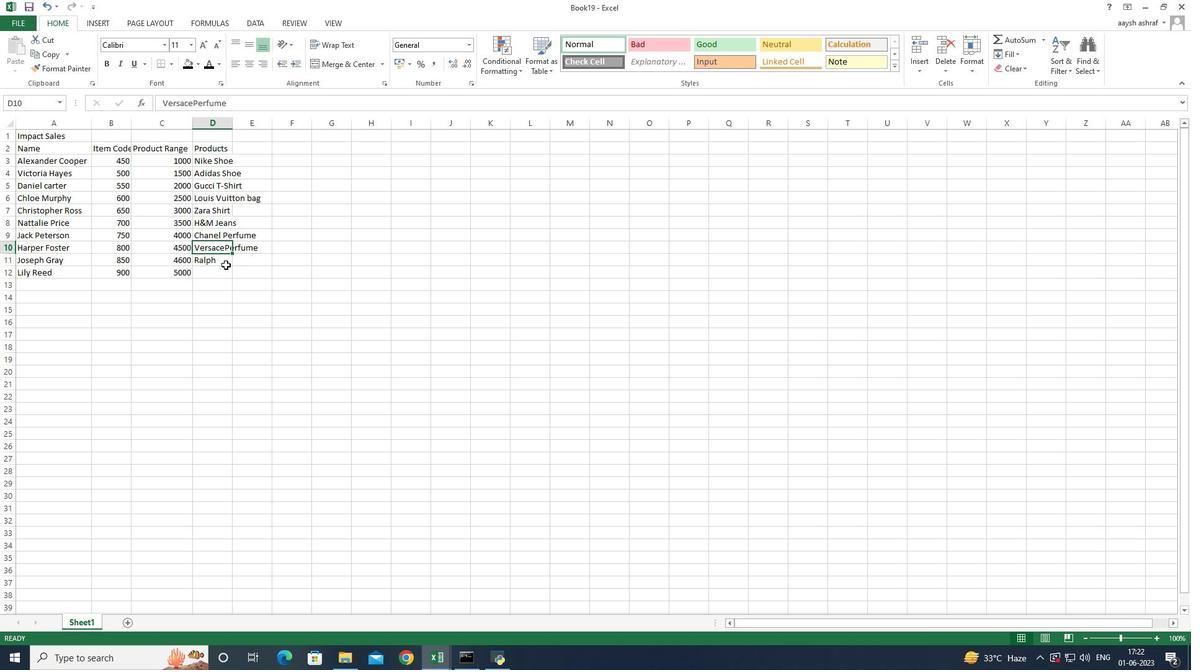 
Action: Mouse moved to (225, 256)
Screenshot: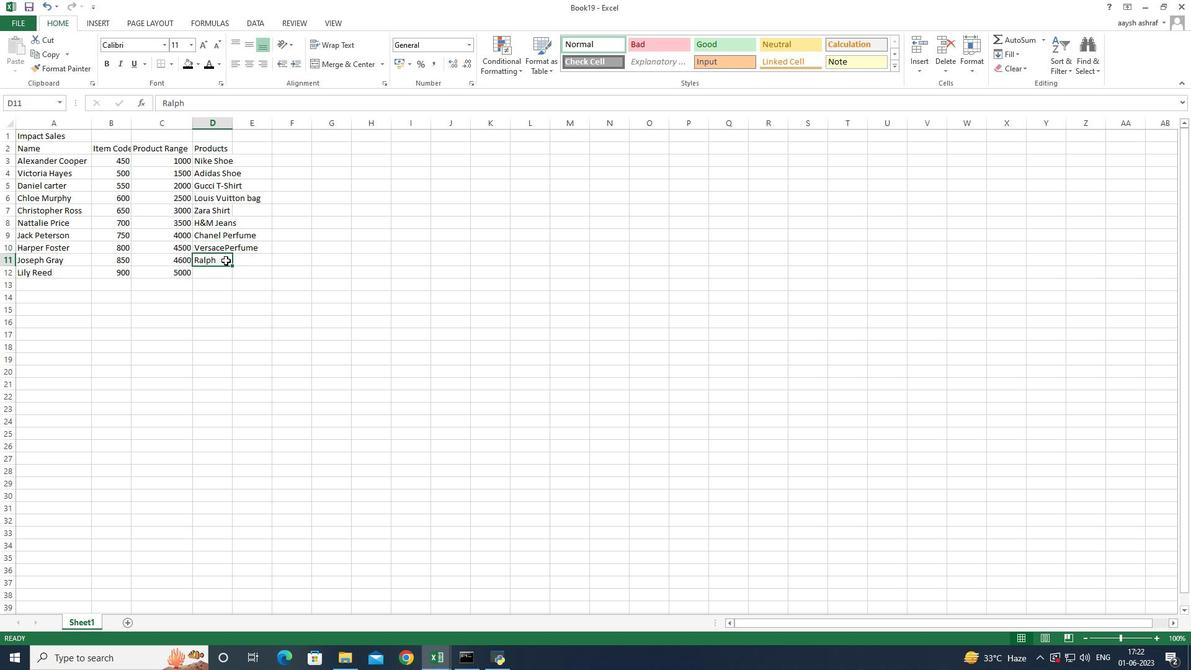 
Action: Mouse pressed left at (225, 256)
Screenshot: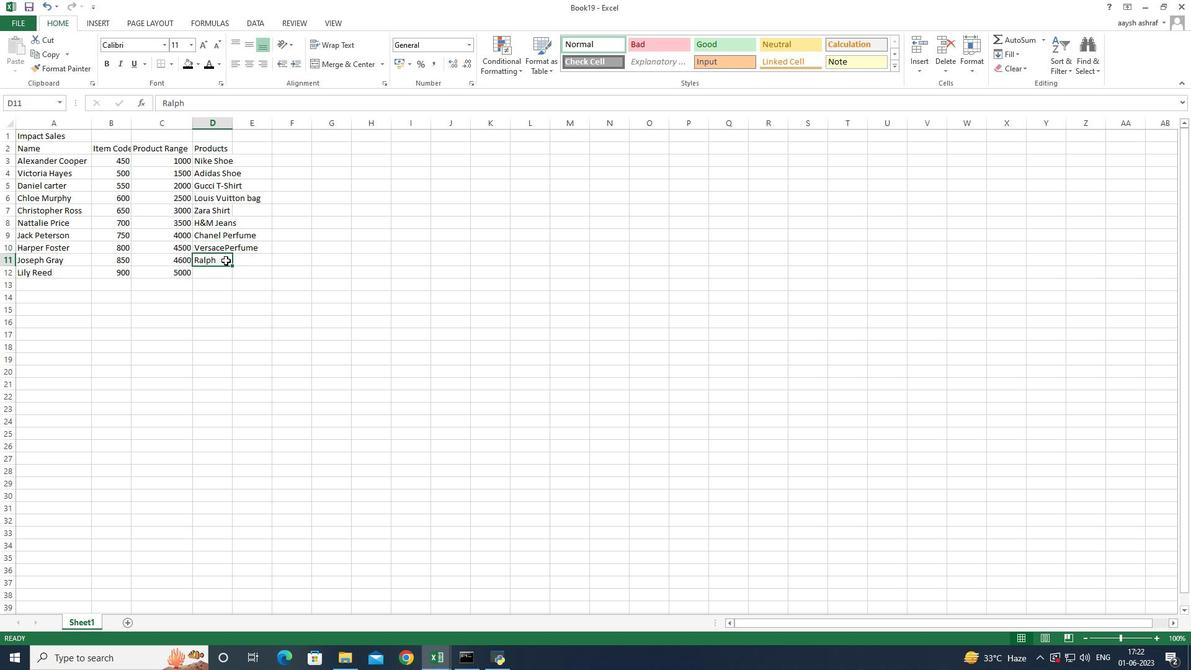 
Action: Mouse pressed left at (225, 256)
Screenshot: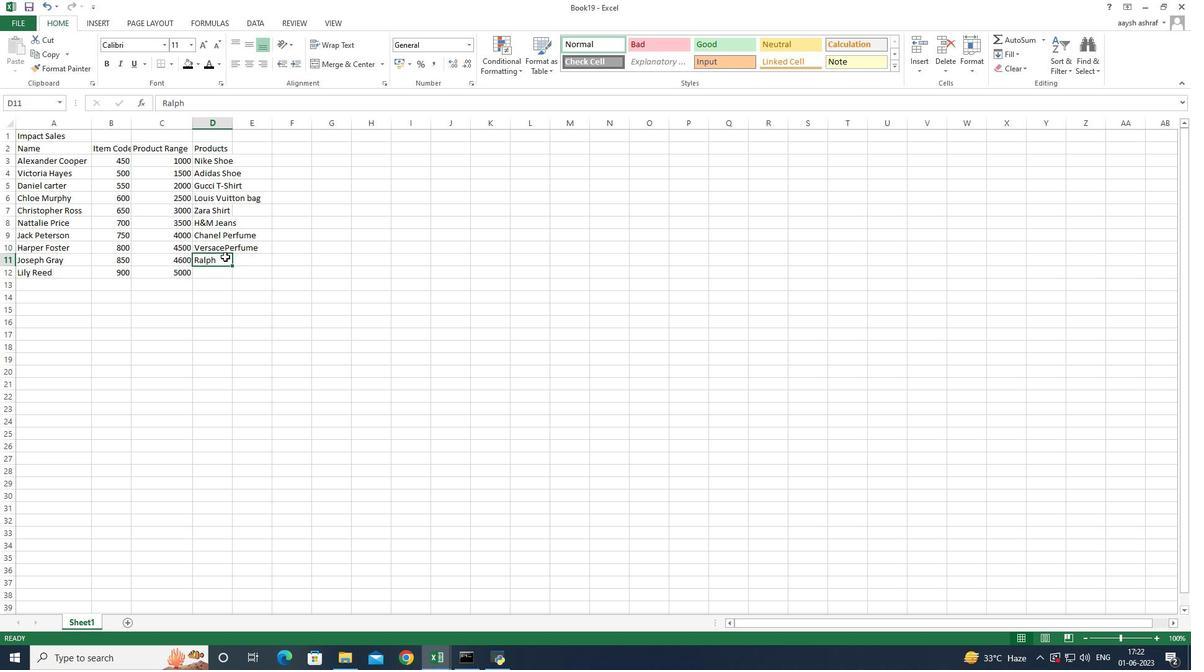 
Action: Key pressed <Key.shift>Lauren<Key.enter><Key.shift>Prada<Key.space><Key.shift>Shirt<Key.enter>
Screenshot: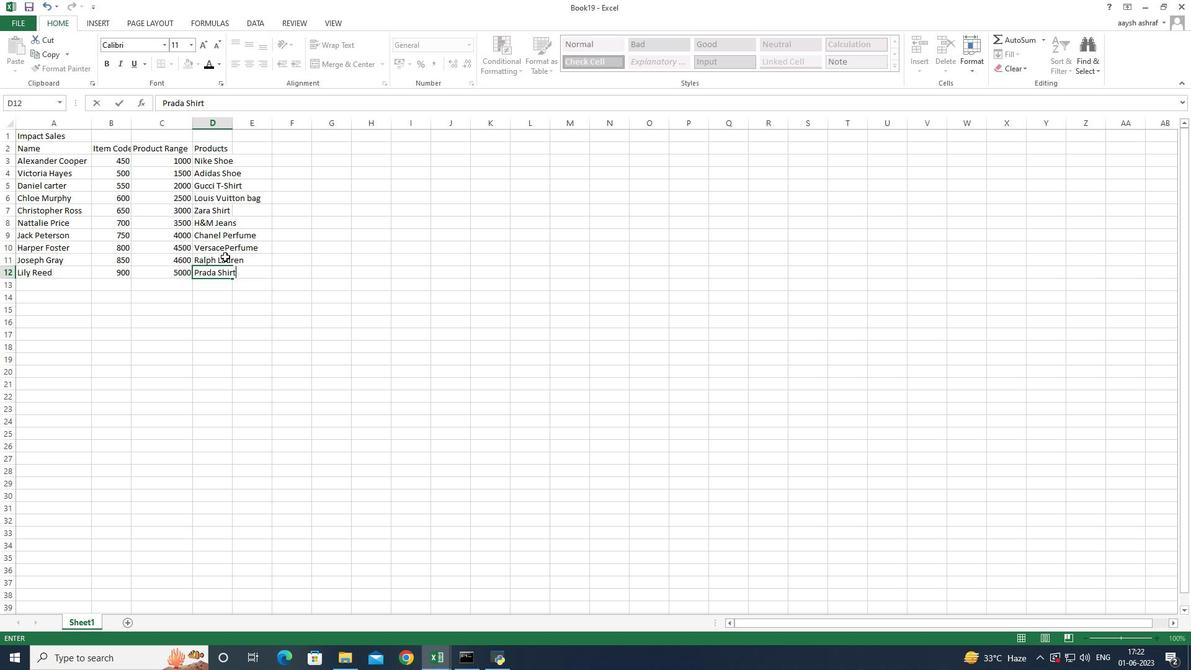 
Action: Mouse moved to (216, 148)
Screenshot: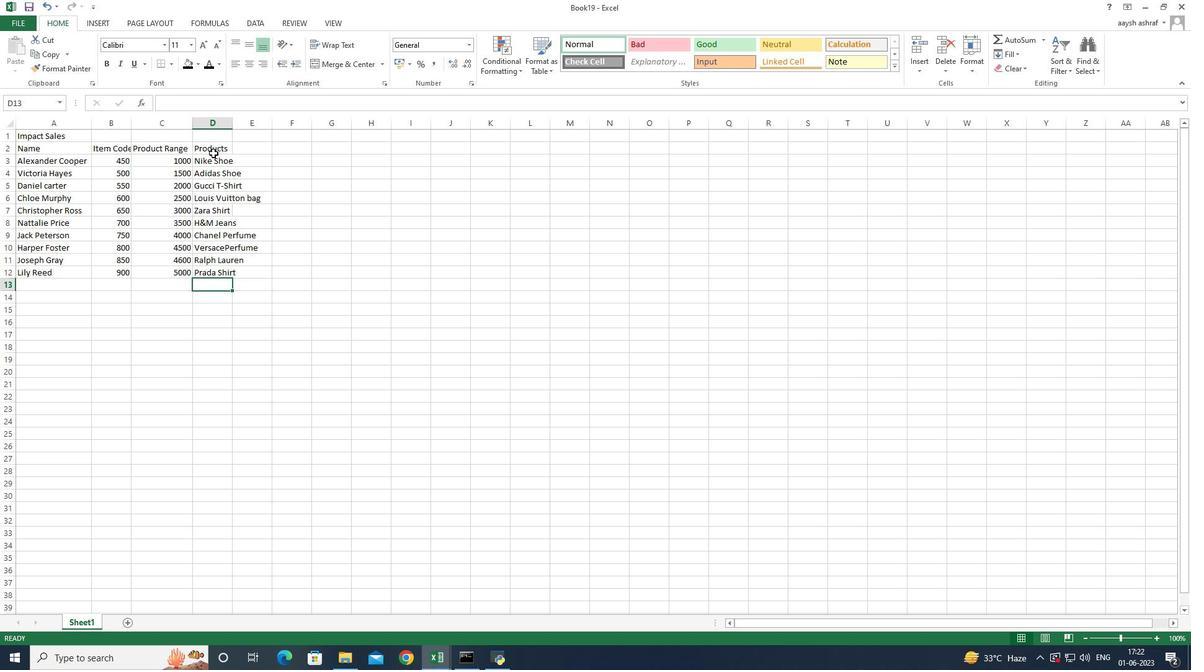 
Action: Mouse pressed left at (216, 148)
Screenshot: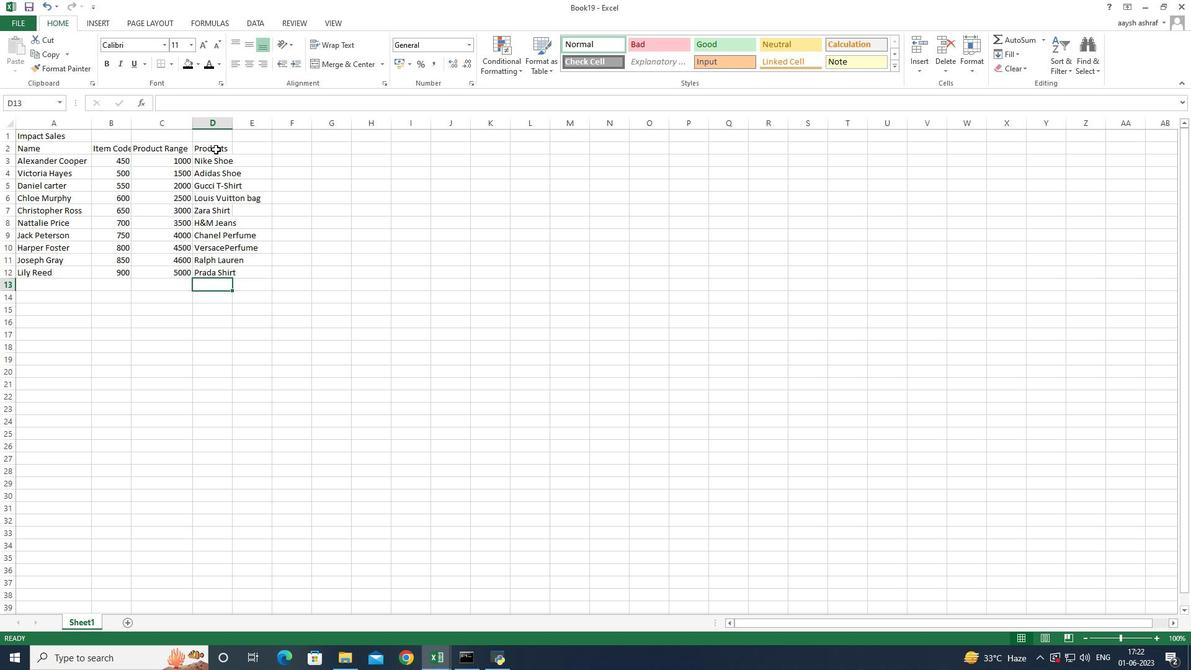 
Action: Mouse moved to (232, 126)
Screenshot: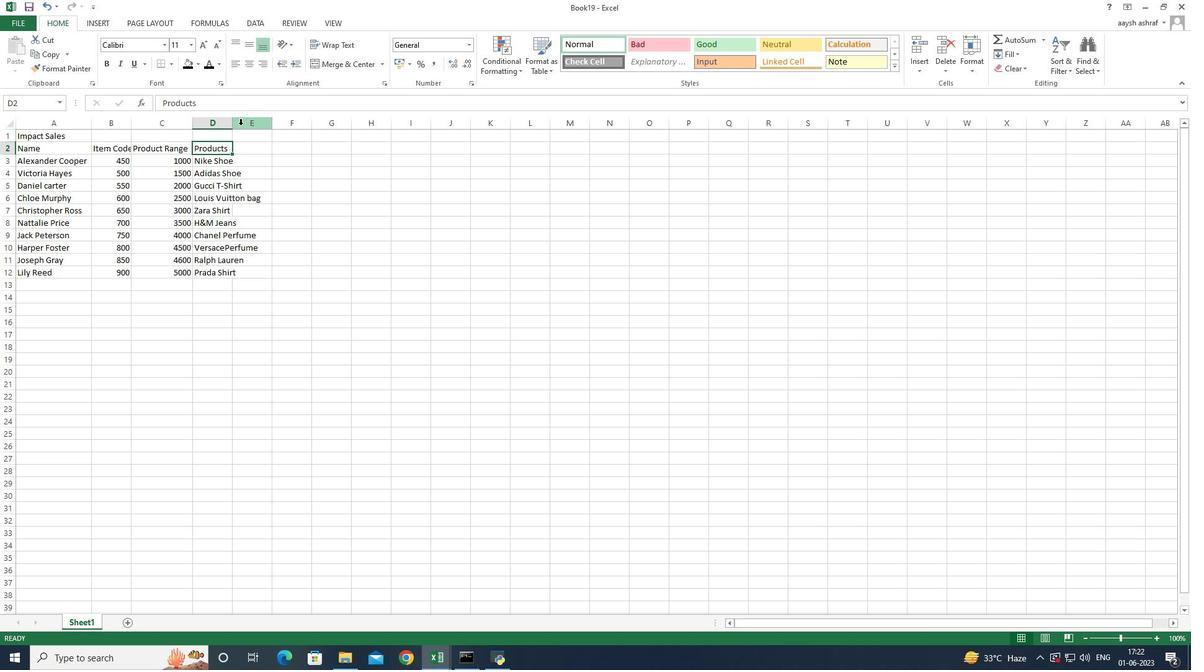 
Action: Mouse pressed left at (232, 126)
Screenshot: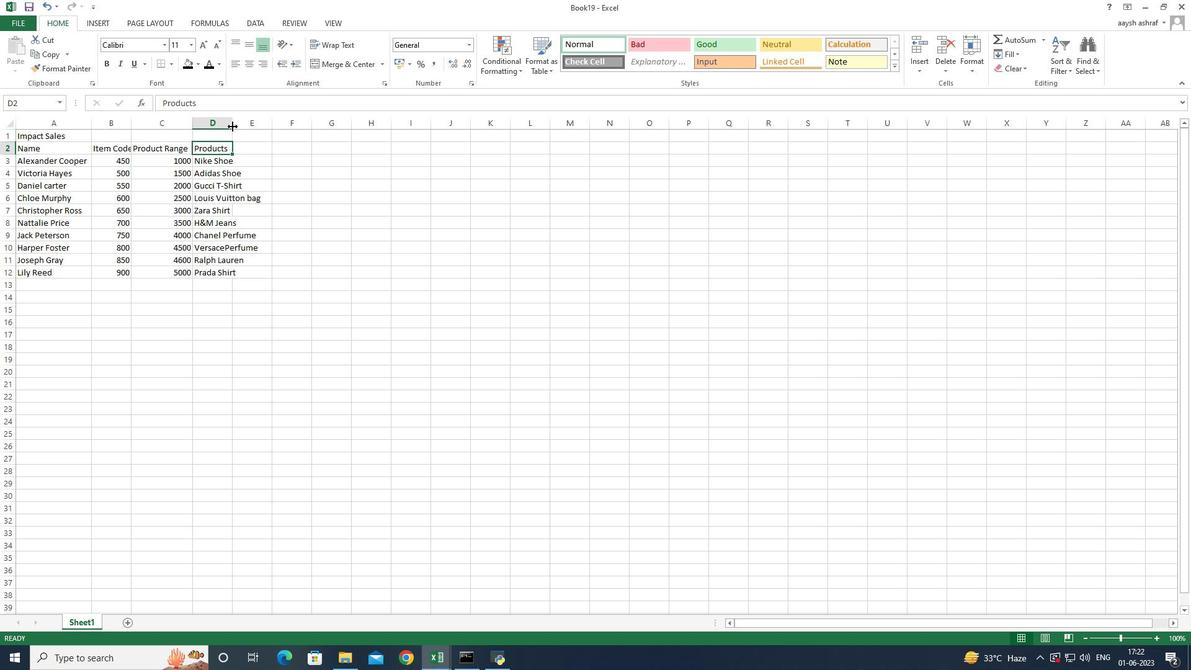 
Action: Mouse moved to (274, 150)
Screenshot: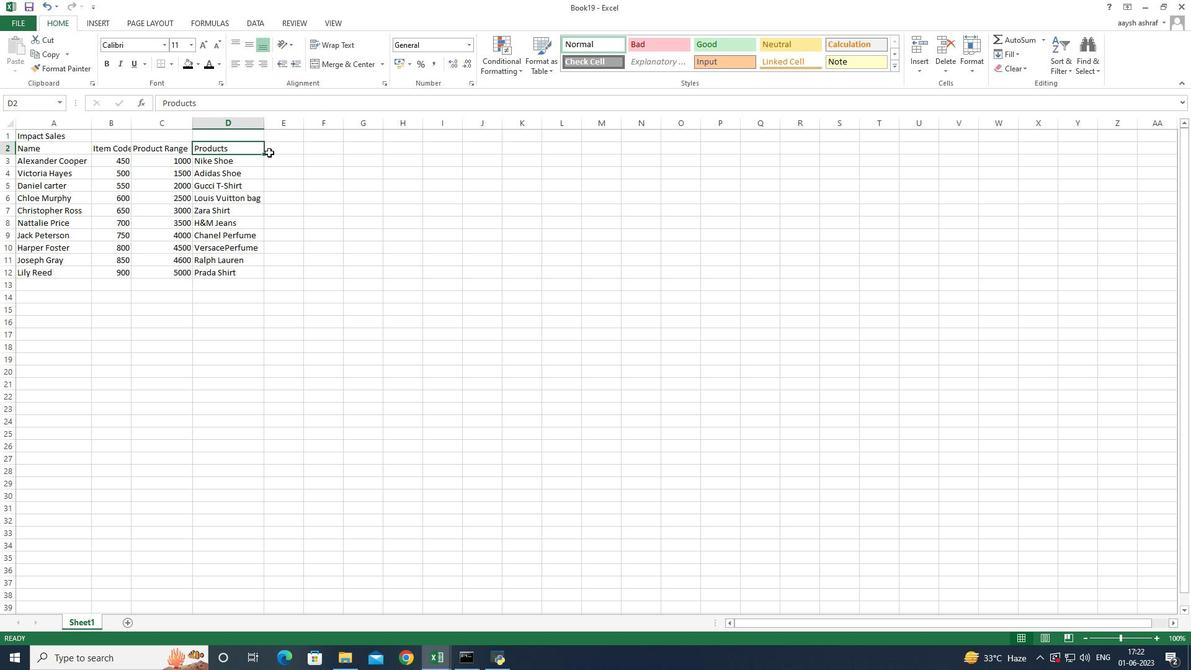 
Action: Mouse pressed left at (274, 150)
Screenshot: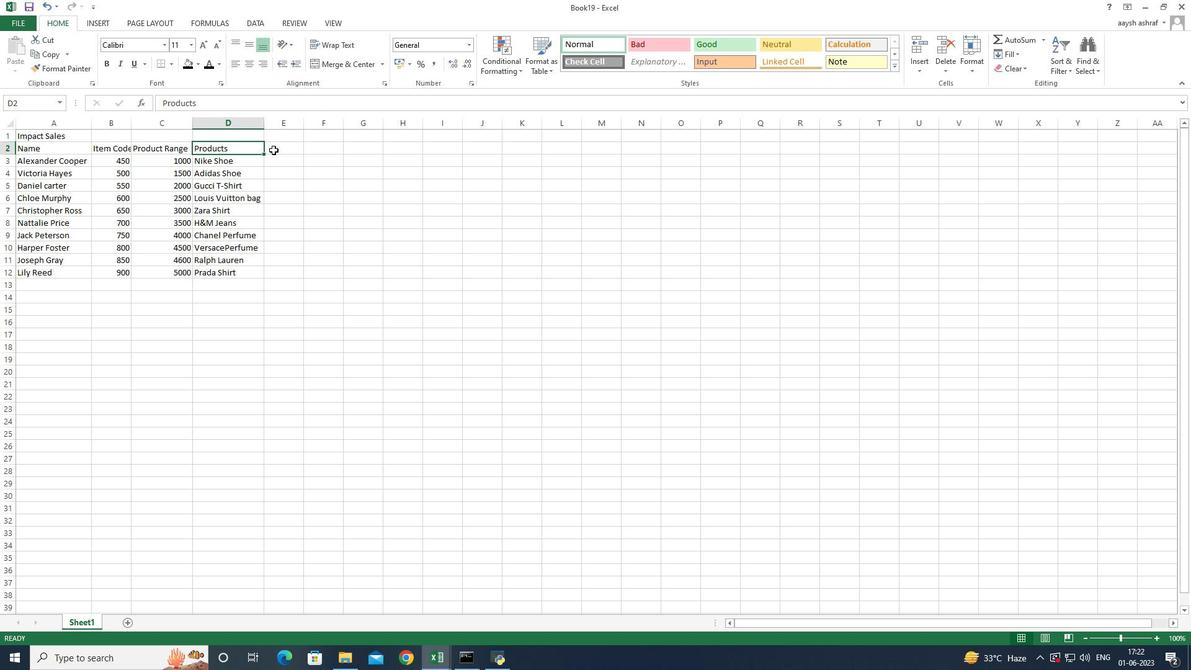 
Action: Mouse pressed left at (274, 150)
Screenshot: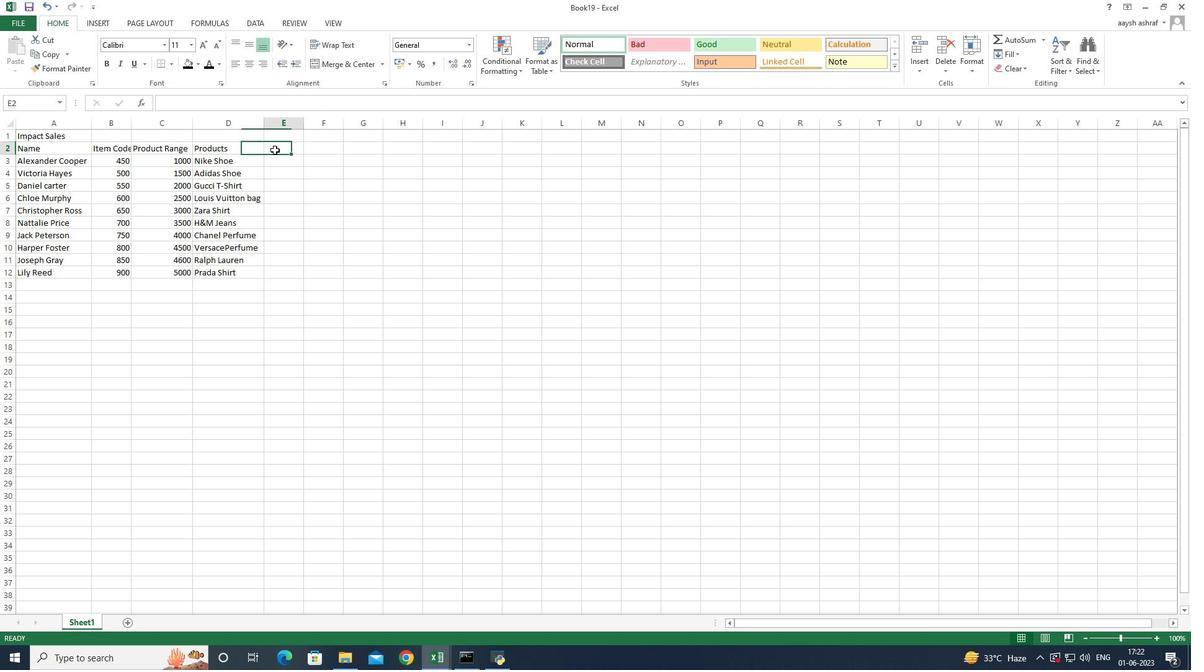 
Action: Mouse moved to (275, 149)
Screenshot: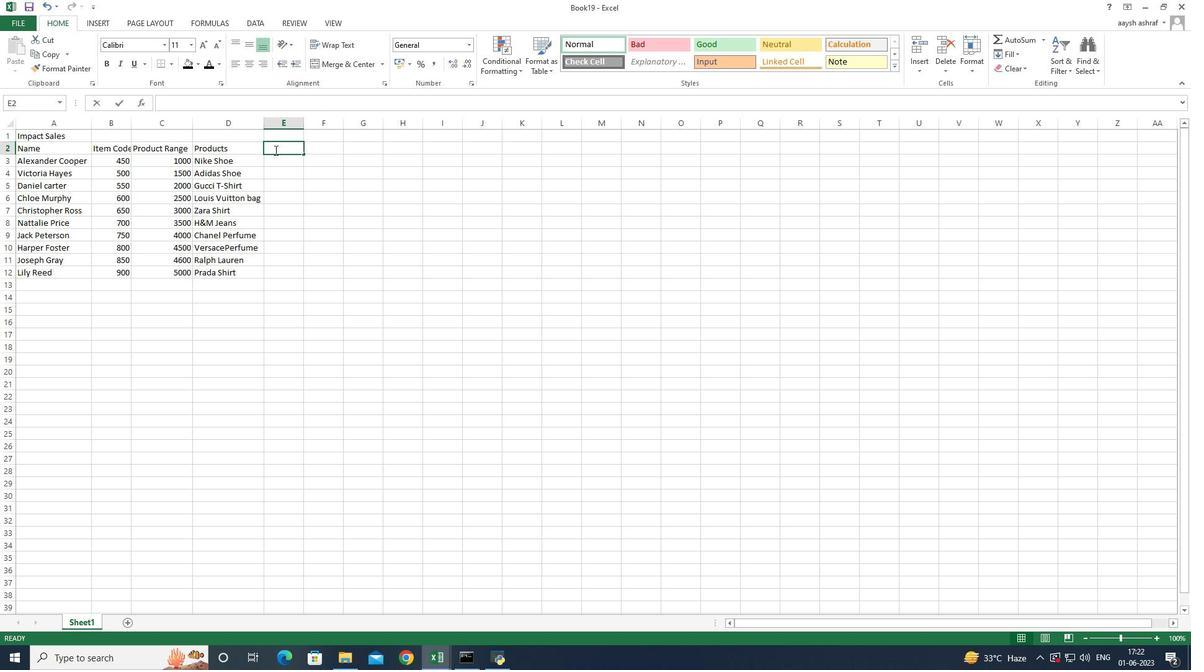 
Action: Key pressed <Key.shift><Key.shift>Quantity<Key.enter>3<Key.enter>5<Key.enter>7<Key.enter>8<Key.enter>9<Key.enter>4<Key.enter>9<Key.enter>6<Key.enter>8<Key.enter>7<Key.backspace>10<Key.enter>
Screenshot: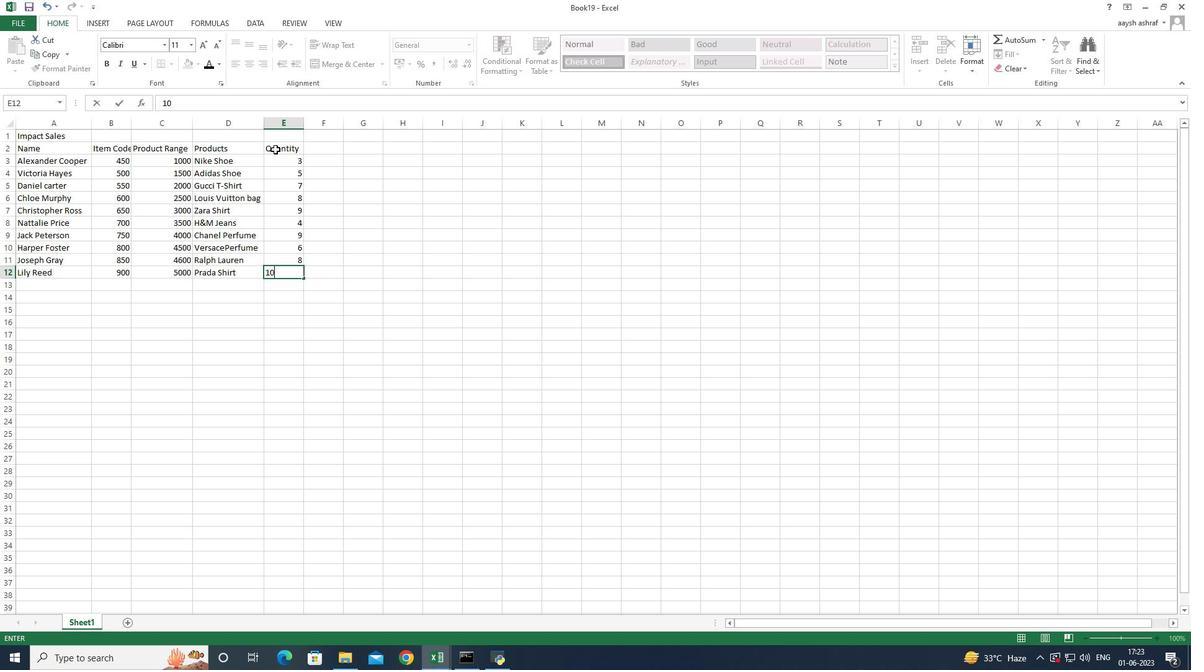 
Action: Mouse moved to (318, 149)
Screenshot: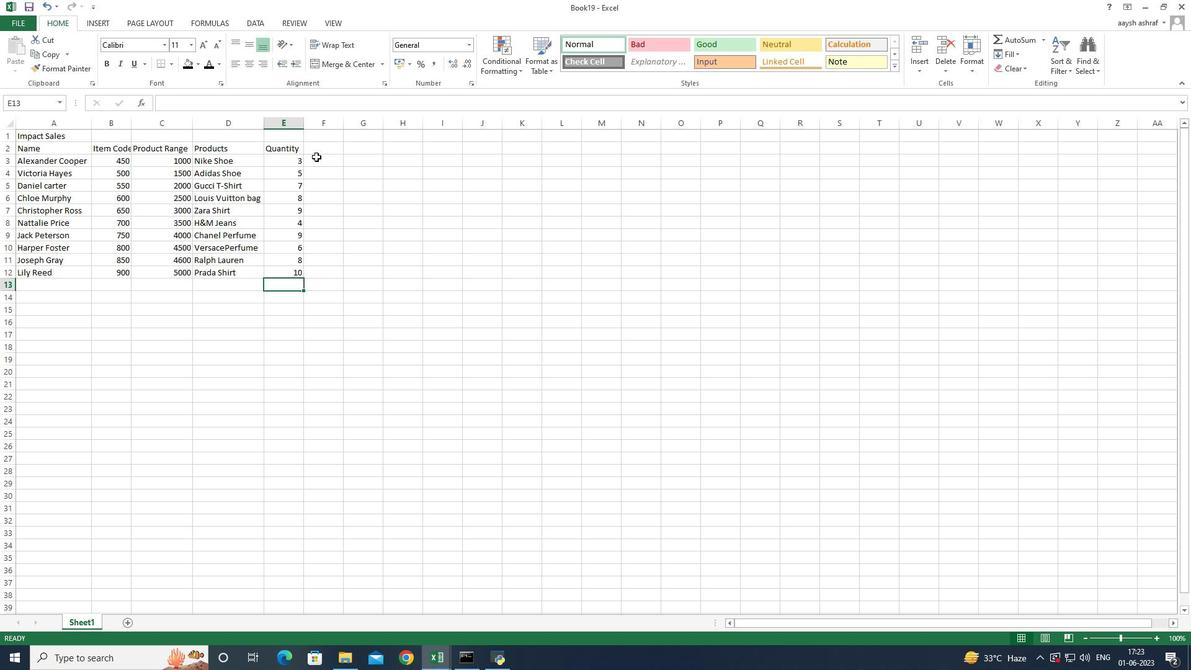 
Action: Mouse pressed left at (318, 149)
Screenshot: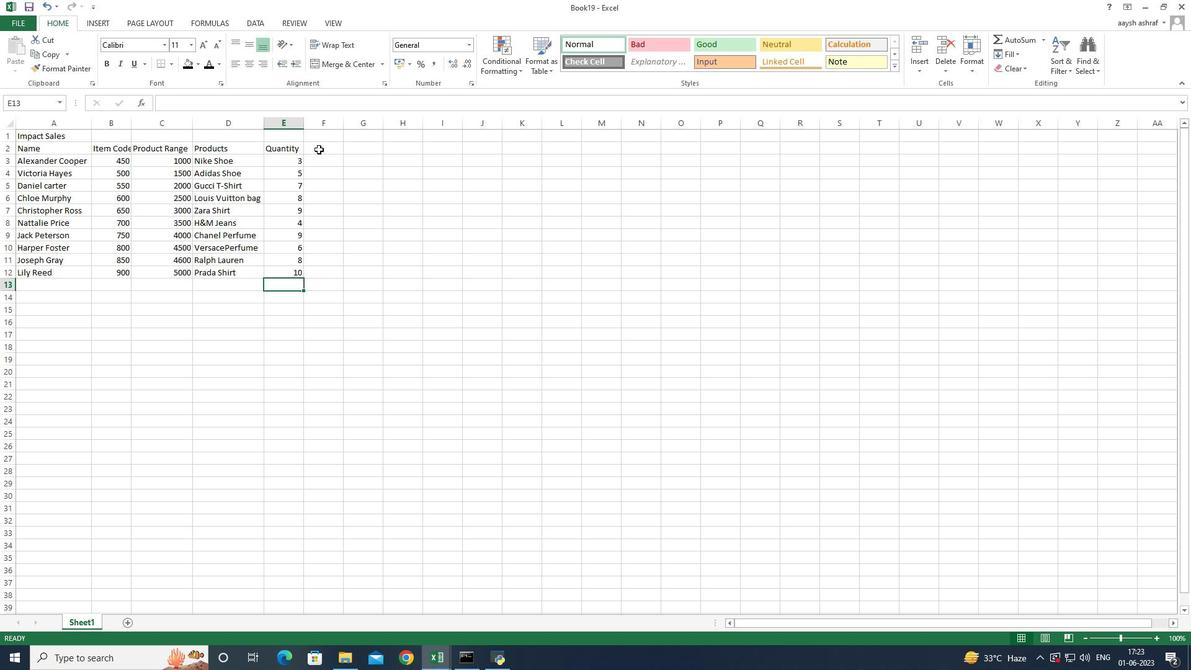 
Action: Mouse moved to (319, 150)
Screenshot: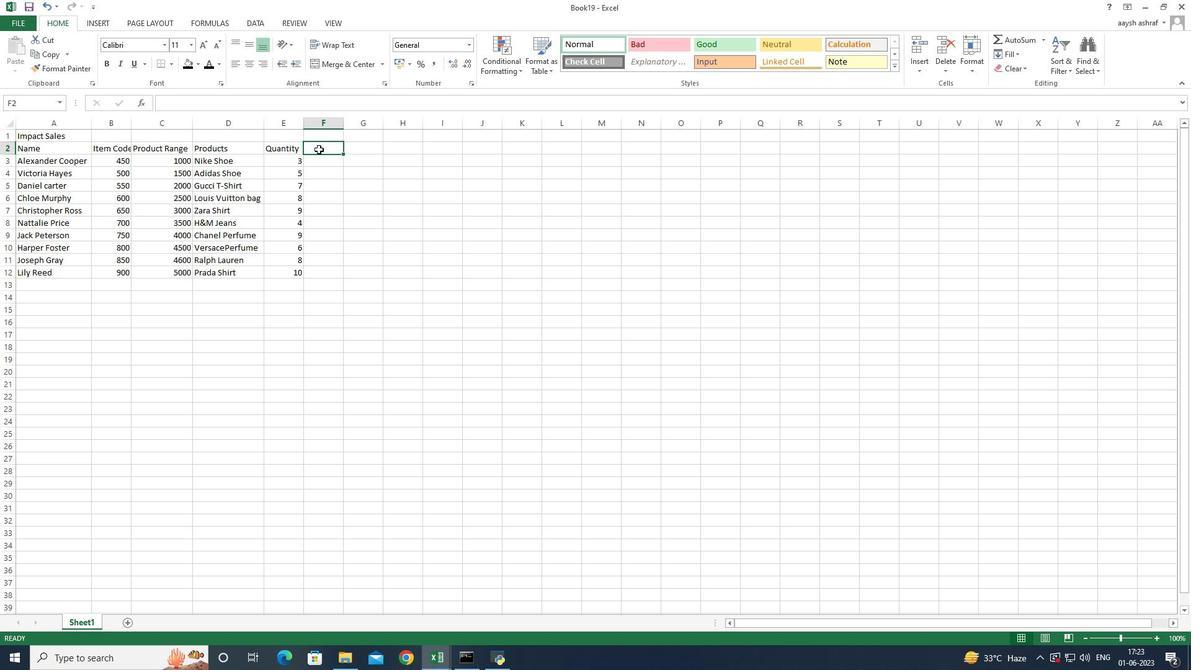 
Action: Key pressed <Key.shift><Key.shift><Key.shift><Key.shift>Commision<Key.backspace><Key.backspace><Key.backspace>sion<Key.enter>
Screenshot: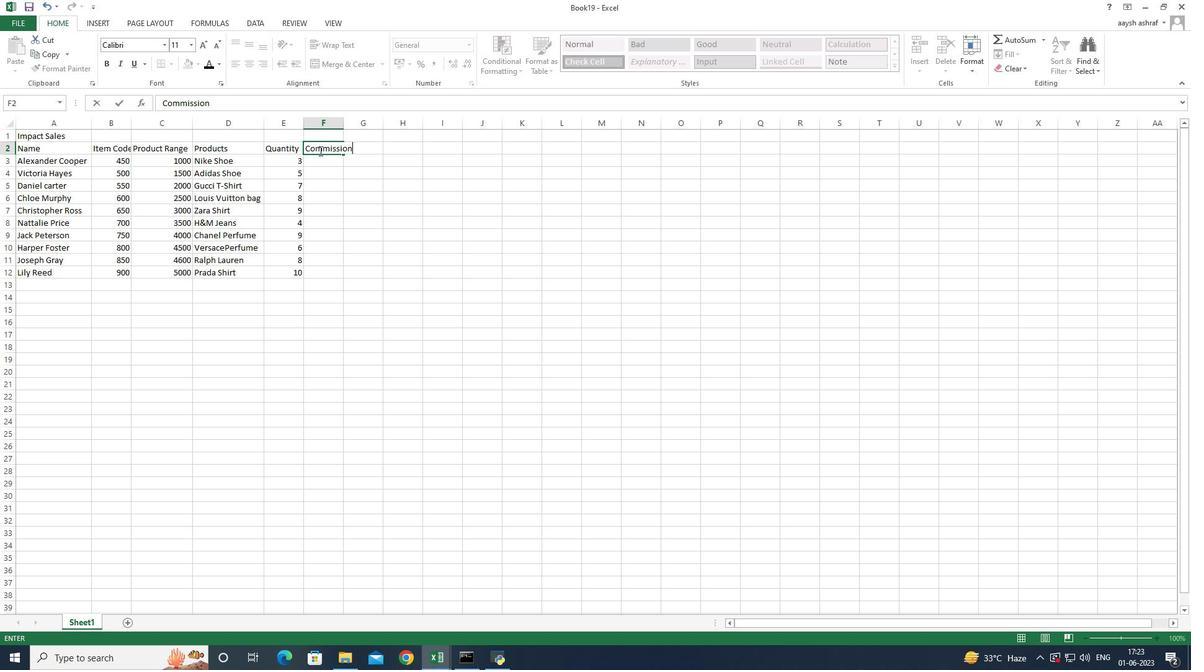 
Action: Mouse moved to (316, 163)
Screenshot: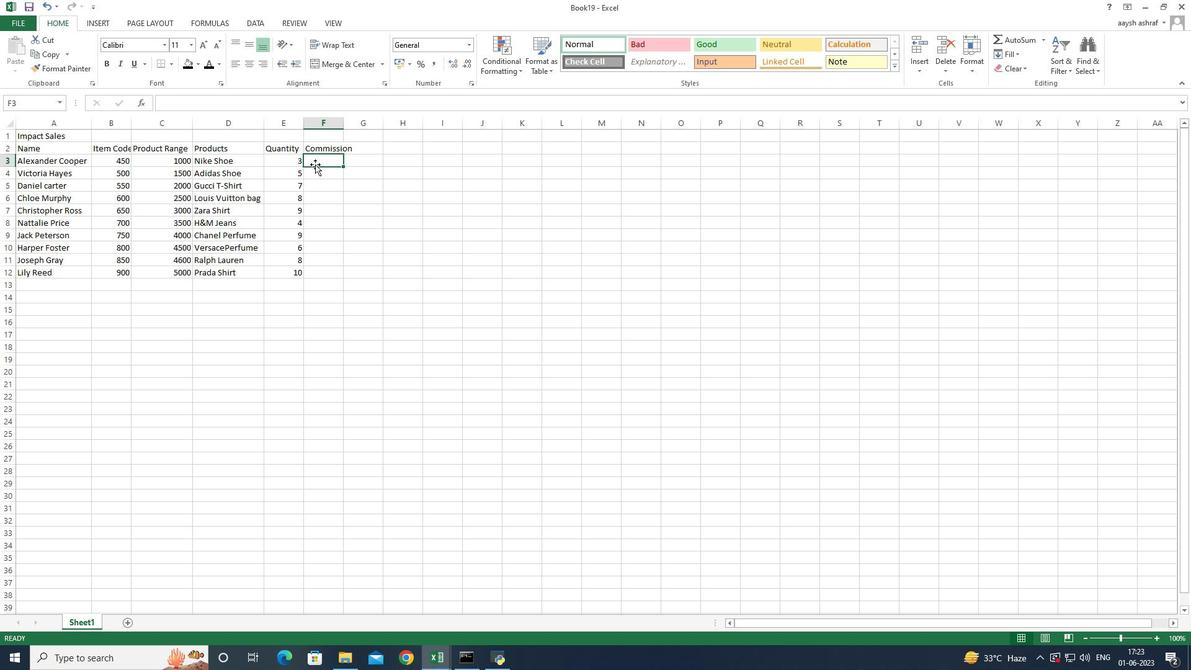 
Action: Key pressed =
Screenshot: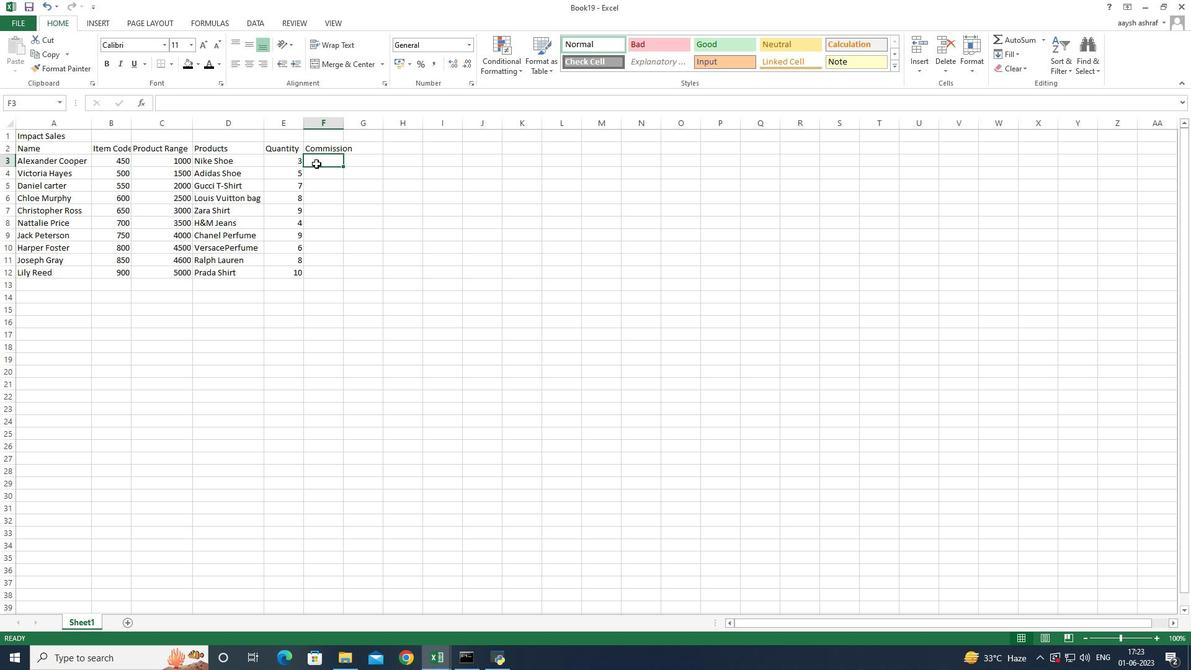 
Action: Mouse moved to (293, 161)
Screenshot: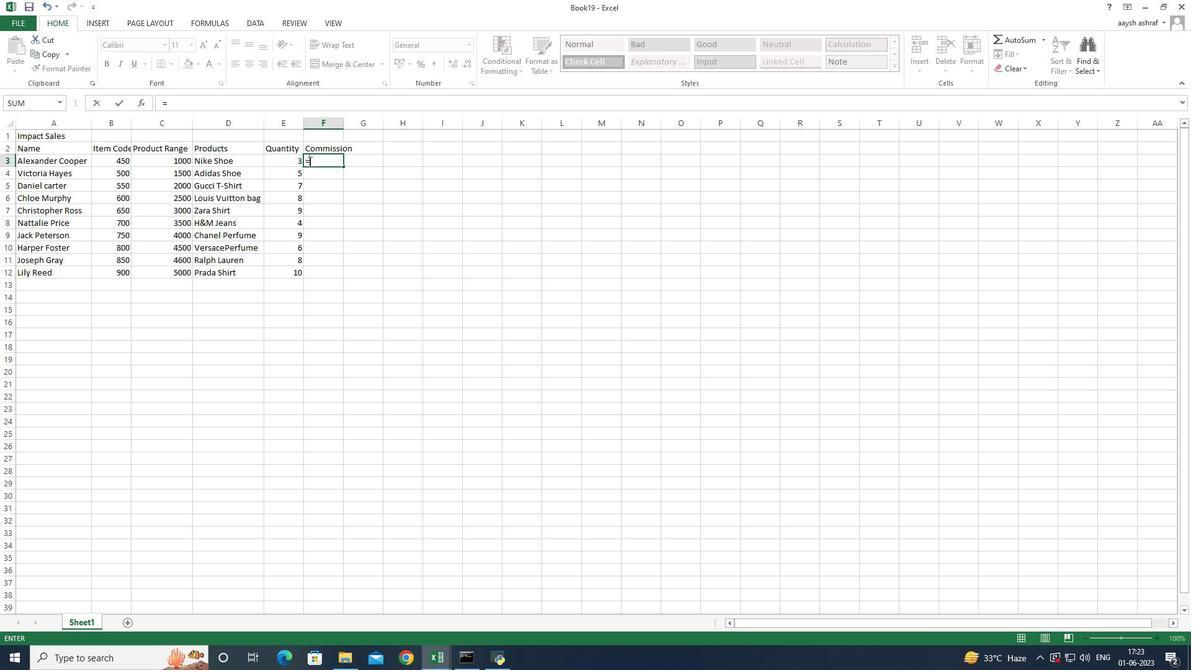 
Action: Mouse pressed left at (293, 161)
Screenshot: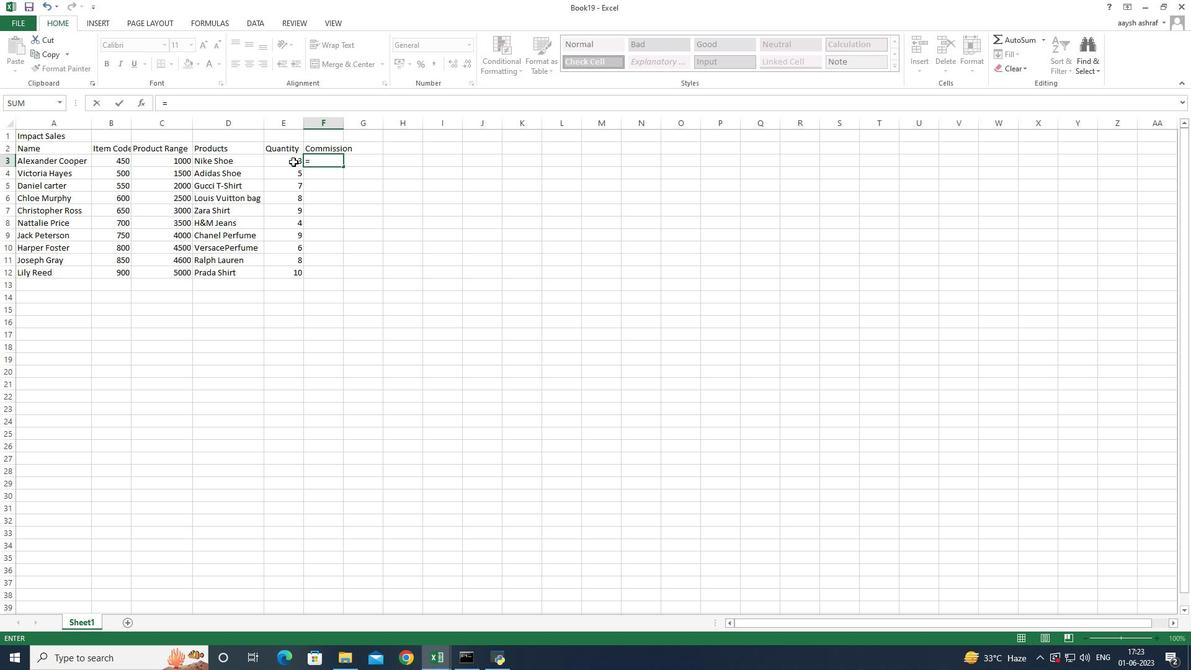 
Action: Mouse moved to (293, 161)
Screenshot: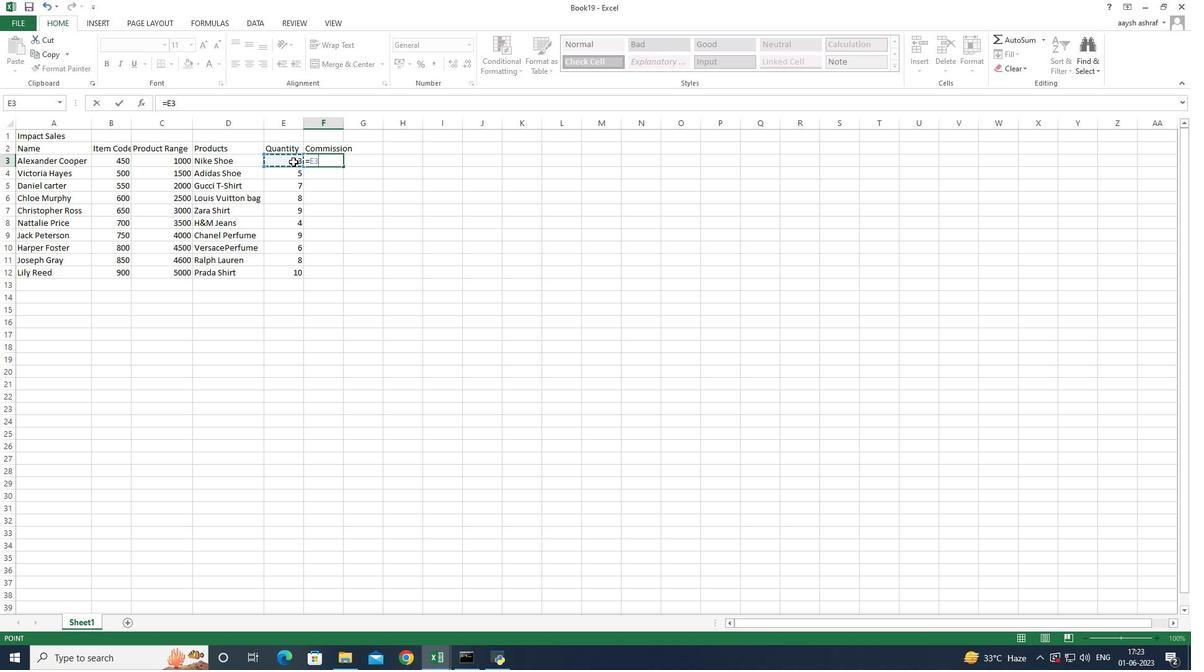 
Action: Key pressed *
Screenshot: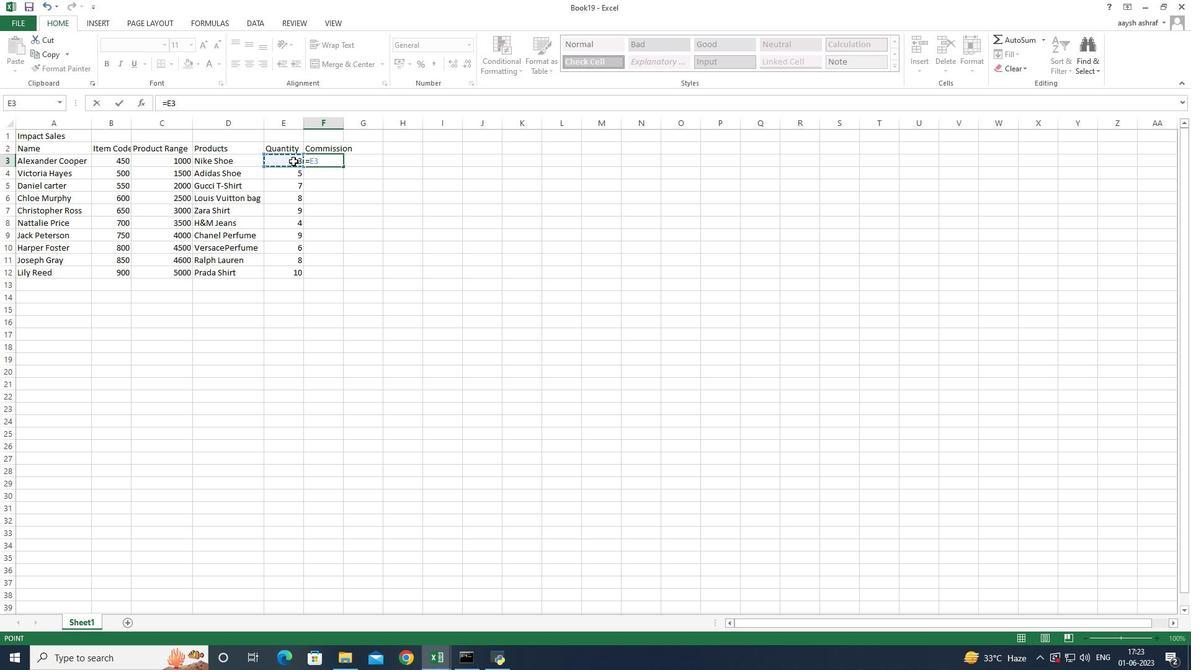 
Action: Mouse moved to (178, 160)
Screenshot: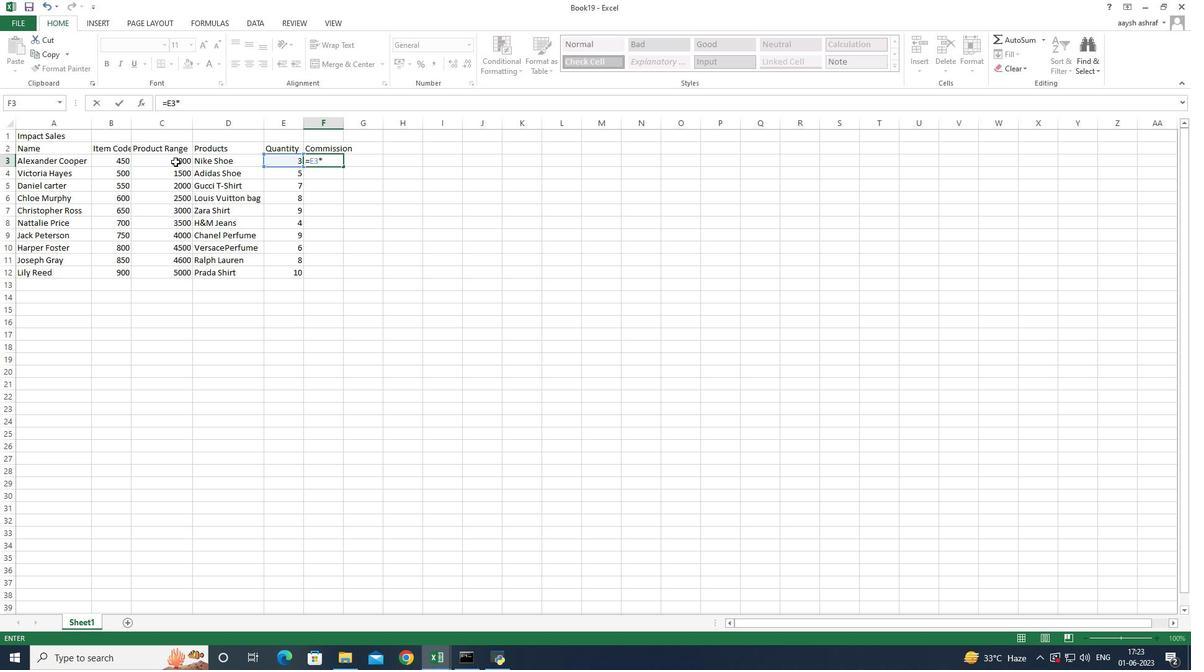 
Action: Mouse pressed left at (178, 160)
Screenshot: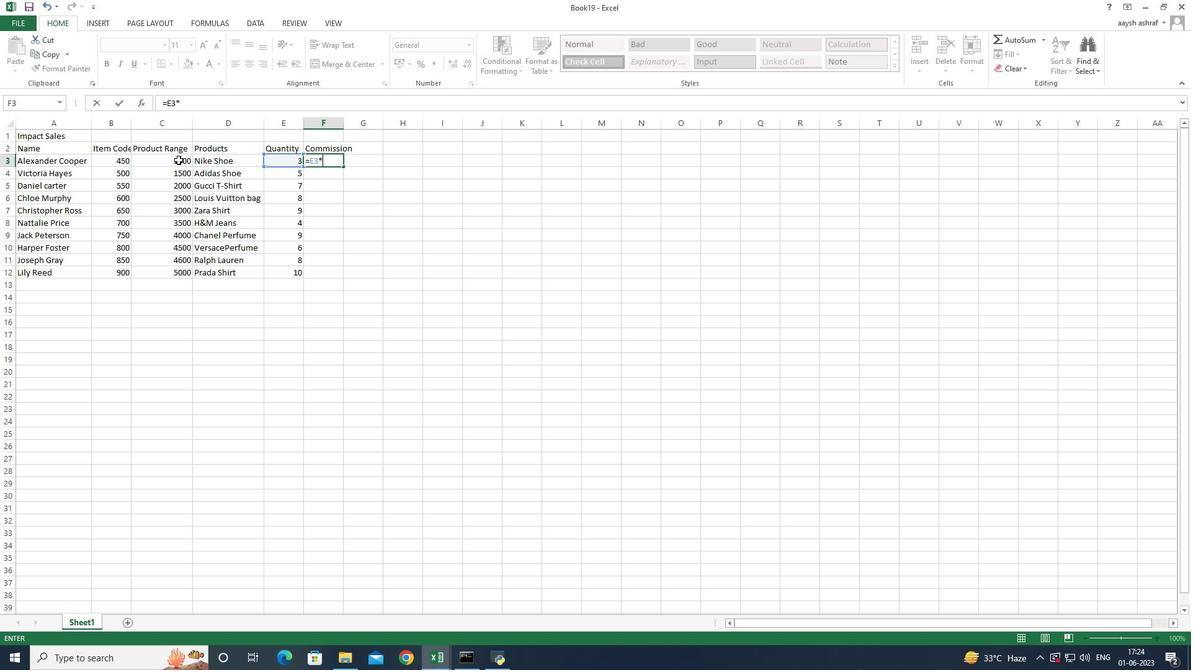 
Action: Key pressed *12<Key.shift><Key.shift><Key.shift><Key.shift><Key.shift><Key.shift><Key.shift><Key.shift><Key.shift><Key.shift><Key.shift><Key.shift><Key.shift><Key.shift><Key.shift><Key.shift><Key.shift><Key.shift><Key.shift><Key.shift><Key.shift>%
Screenshot: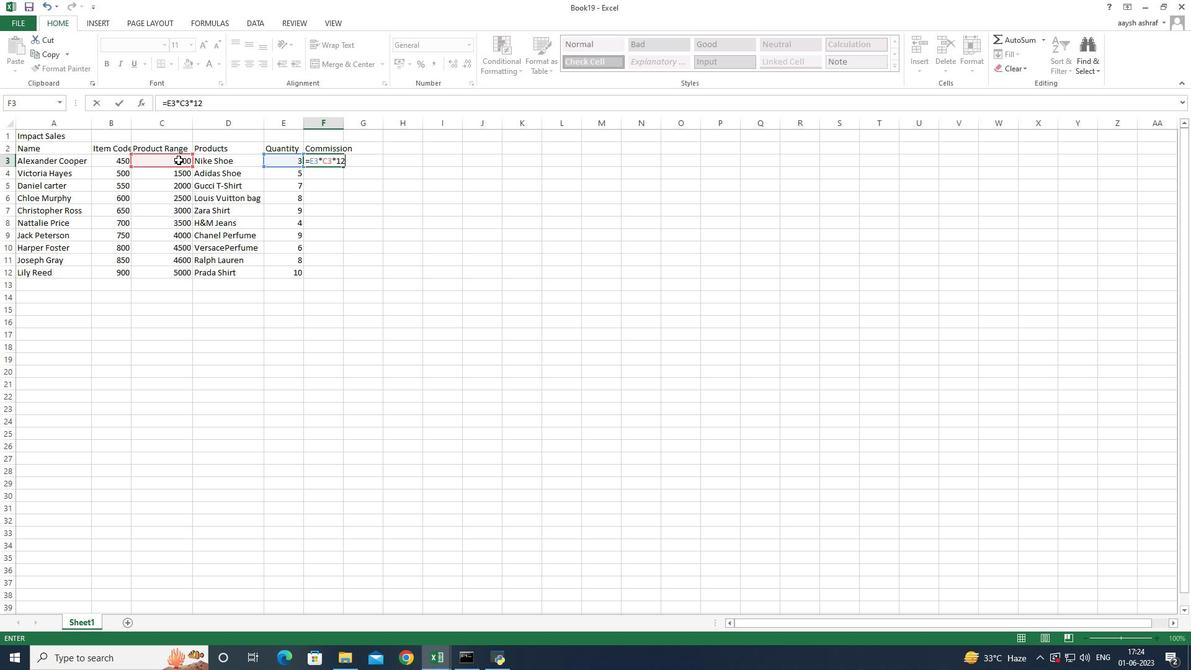 
Action: Mouse moved to (177, 158)
Screenshot: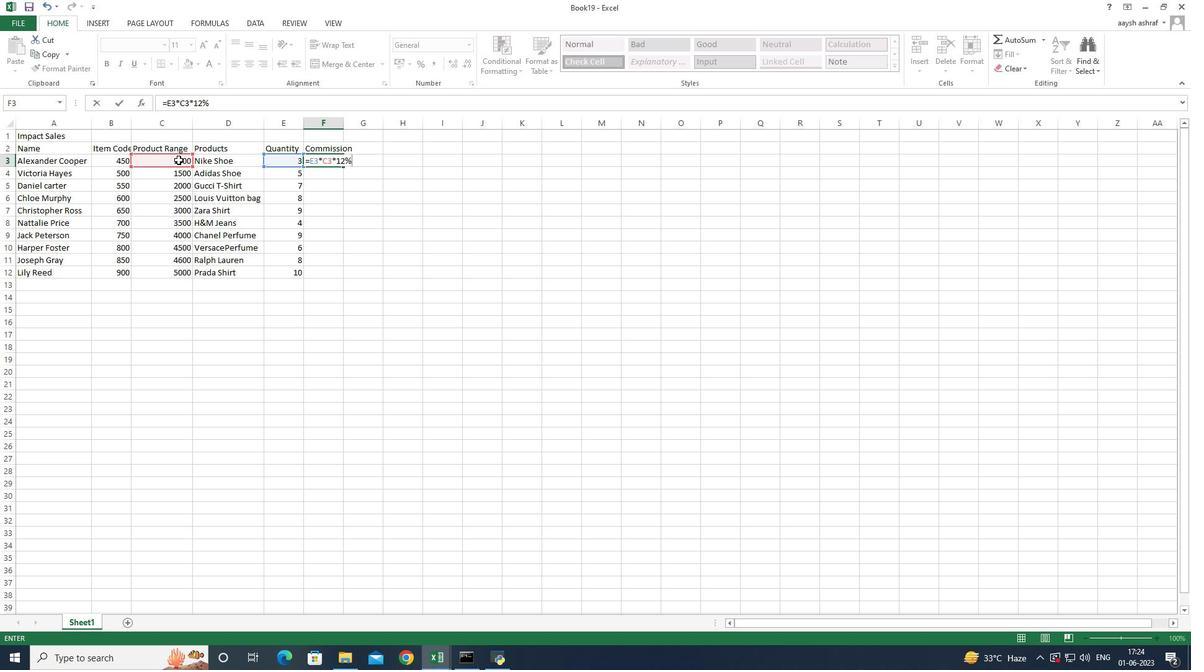 
Action: Key pressed <Key.enter>
Screenshot: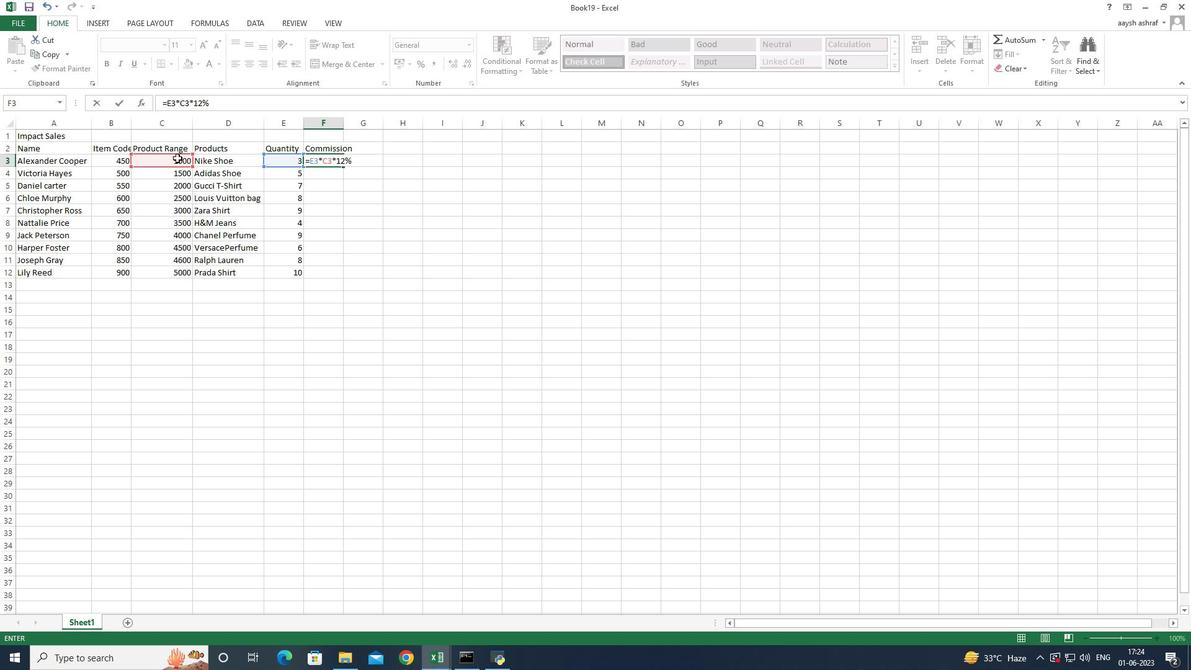 
Action: Mouse moved to (328, 160)
Screenshot: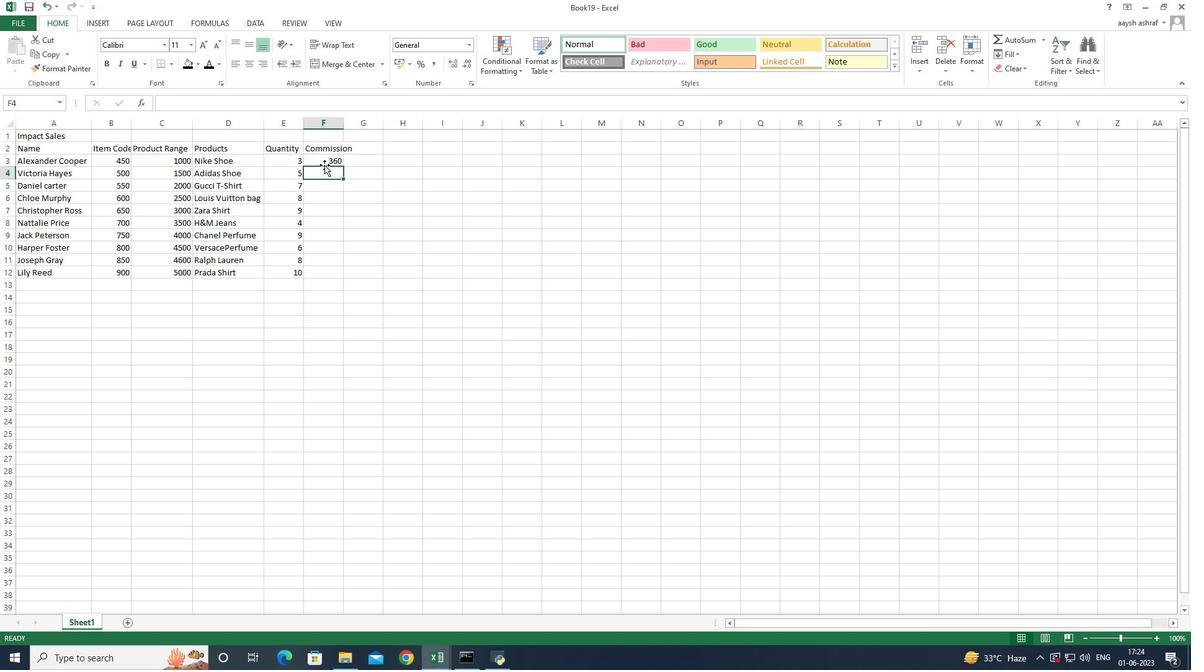 
Action: Mouse pressed left at (328, 160)
Screenshot: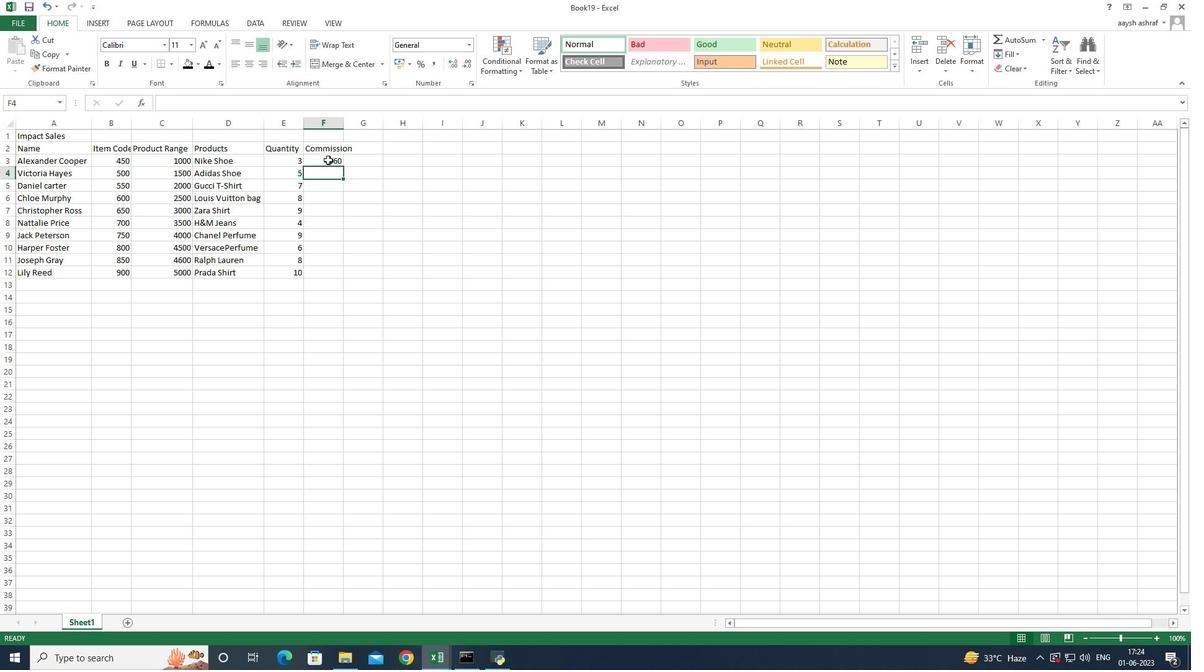 
Action: Mouse moved to (341, 166)
Screenshot: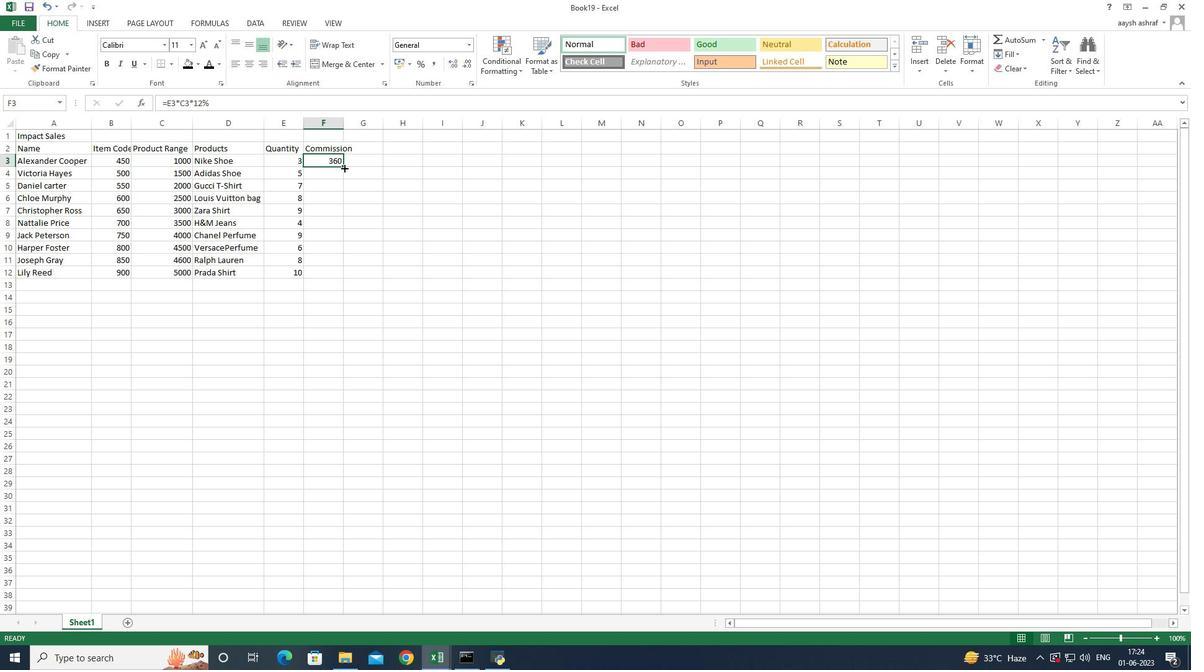 
Action: Mouse pressed left at (341, 166)
Screenshot: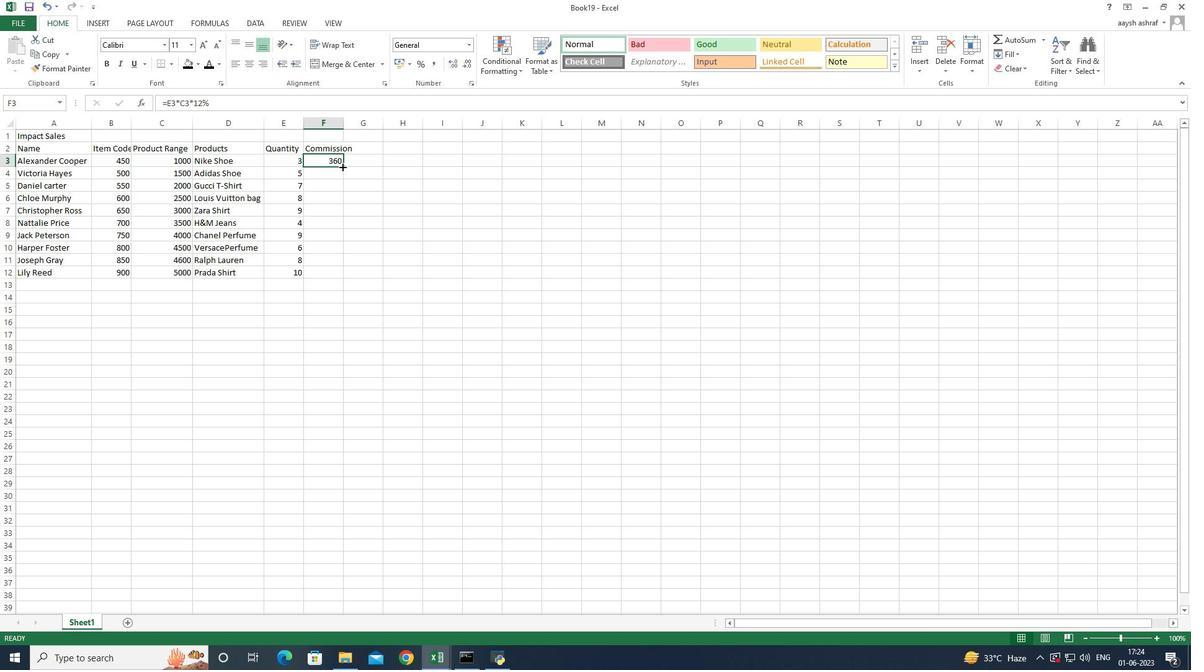 
Action: Mouse moved to (365, 150)
Screenshot: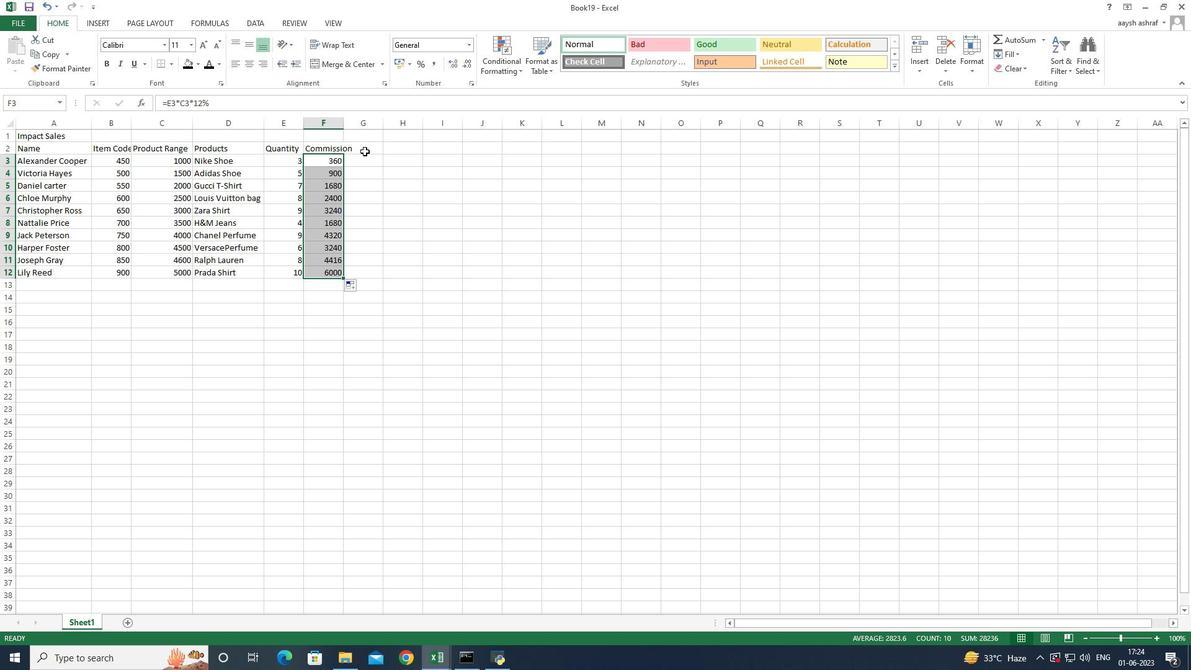 
Action: Mouse pressed left at (365, 150)
Screenshot: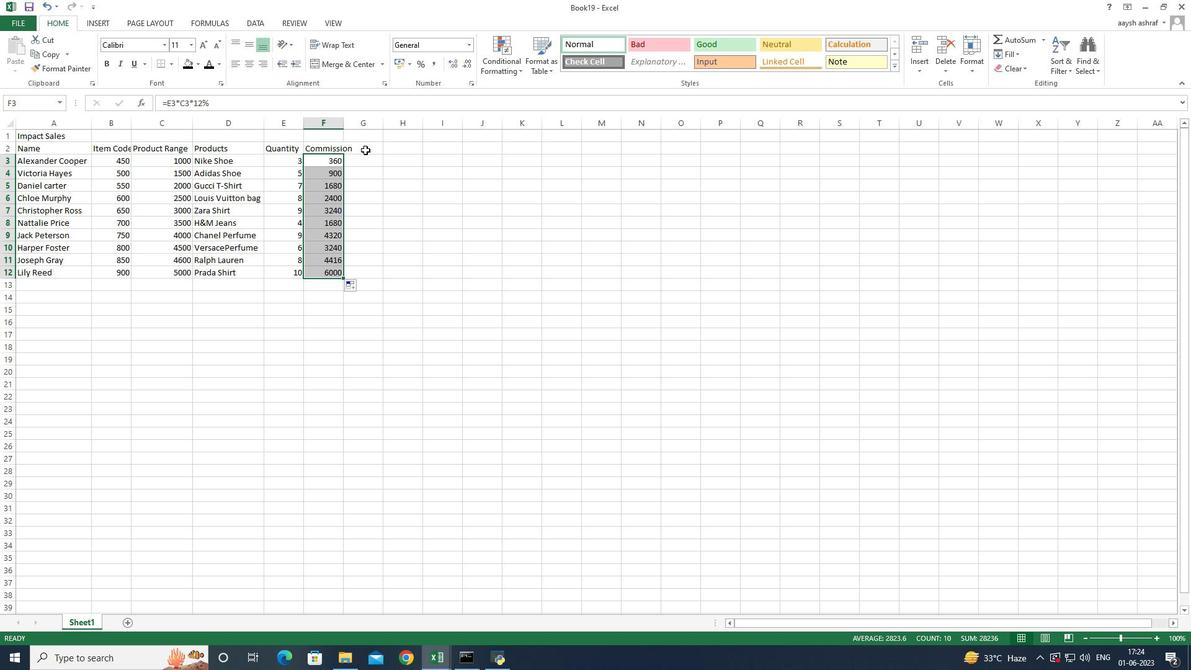 
Action: Mouse moved to (343, 121)
Screenshot: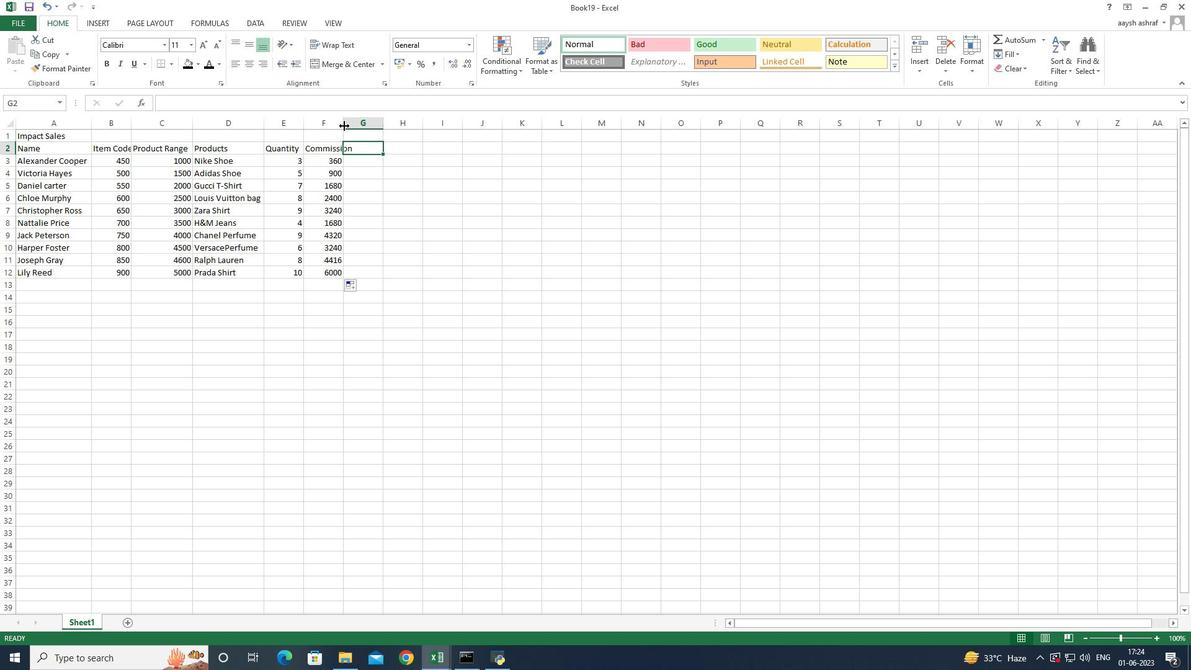 
Action: Mouse pressed left at (343, 121)
Screenshot: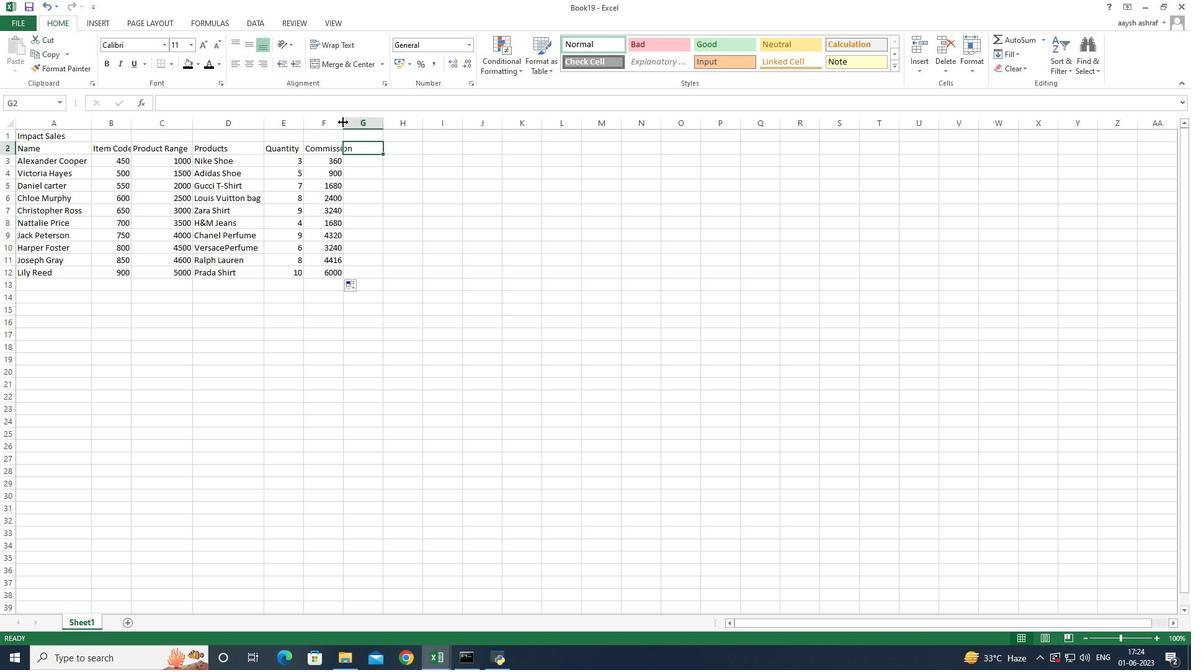 
Action: Mouse moved to (373, 152)
Screenshot: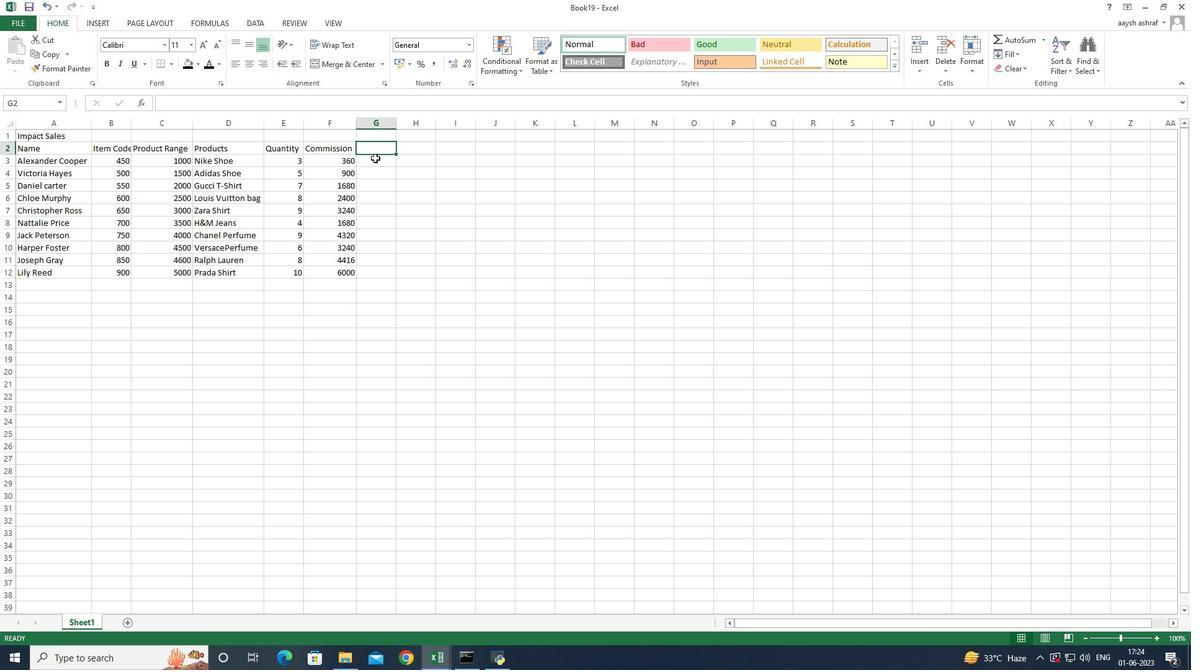 
Action: Mouse pressed left at (373, 152)
Screenshot: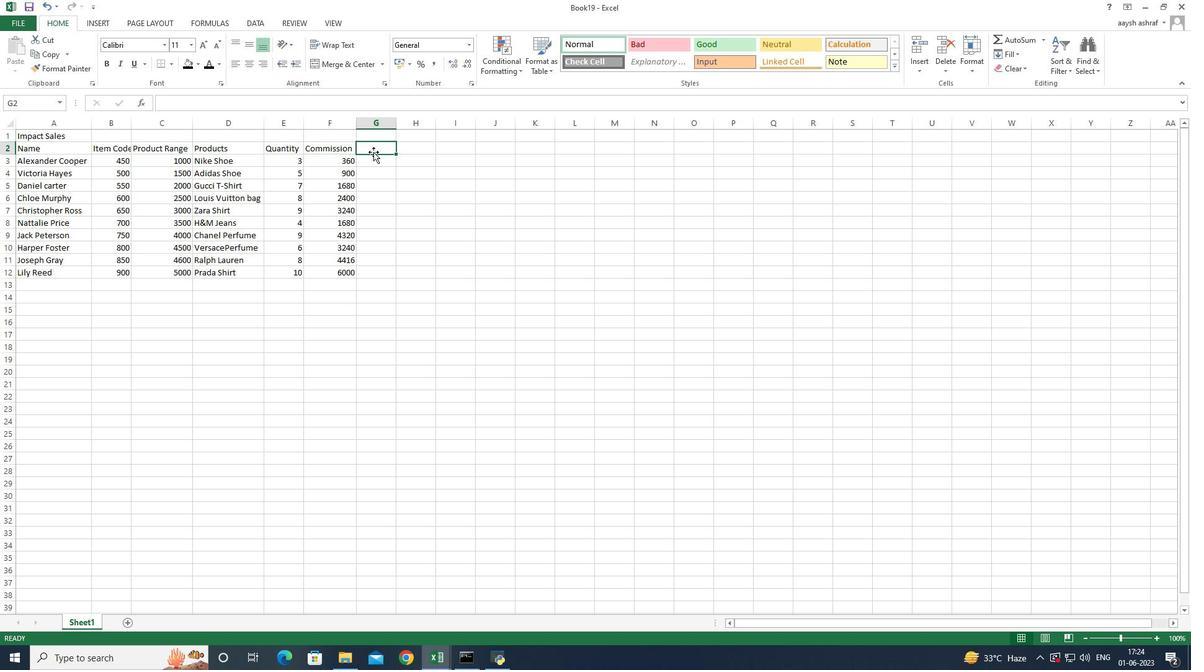 
Action: Mouse pressed left at (373, 152)
Screenshot: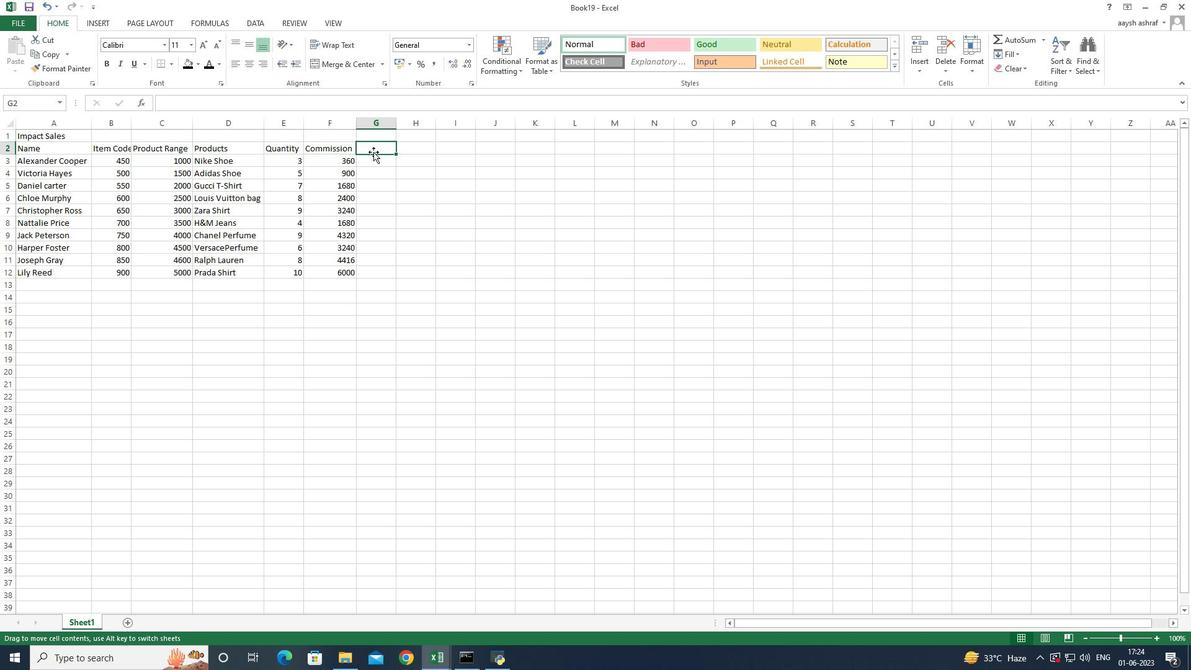 
Action: Mouse moved to (374, 147)
Screenshot: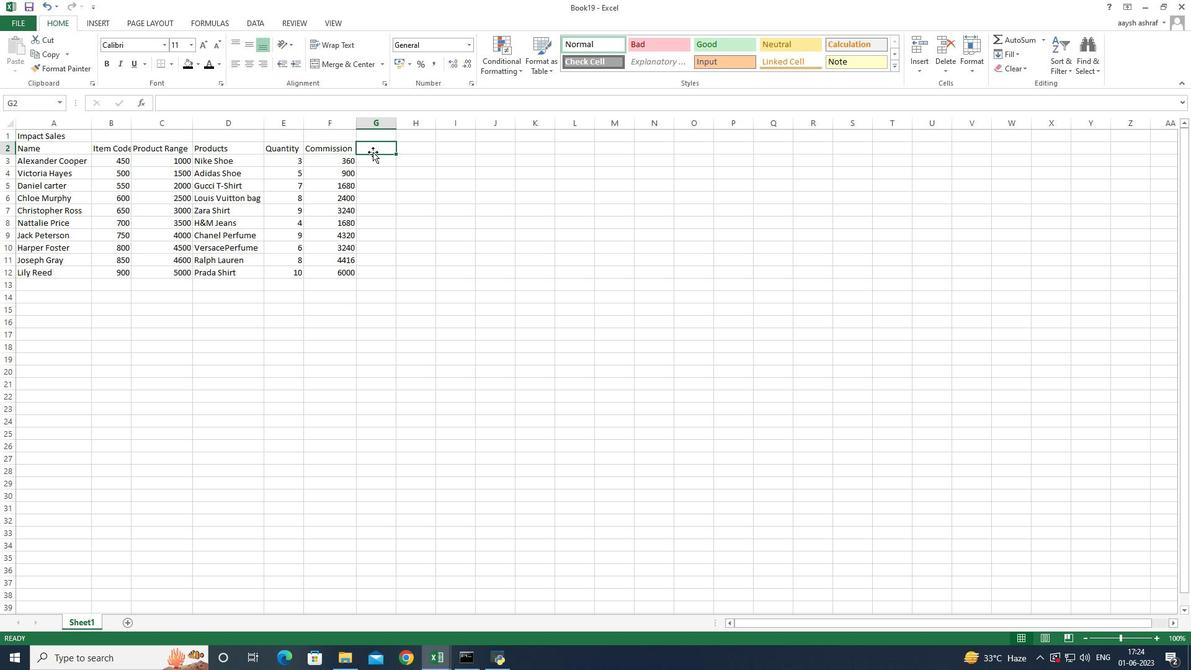 
Action: Mouse pressed left at (374, 147)
Screenshot: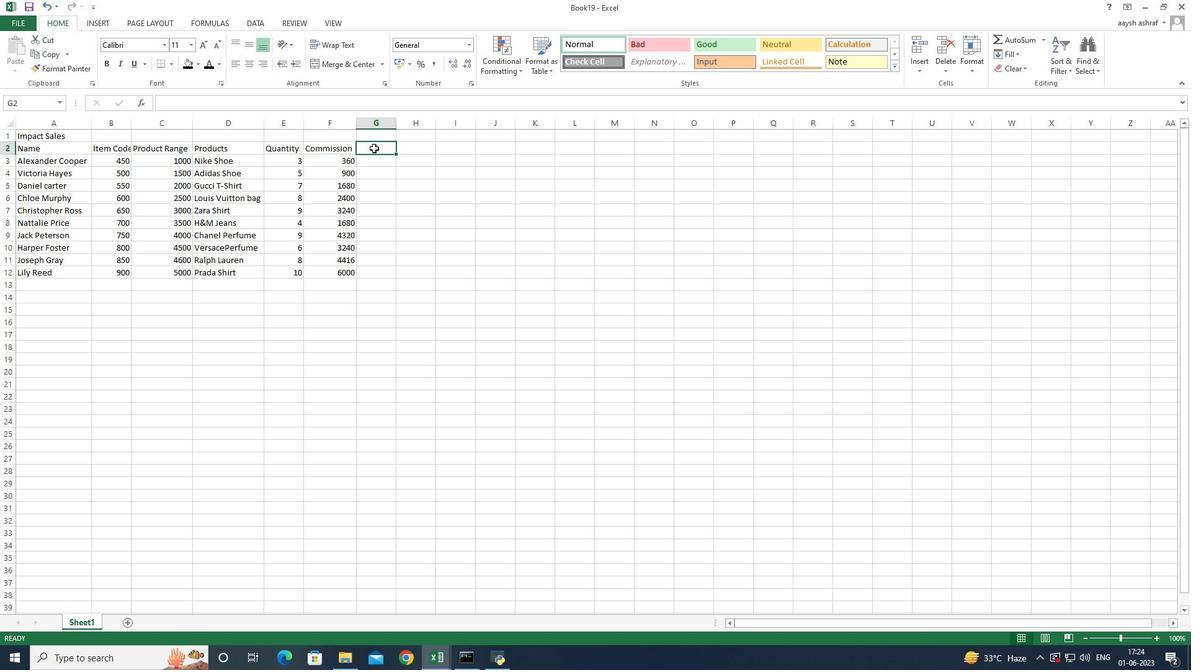 
Action: Mouse pressed left at (374, 147)
Screenshot: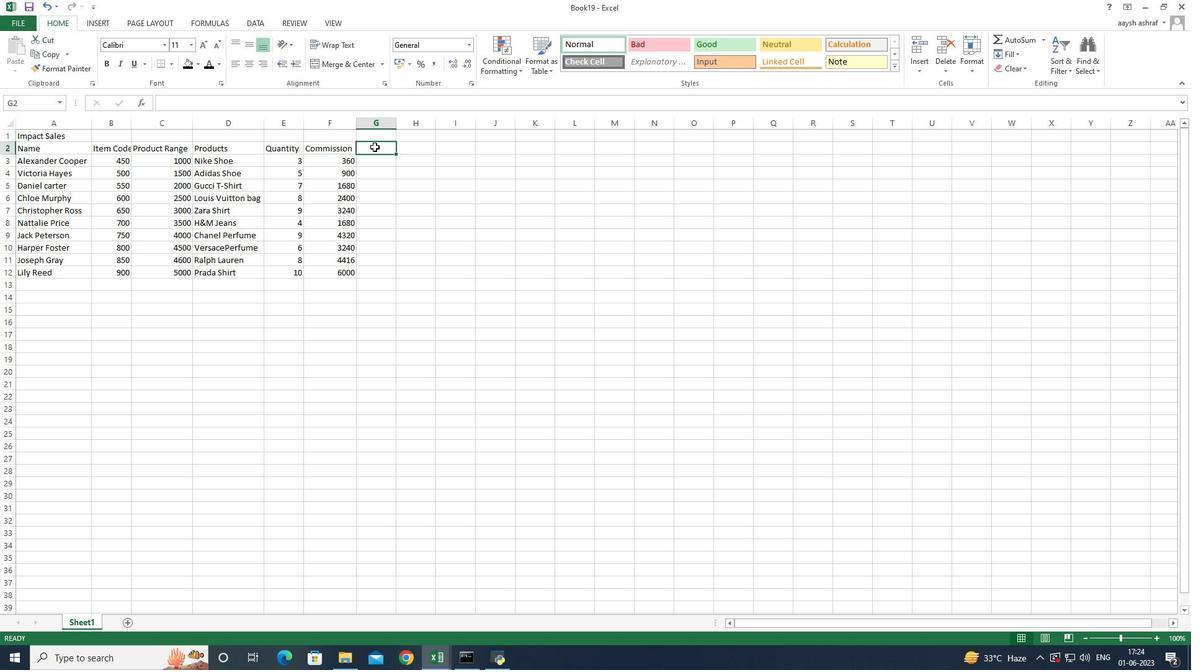 
Action: Key pressed <Key.shift>A<Key.backspace><Key.backspace><Key.shift>Total<Key.enter>
Screenshot: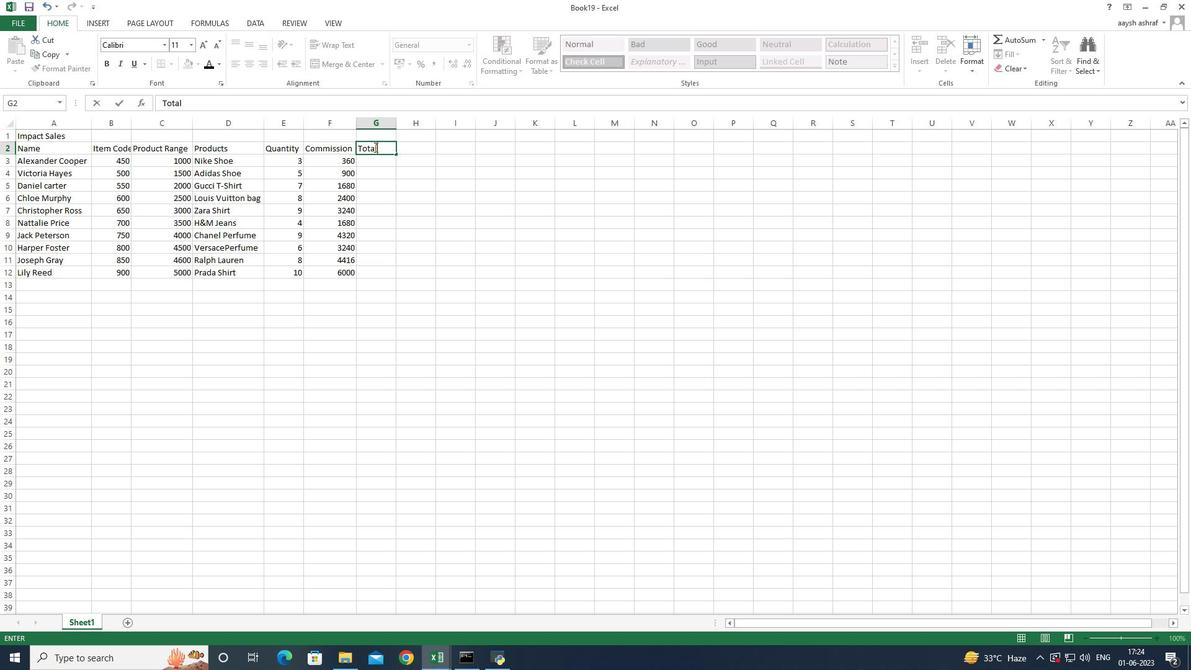 
Action: Mouse moved to (346, 178)
Screenshot: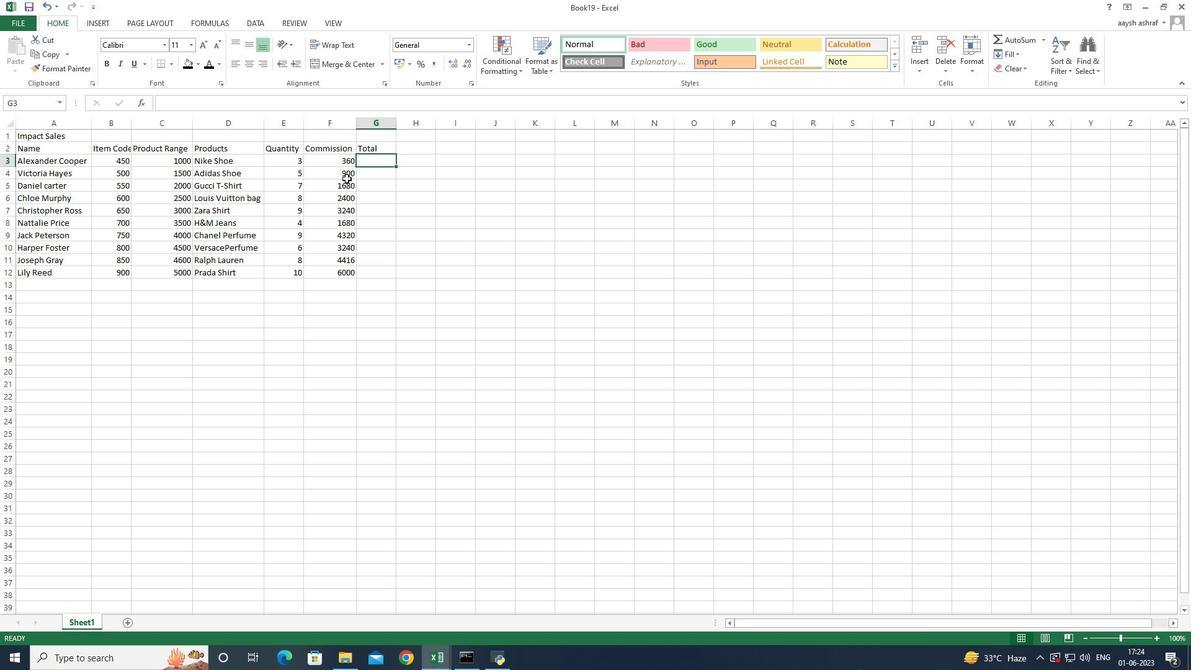 
Action: Key pressed =
Screenshot: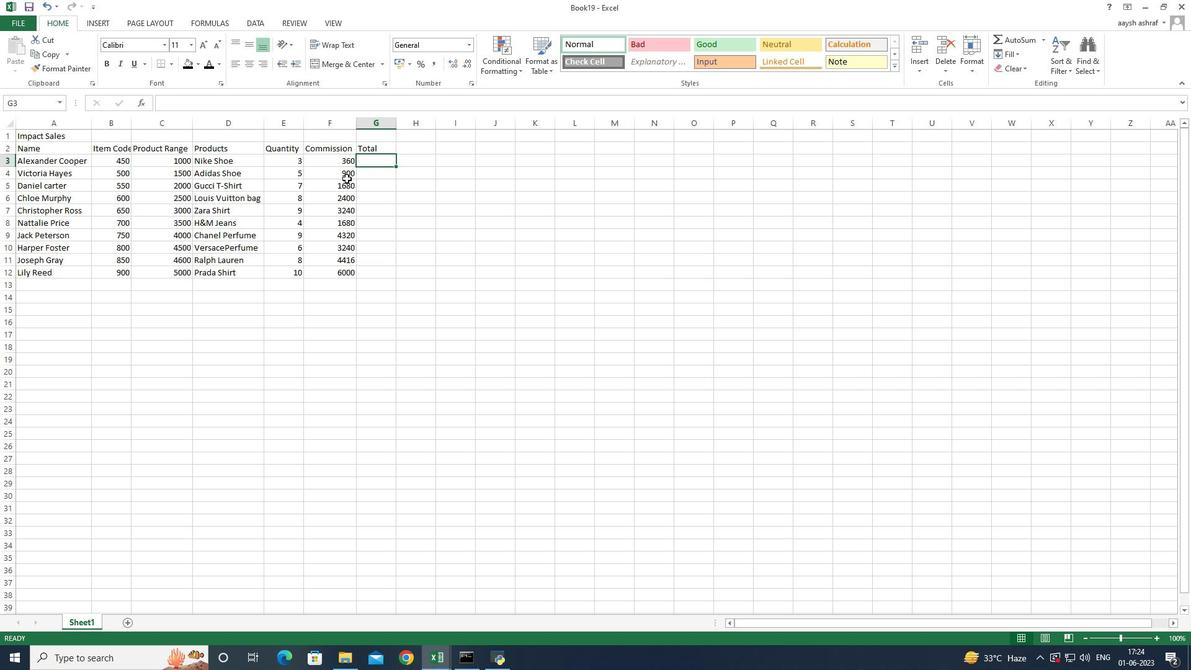 
Action: Mouse moved to (292, 162)
Screenshot: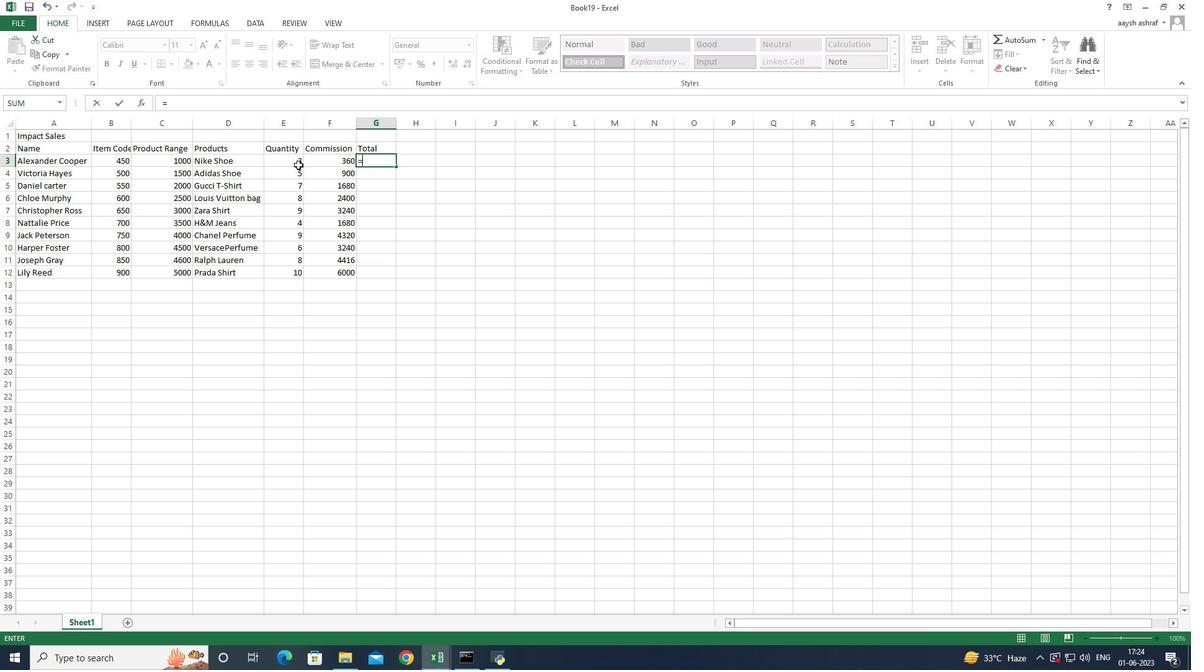 
Action: Mouse pressed left at (292, 162)
Screenshot: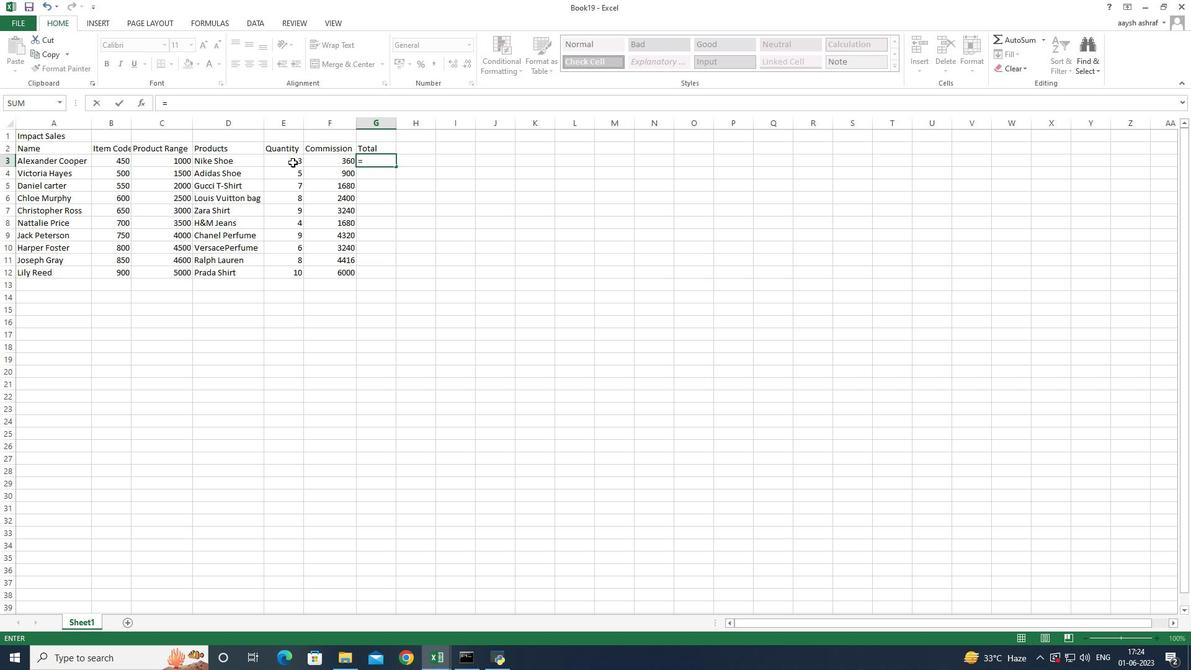 
Action: Mouse moved to (292, 161)
Screenshot: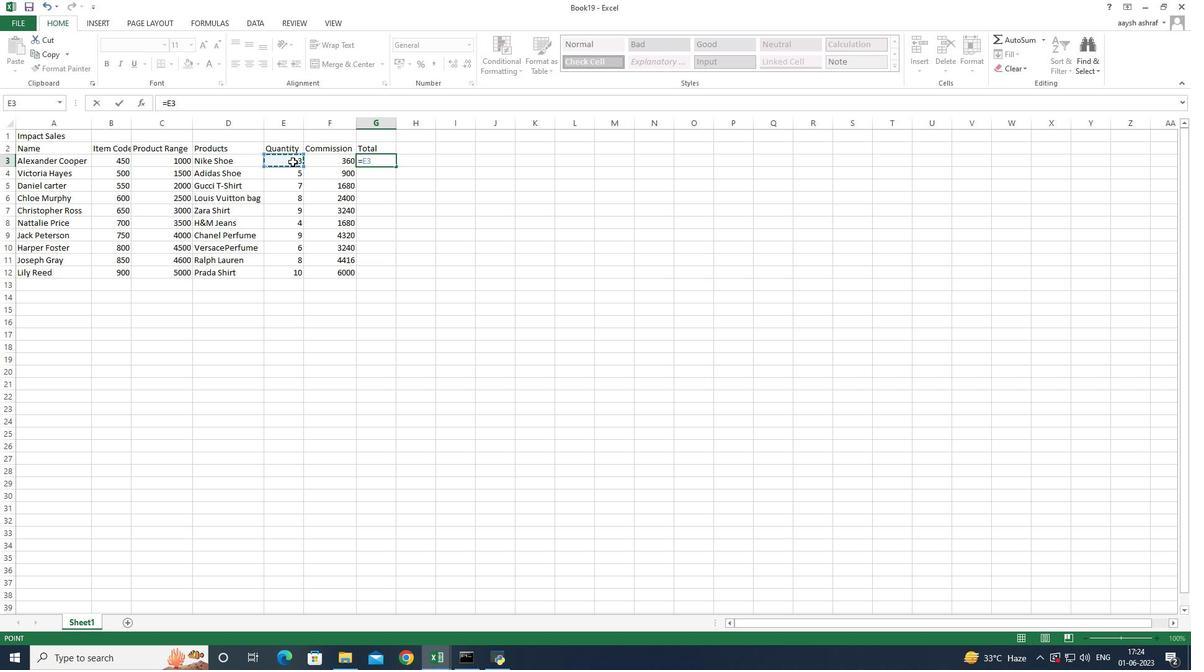 
Action: Key pressed *
Screenshot: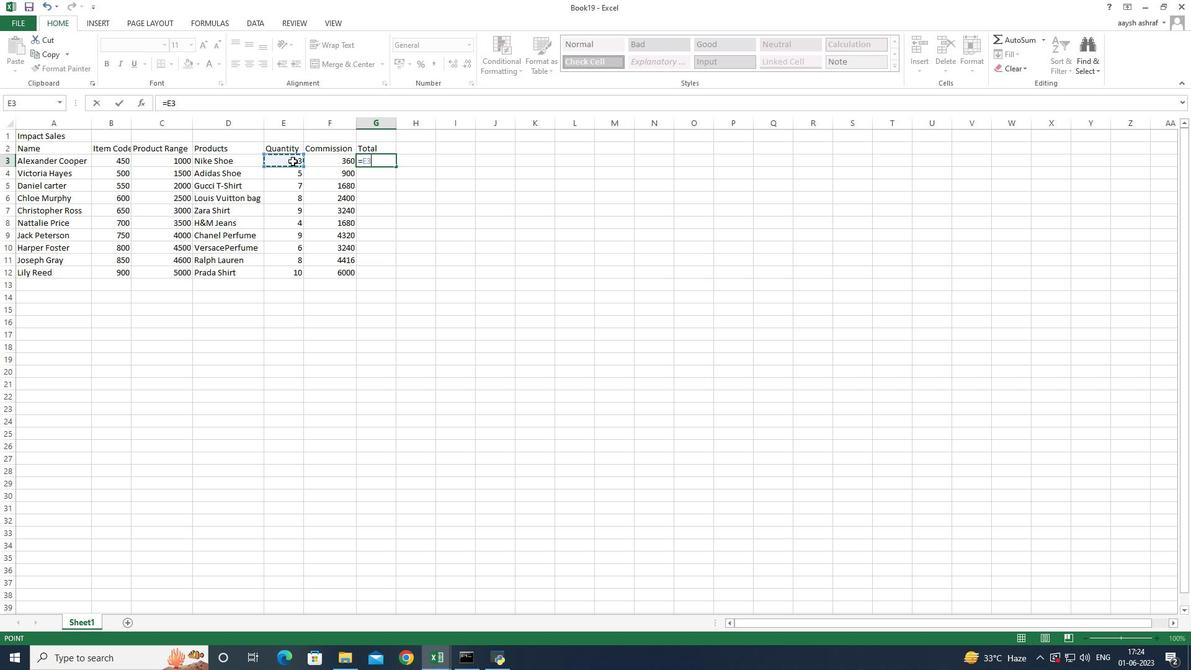 
Action: Mouse moved to (180, 160)
Screenshot: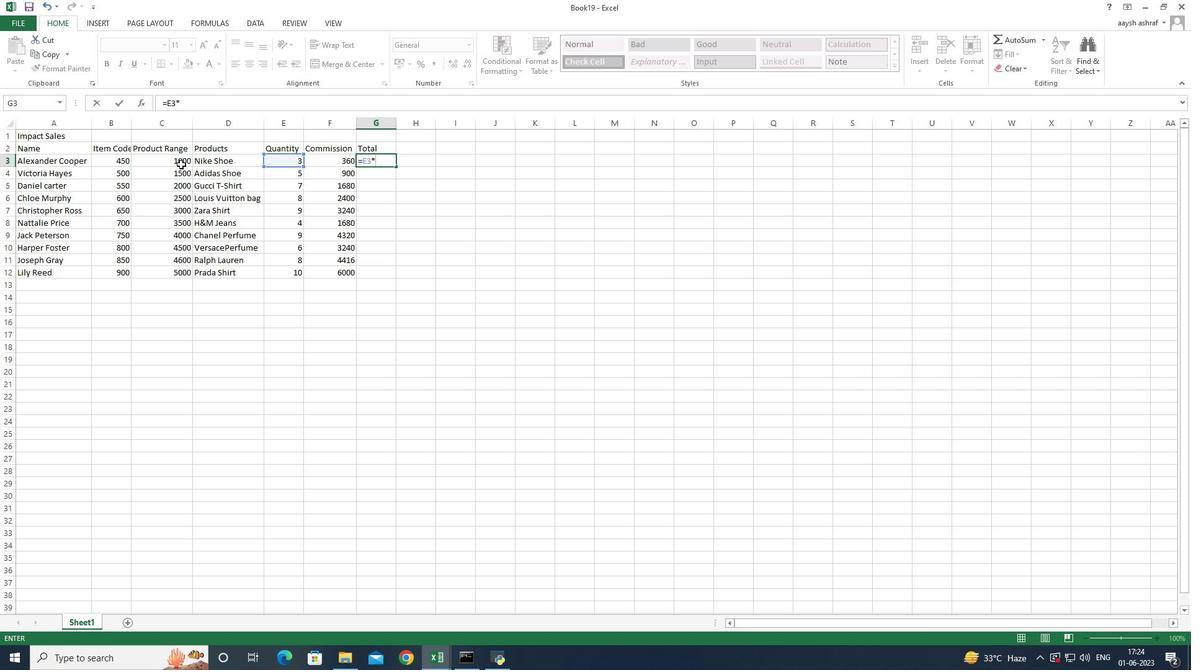 
Action: Mouse pressed left at (180, 160)
Screenshot: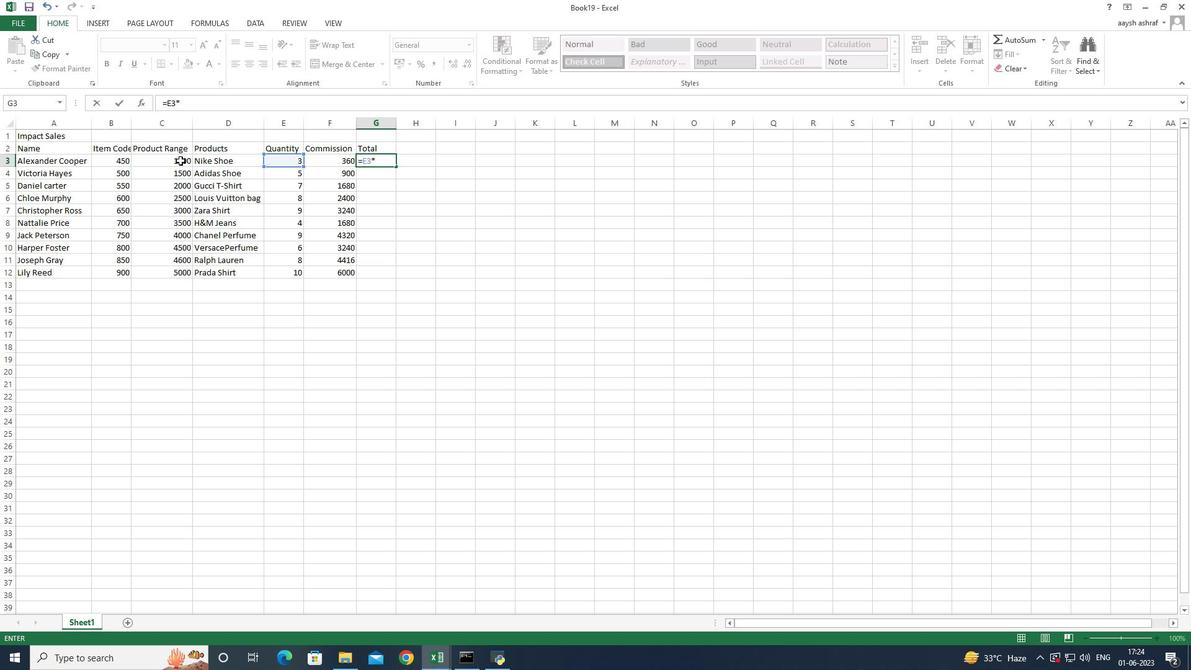 
Action: Mouse moved to (181, 158)
Screenshot: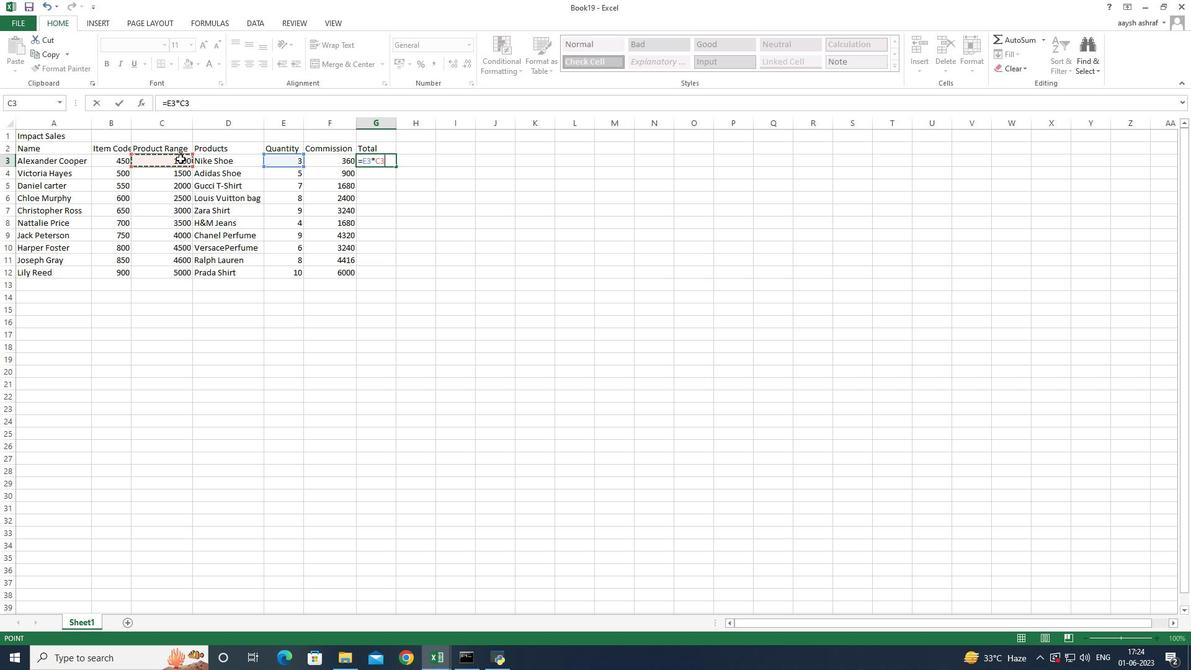 
Action: Key pressed +
Screenshot: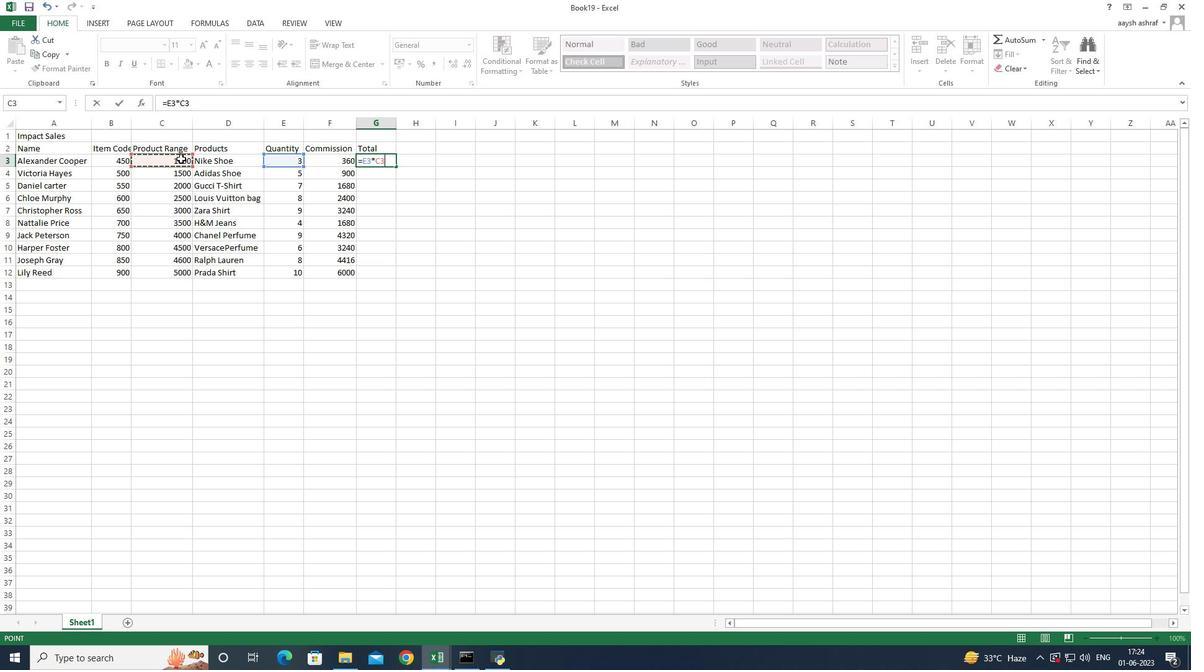 
Action: Mouse moved to (327, 161)
Screenshot: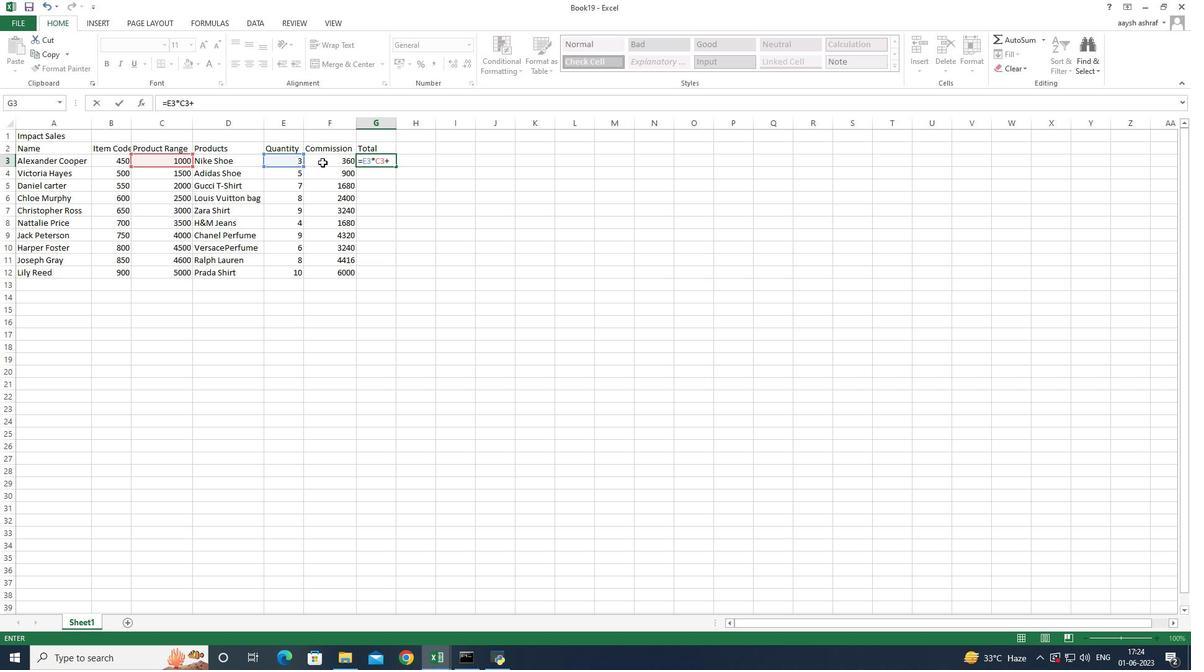 
Action: Mouse pressed left at (327, 161)
Screenshot: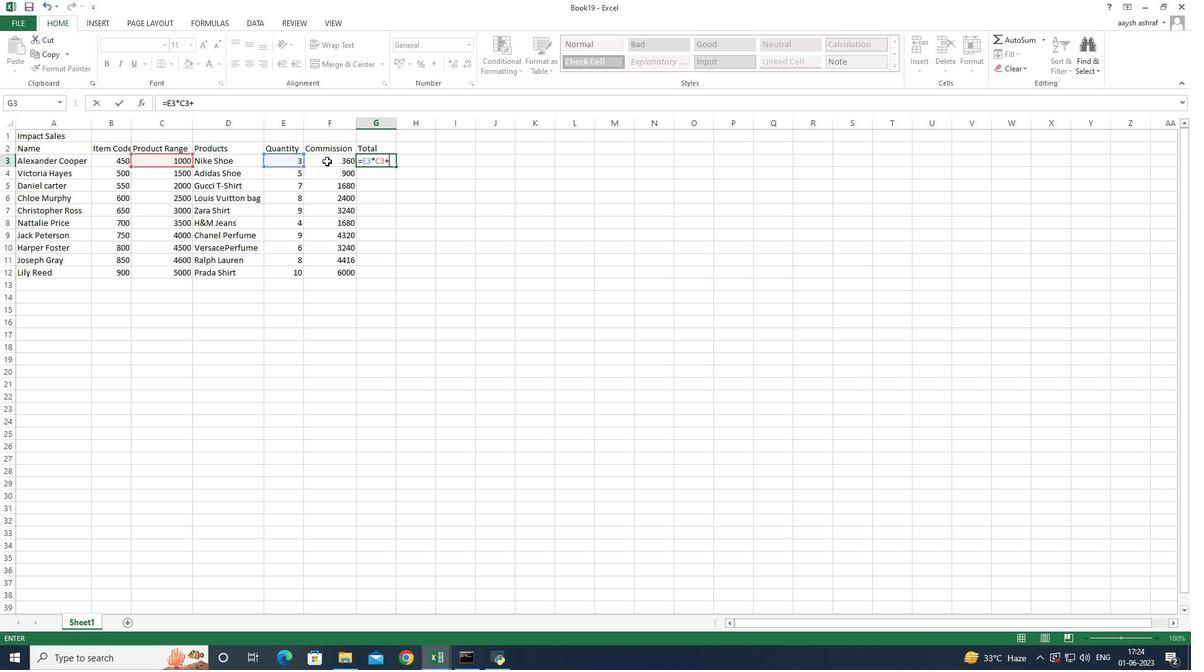 
Action: Mouse moved to (327, 161)
Screenshot: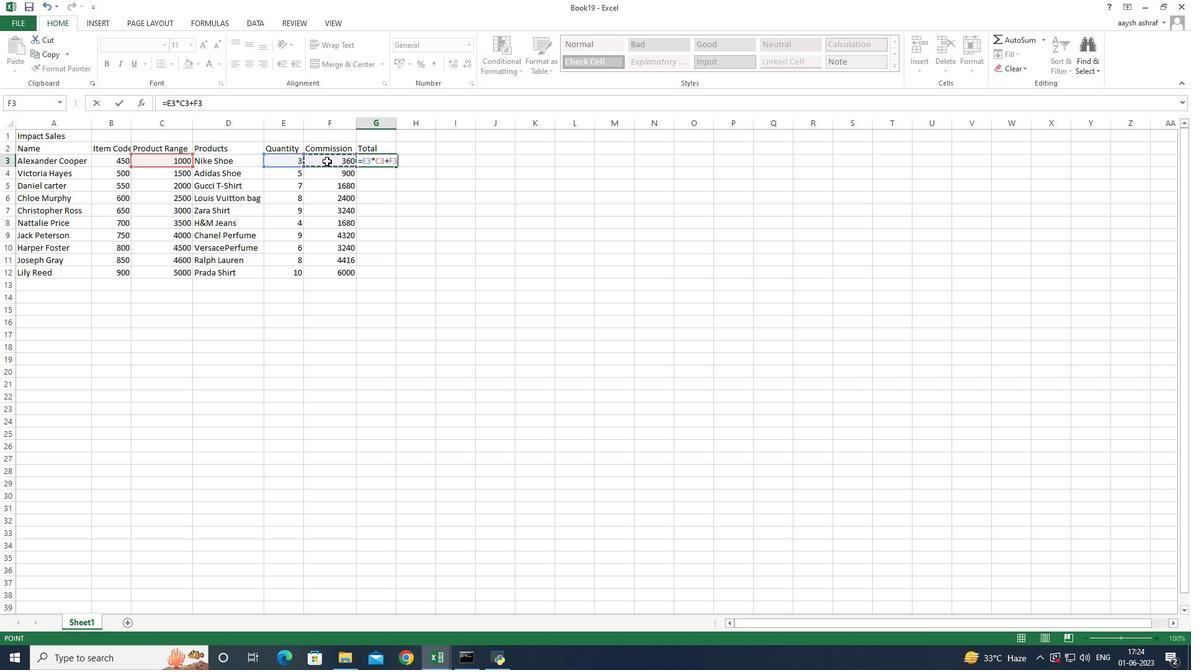 
Action: Key pressed <Key.enter>
Screenshot: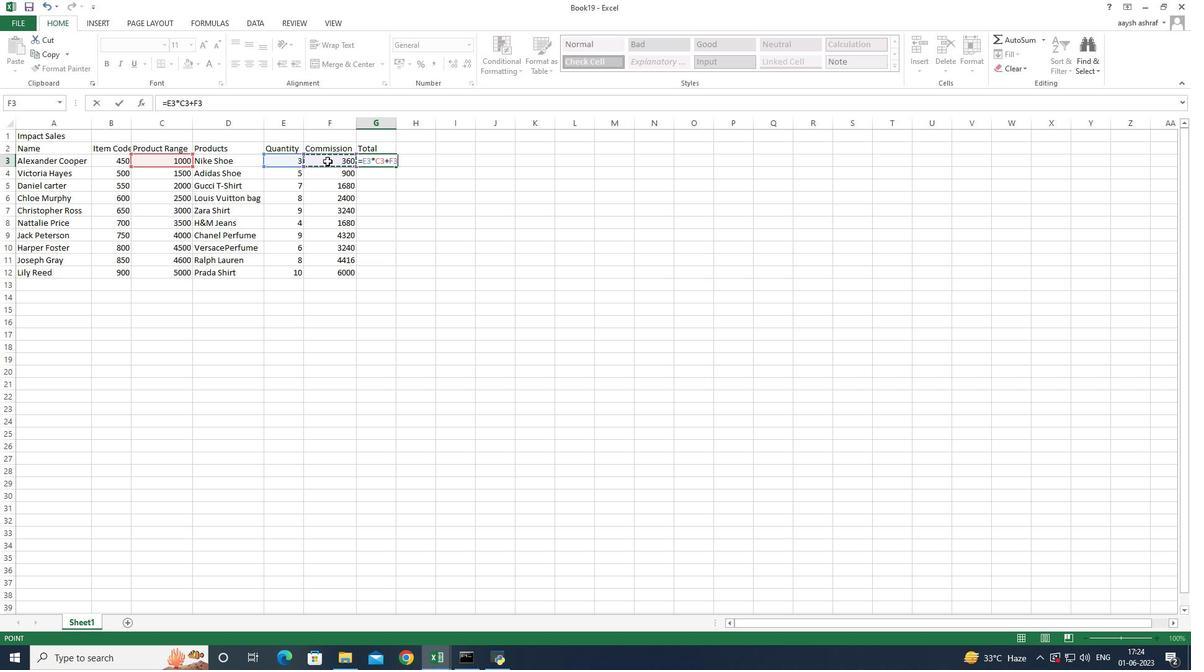 
Action: Mouse moved to (384, 160)
Screenshot: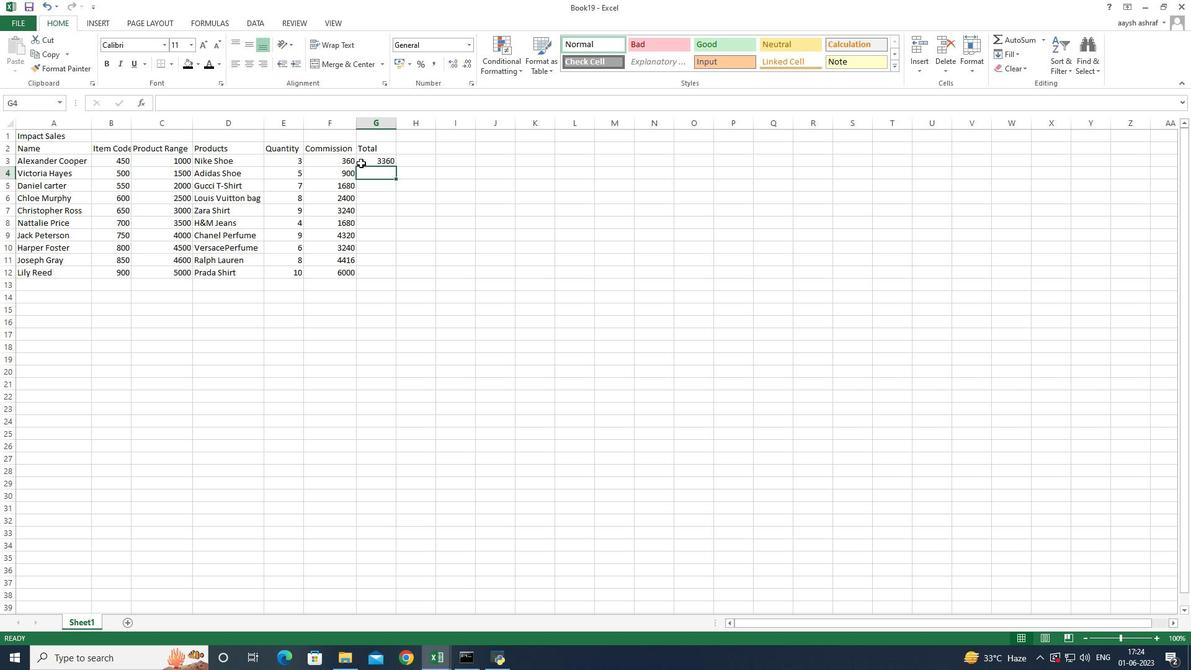 
Action: Mouse pressed left at (384, 160)
Screenshot: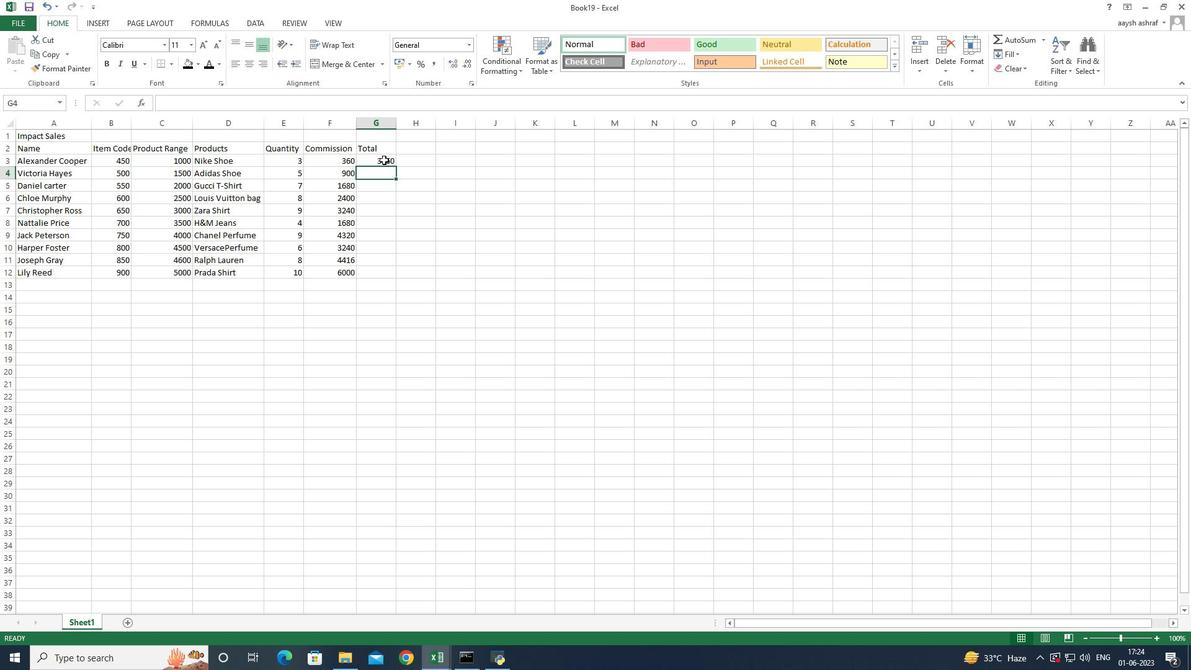 
Action: Mouse moved to (395, 166)
Screenshot: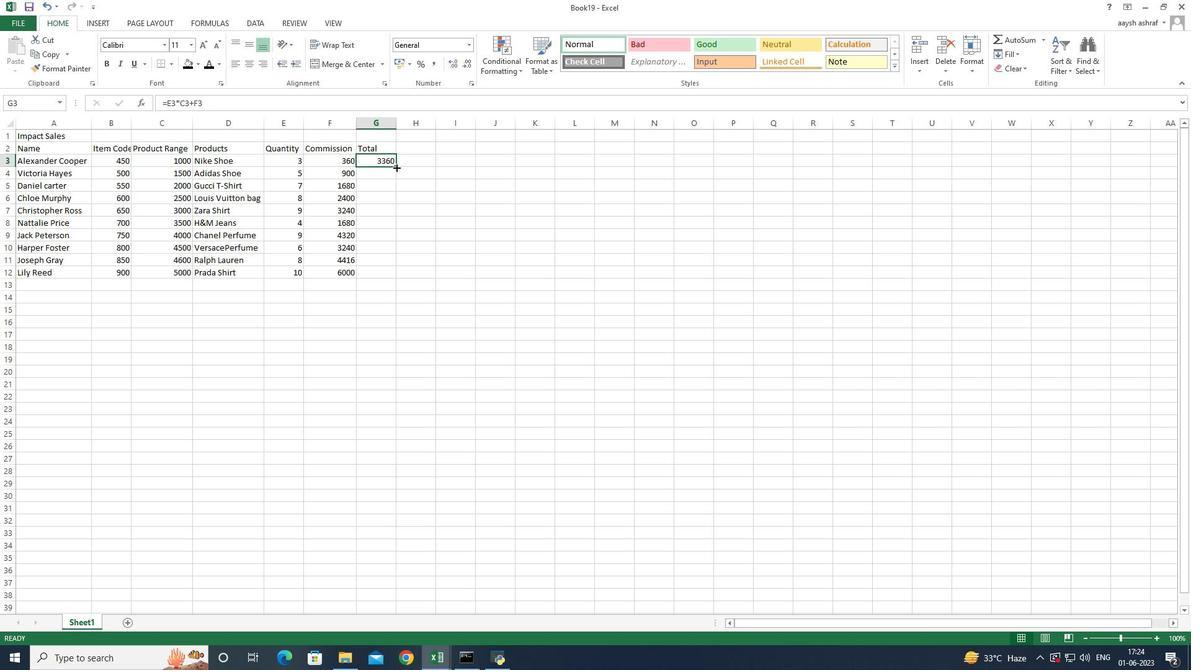
Action: Mouse pressed left at (395, 166)
Screenshot: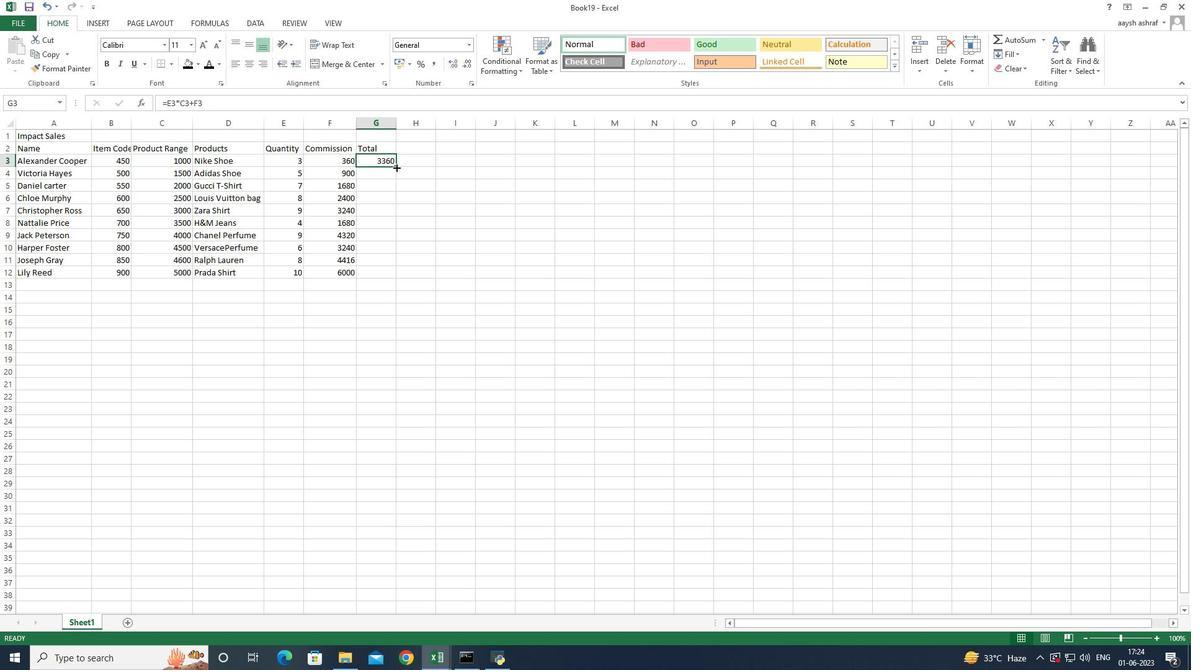
Action: Mouse moved to (261, 303)
Screenshot: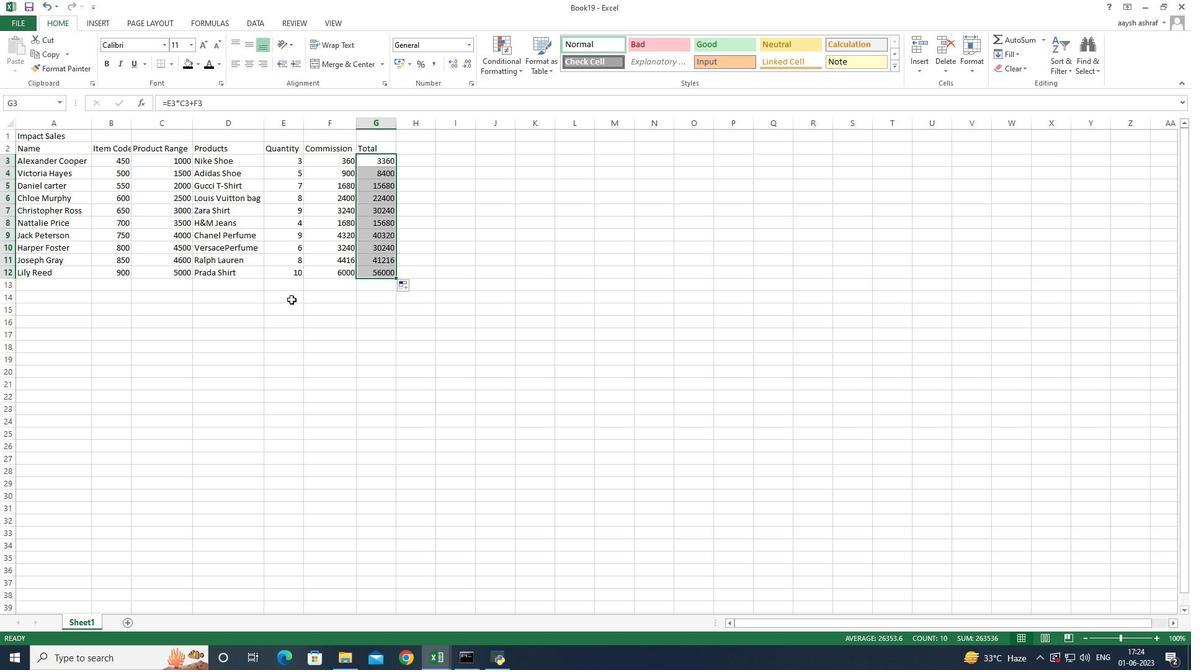 
Action: Mouse pressed left at (261, 303)
Screenshot: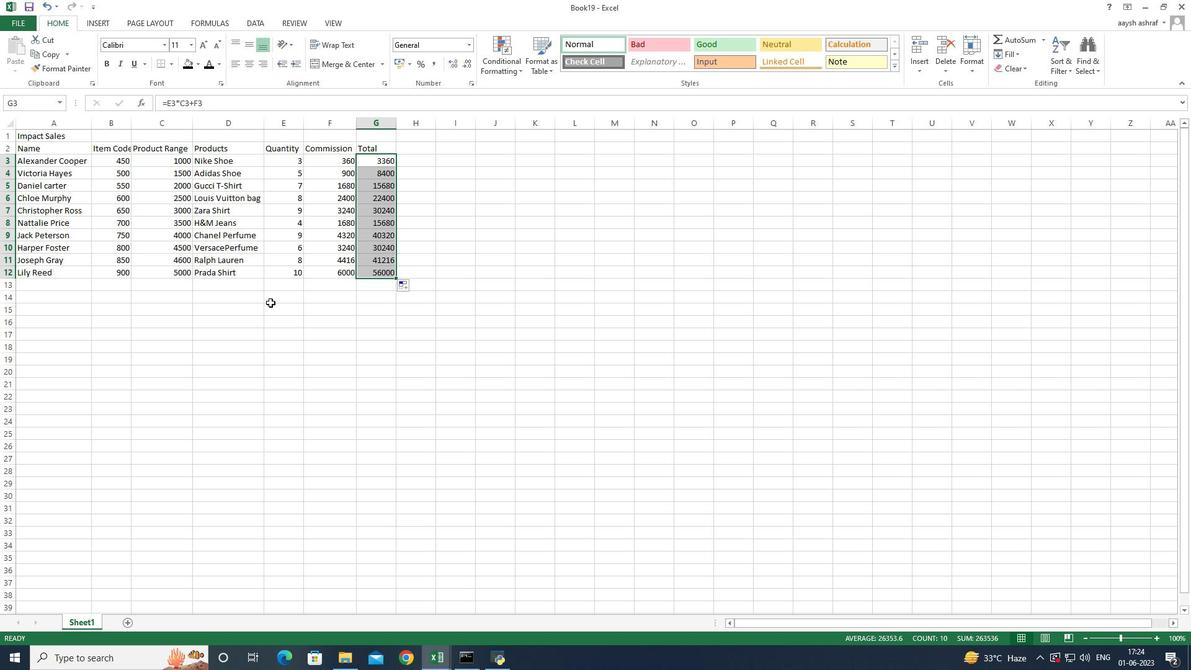 
Action: Mouse moved to (19, 27)
Screenshot: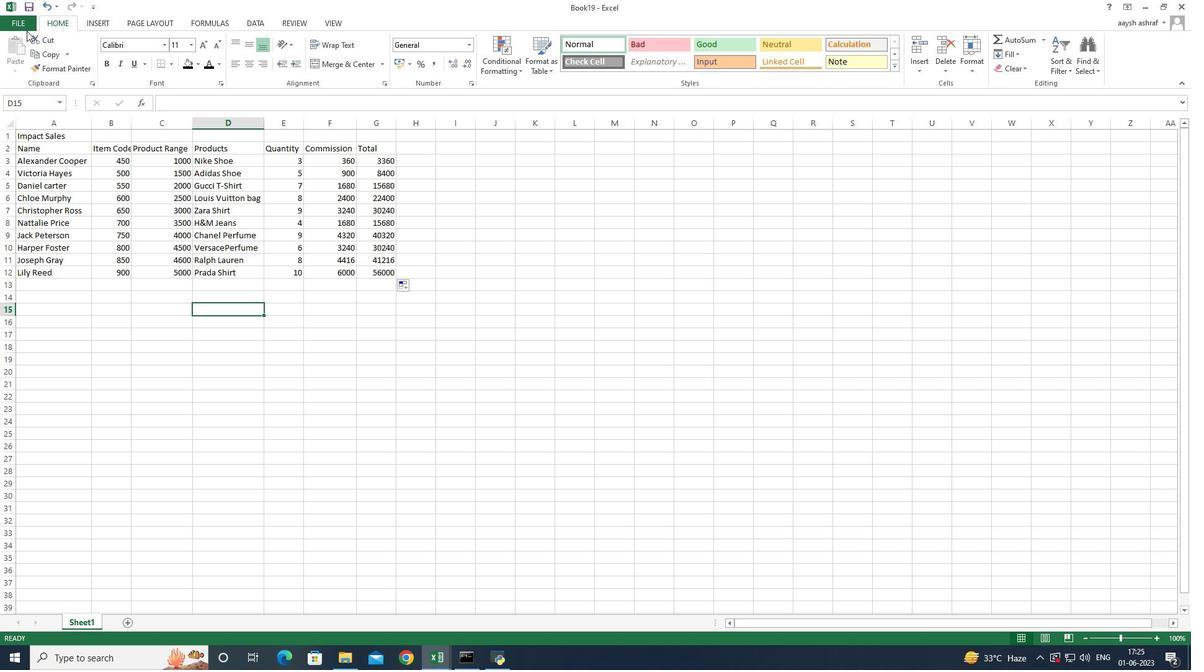 
Action: Mouse pressed left at (19, 27)
Screenshot: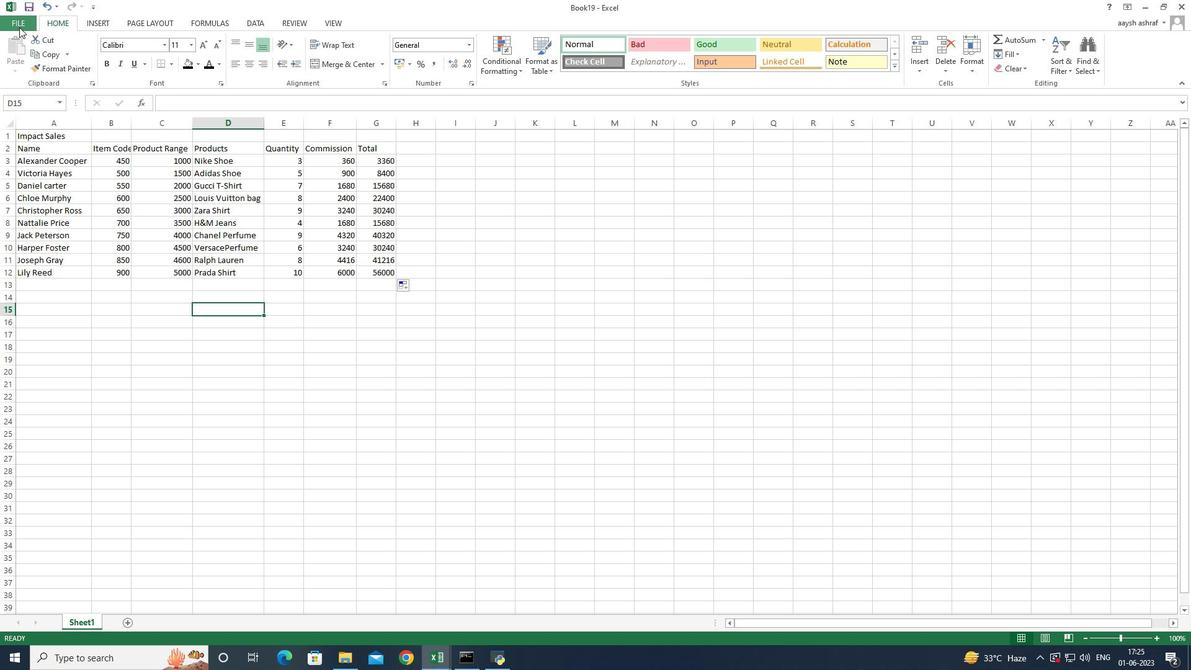 
Action: Mouse moved to (43, 147)
Screenshot: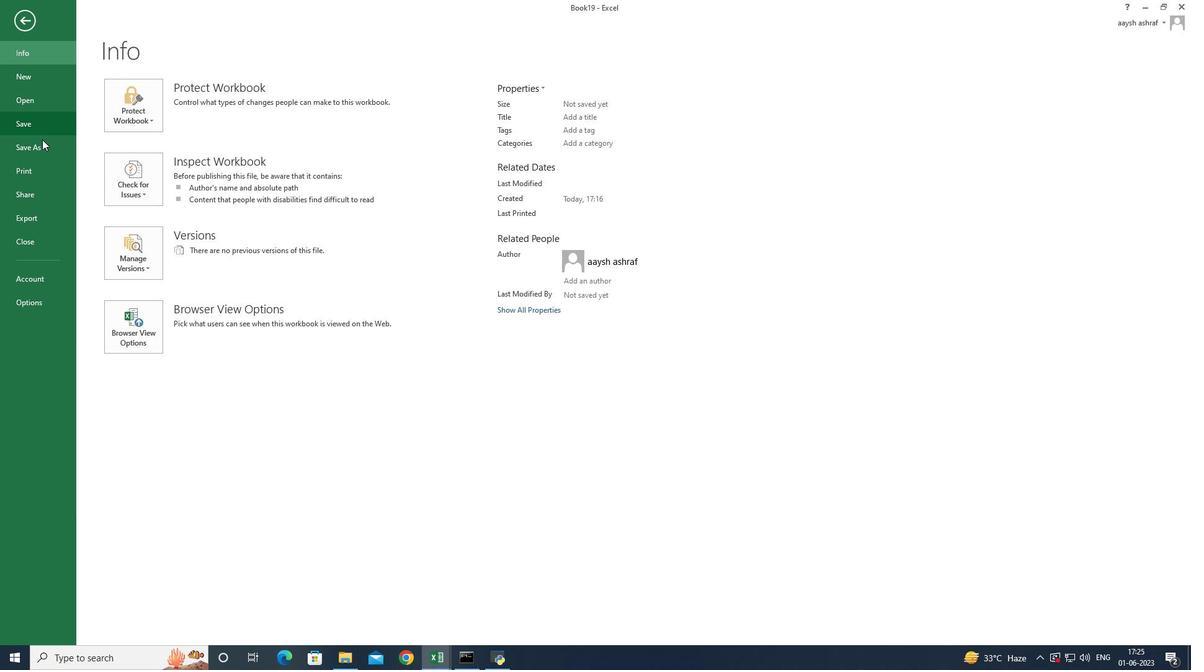 
Action: Mouse pressed left at (43, 147)
Screenshot: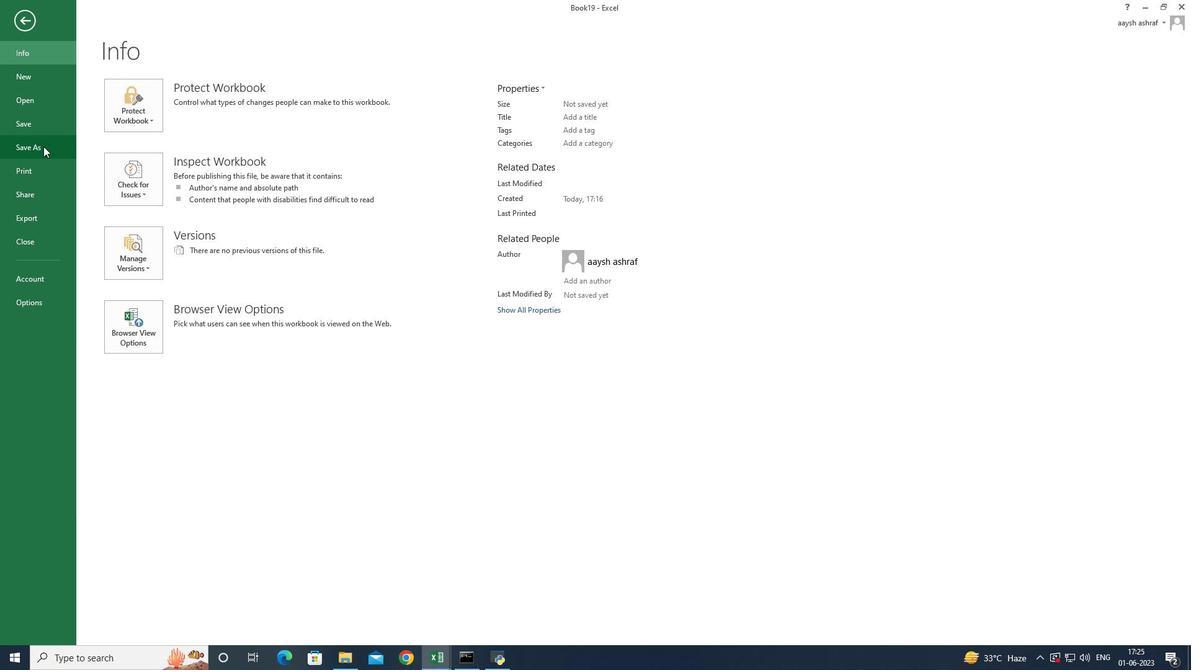 
Action: Mouse moved to (343, 133)
Screenshot: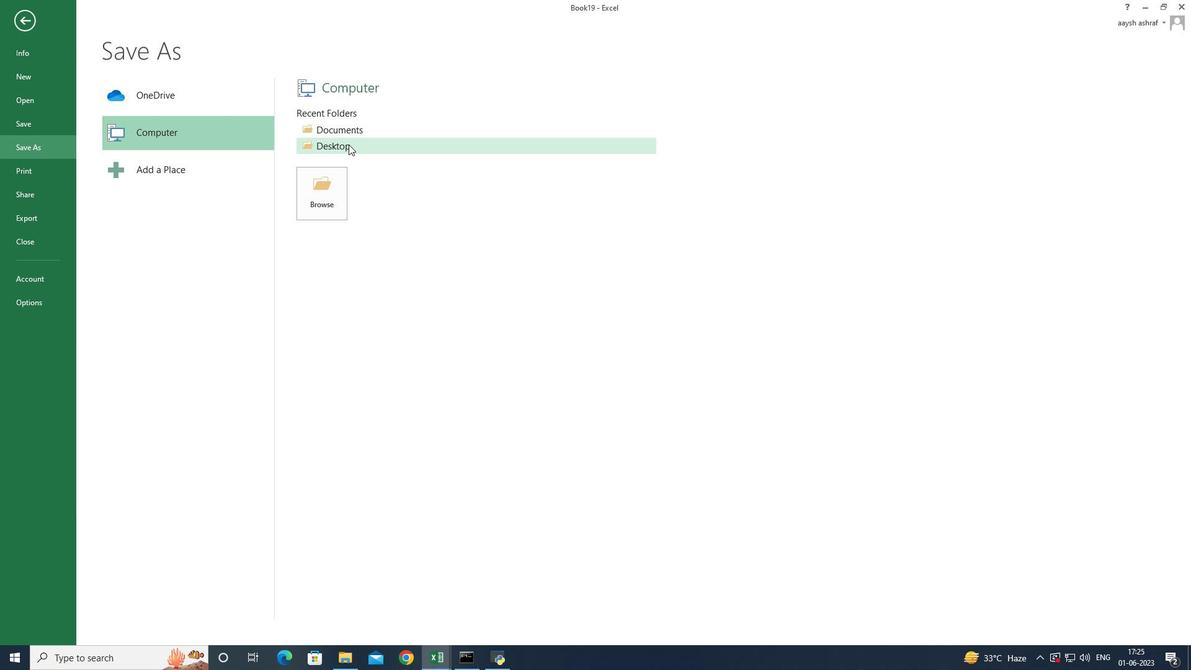 
Action: Mouse pressed left at (343, 133)
Screenshot: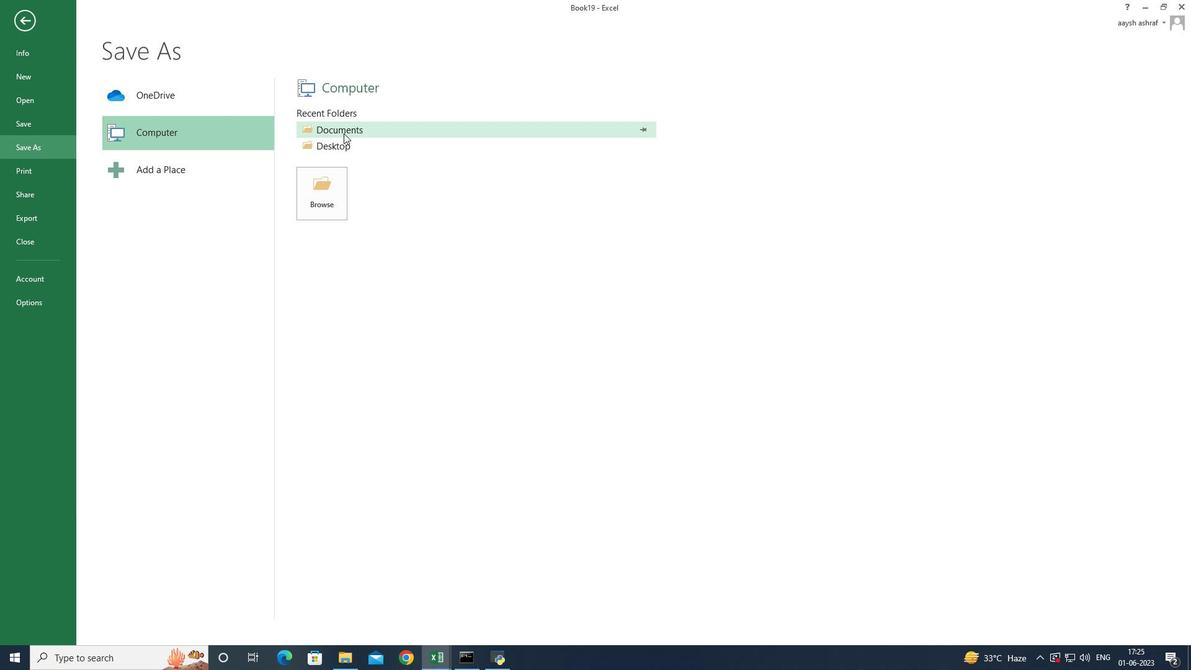 
Action: Mouse moved to (197, 255)
Screenshot: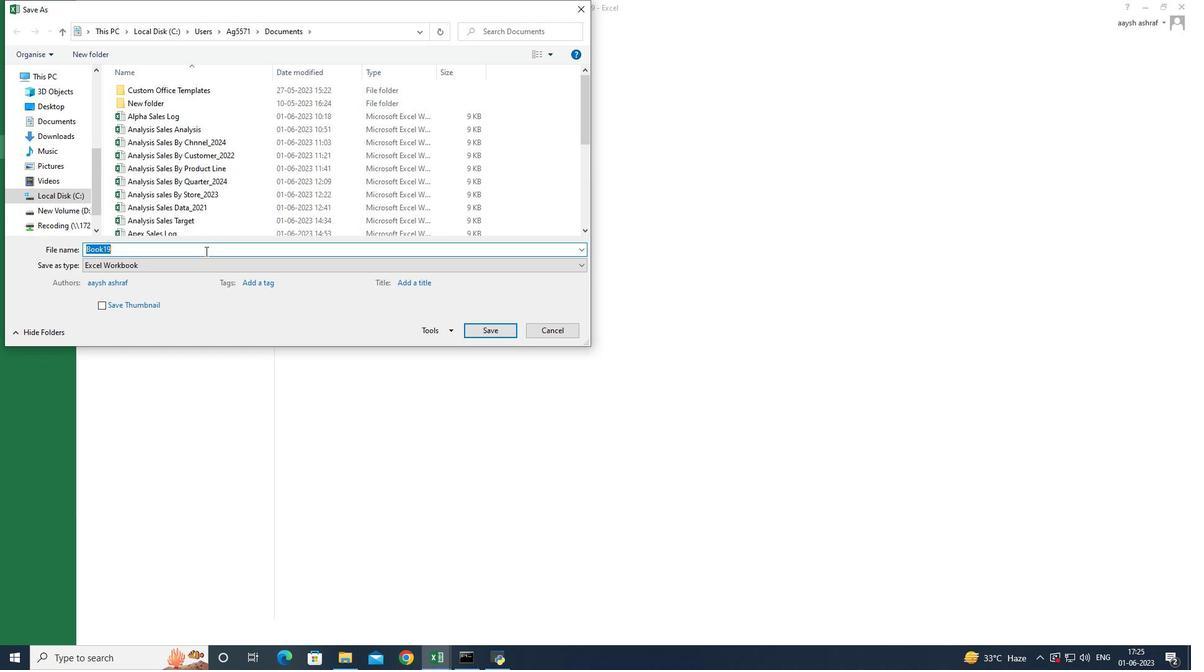 
Action: Key pressed <Key.shift>Tracking<Key.space><Key.shift>Sheetbook<Key.enter>
Screenshot: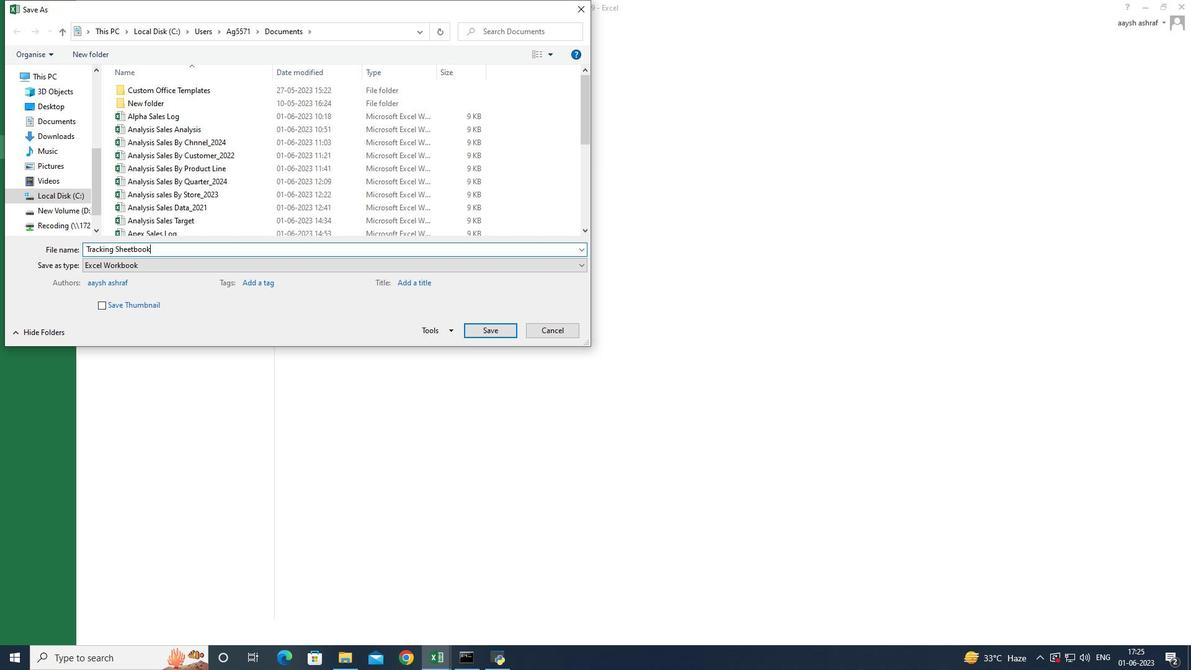 
Action: Mouse moved to (239, 276)
Screenshot: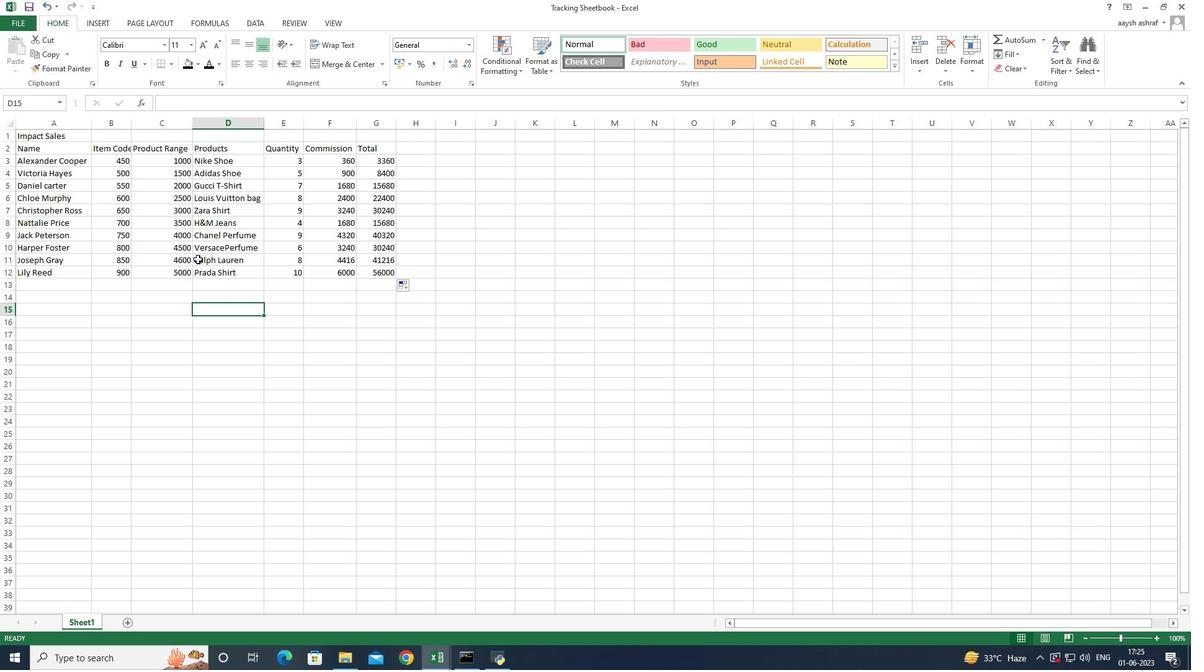 
